 Task: Create an abstract digital painting that represents a feeling of serenity.
Action: Mouse moved to (180, 159)
Screenshot: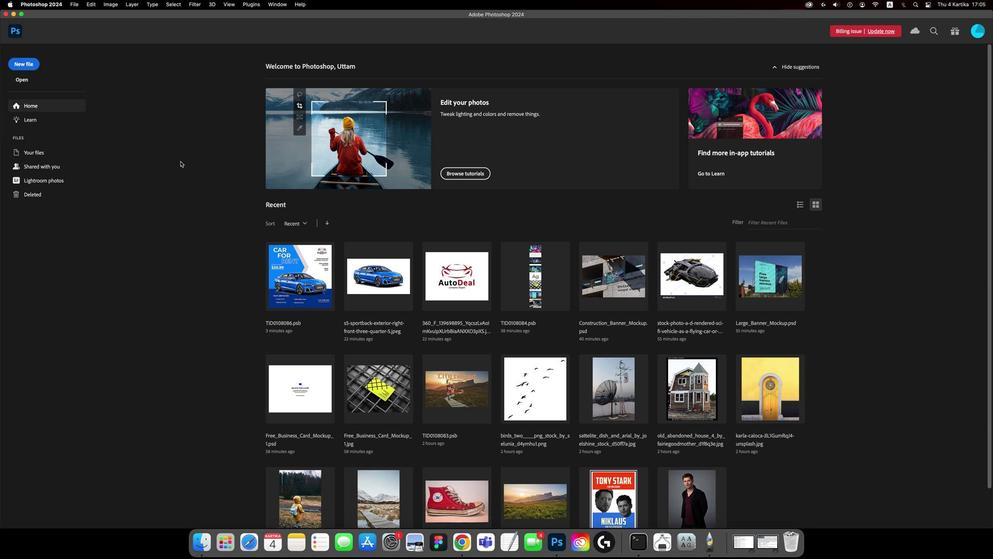 
Action: Mouse pressed left at (180, 159)
Screenshot: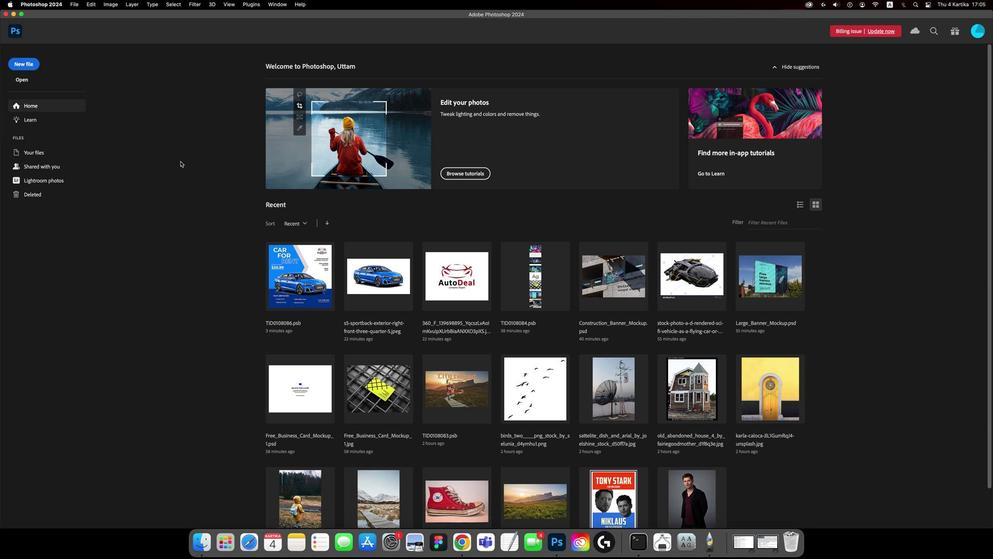 
Action: Mouse moved to (27, 61)
Screenshot: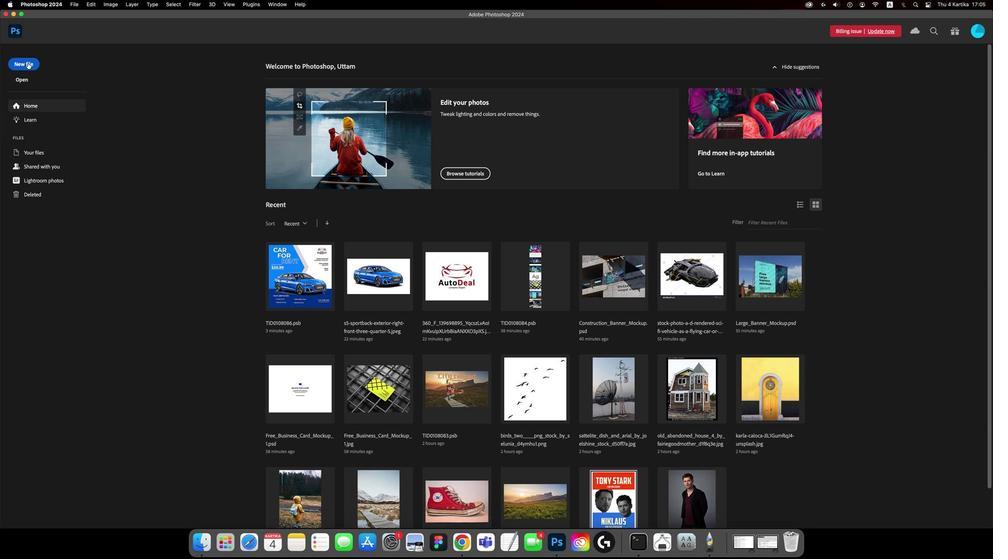 
Action: Mouse pressed left at (27, 61)
Screenshot: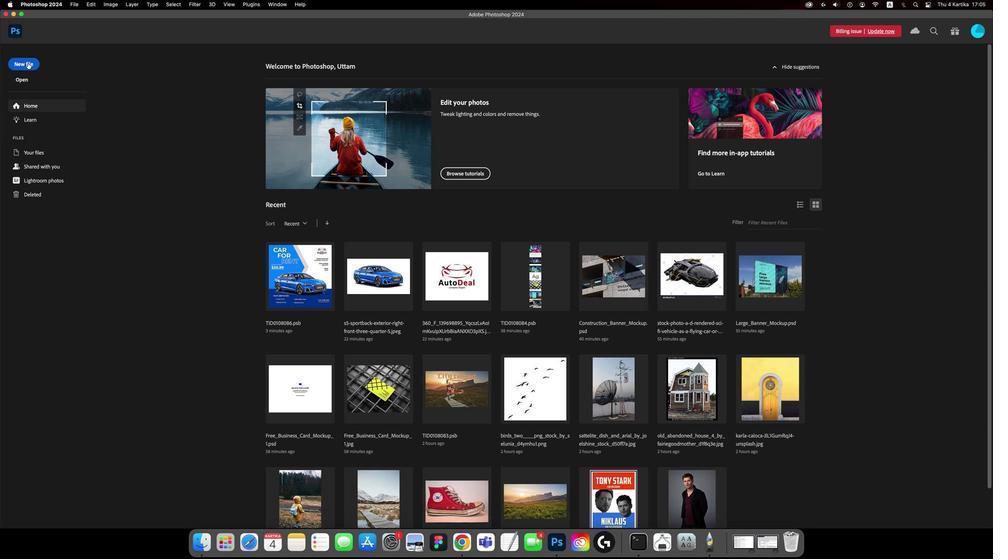 
Action: Mouse moved to (381, 141)
Screenshot: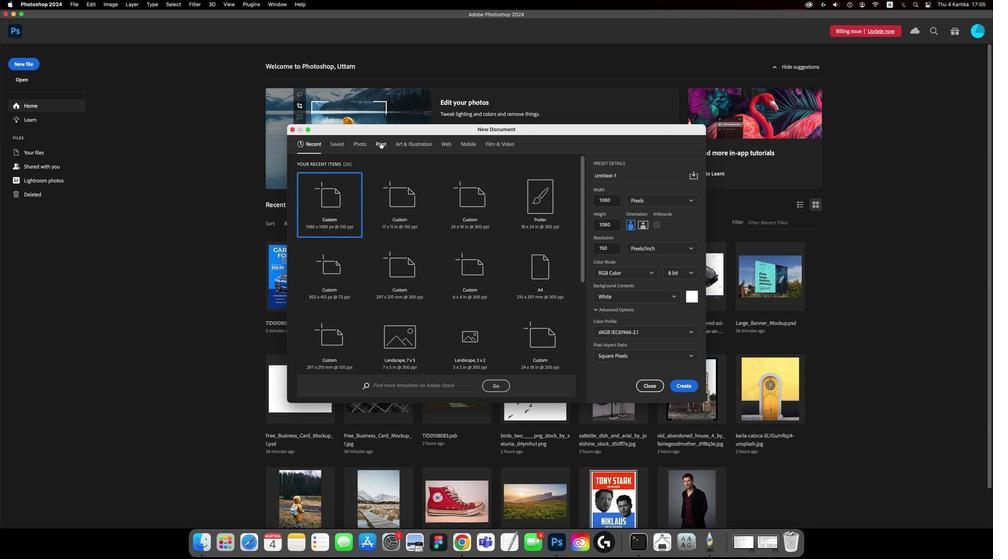 
Action: Mouse pressed left at (381, 141)
Screenshot: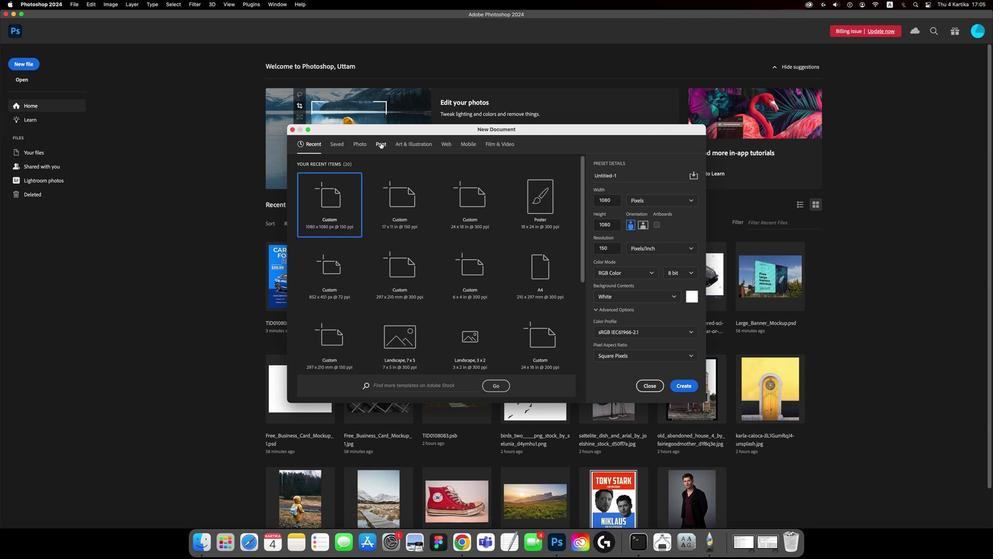 
Action: Mouse moved to (407, 144)
Screenshot: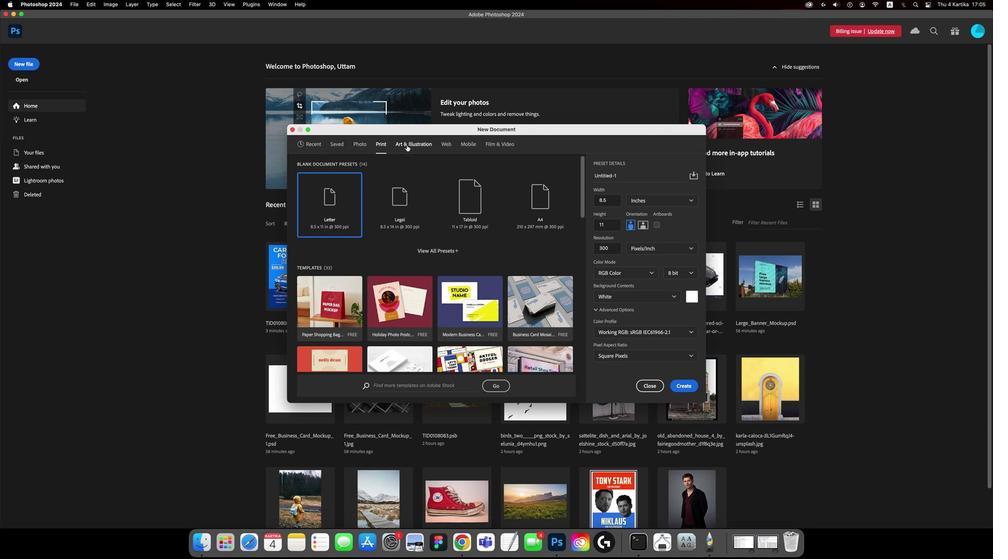 
Action: Mouse pressed left at (407, 144)
Screenshot: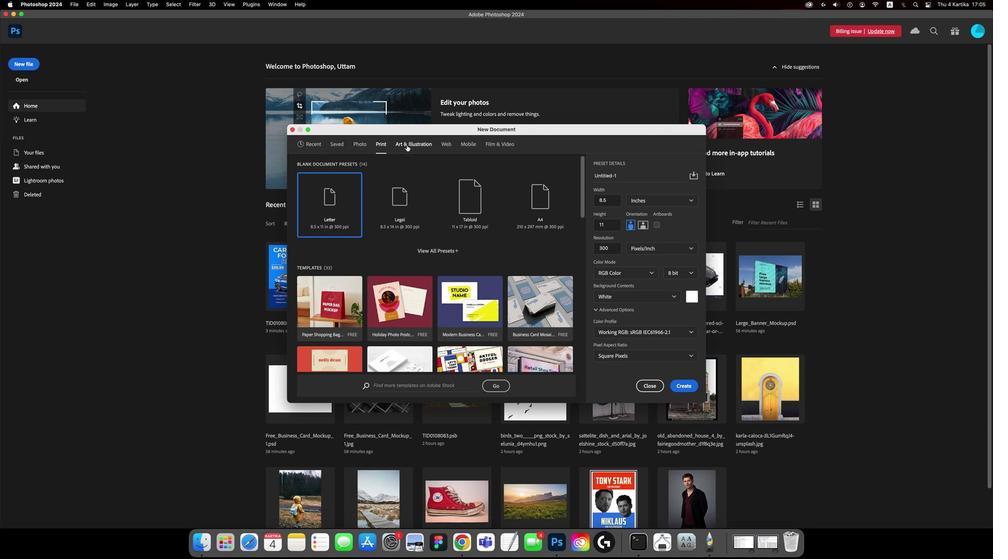 
Action: Mouse moved to (470, 192)
Screenshot: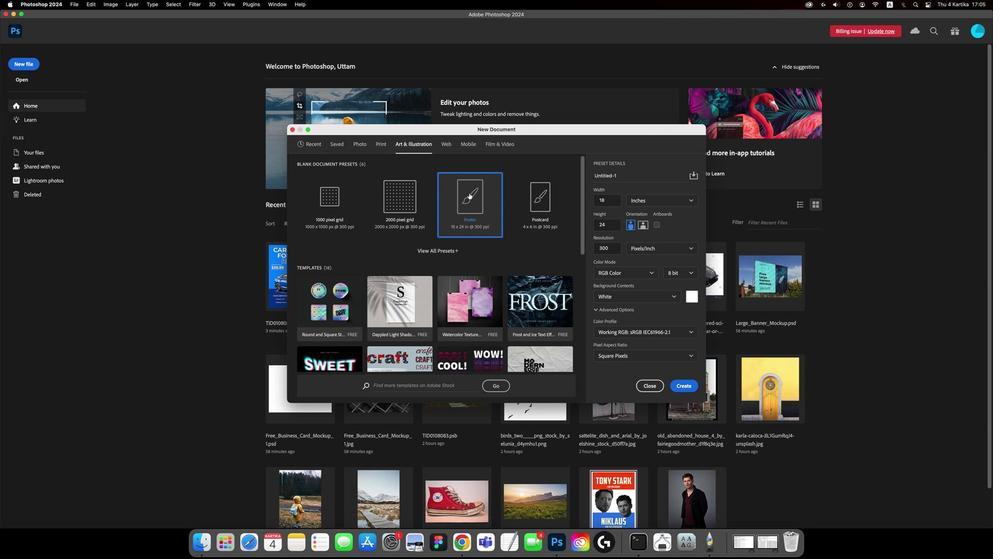 
Action: Mouse pressed left at (470, 192)
Screenshot: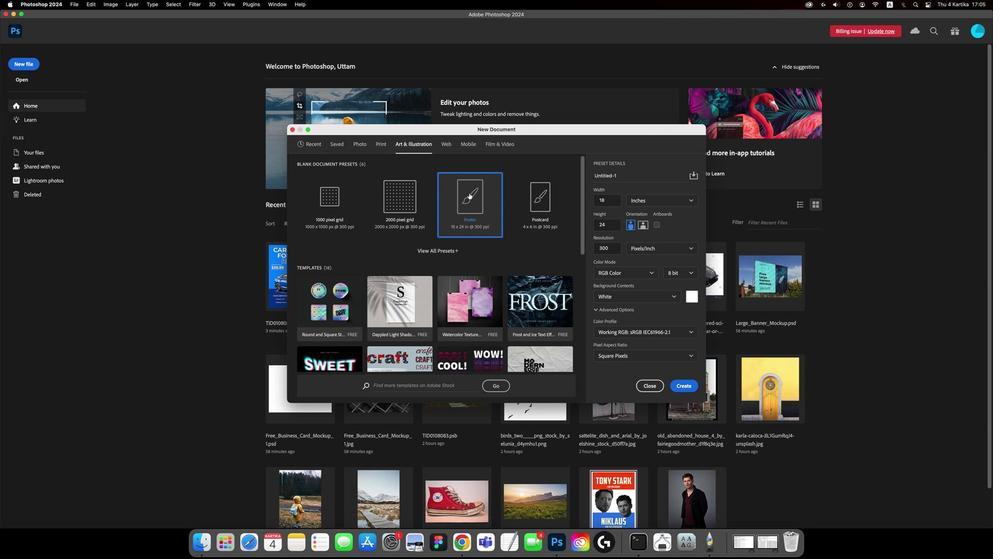 
Action: Mouse moved to (645, 225)
Screenshot: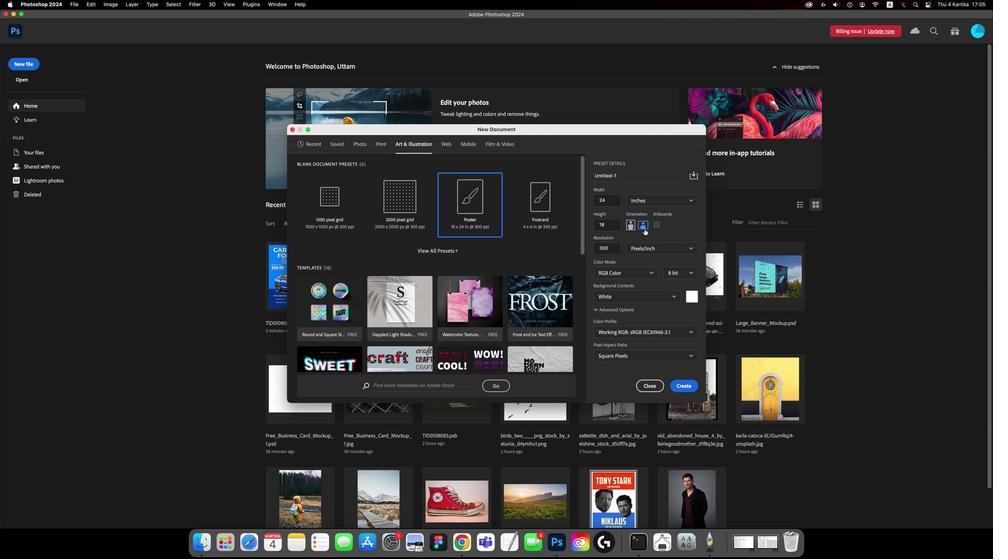 
Action: Mouse pressed left at (645, 225)
Screenshot: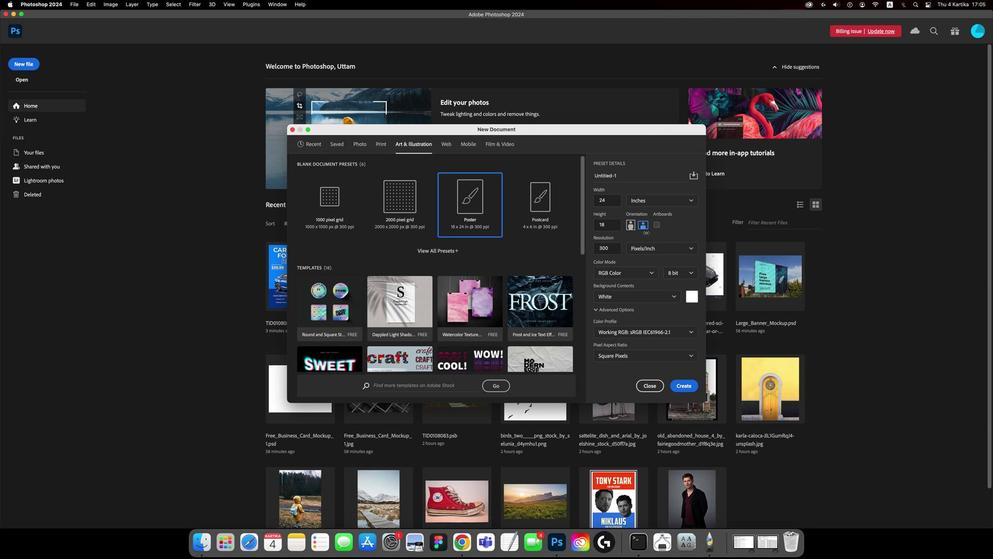 
Action: Mouse moved to (683, 382)
Screenshot: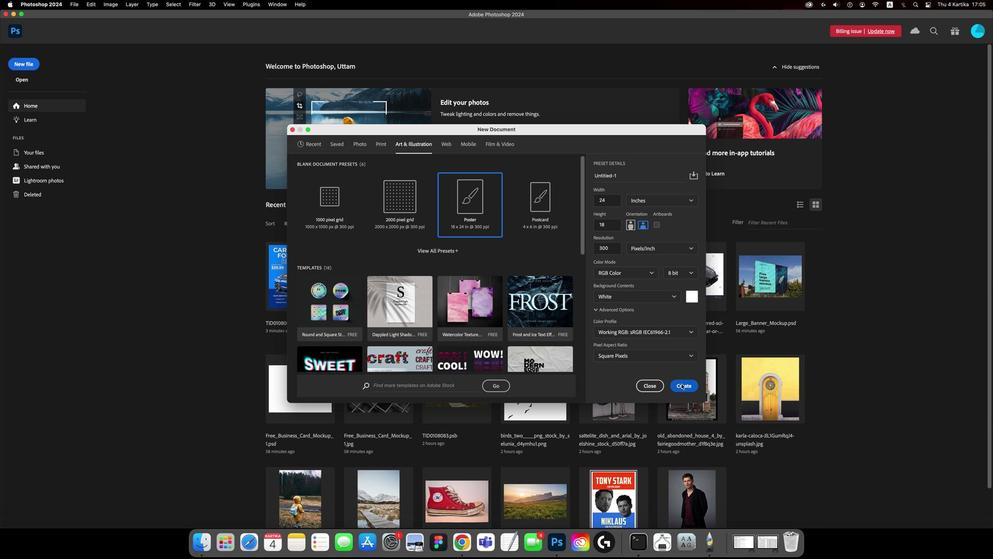 
Action: Mouse pressed left at (683, 382)
Screenshot: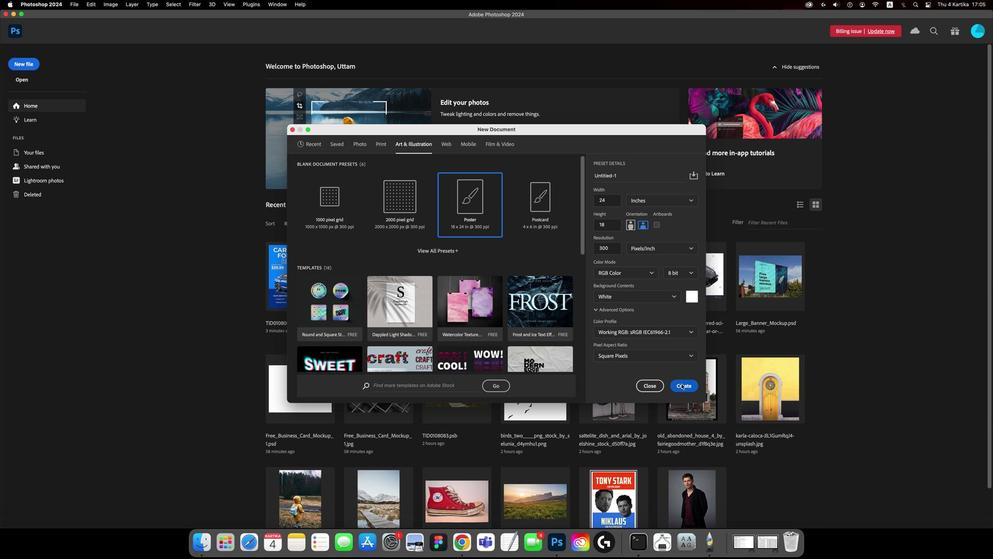 
Action: Mouse moved to (372, 331)
Screenshot: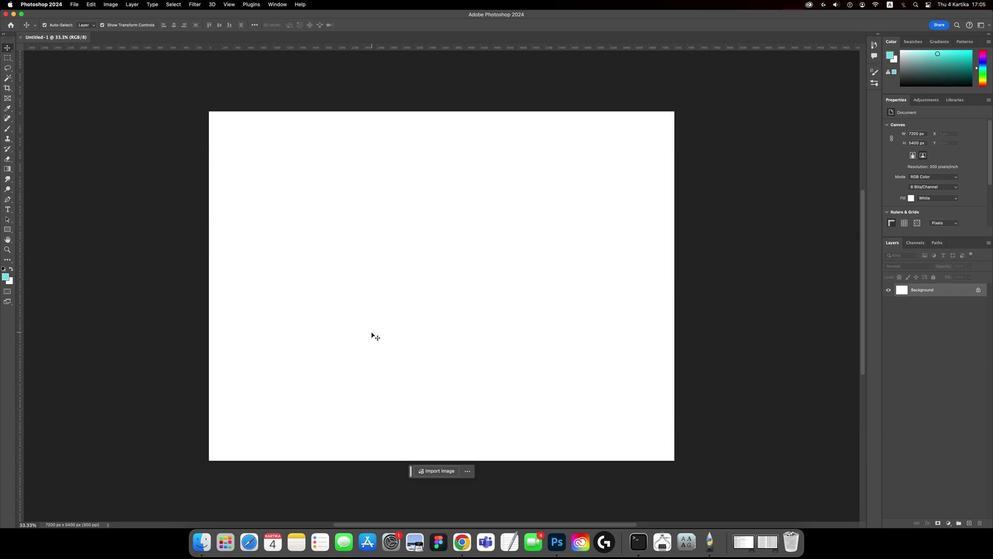 
Action: Mouse pressed left at (372, 331)
Screenshot: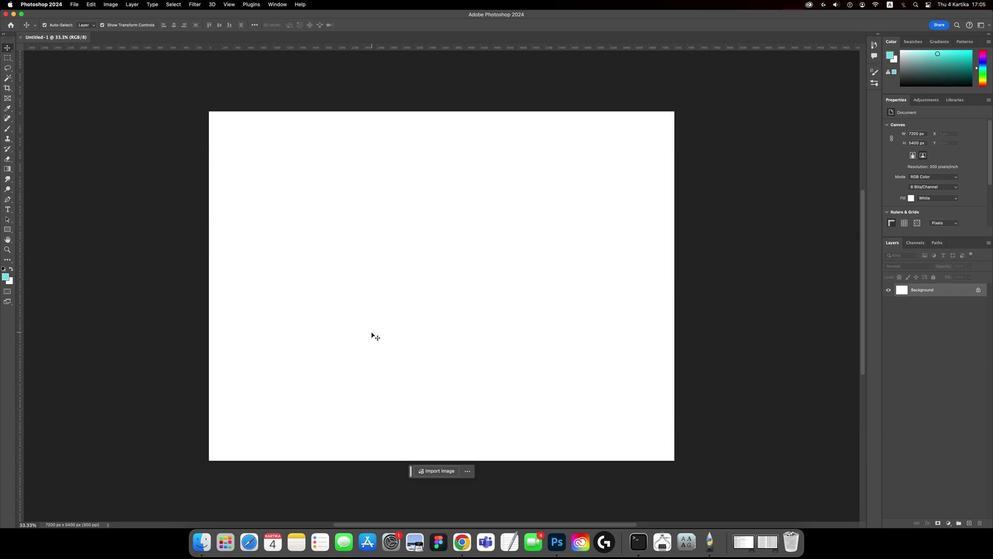 
Action: Mouse moved to (72, 3)
Screenshot: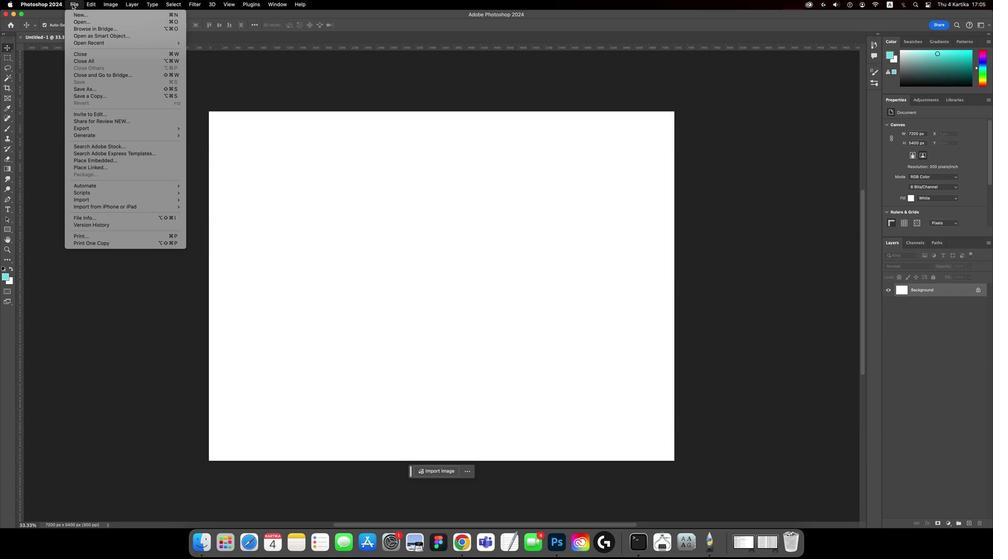 
Action: Mouse pressed left at (72, 3)
Screenshot: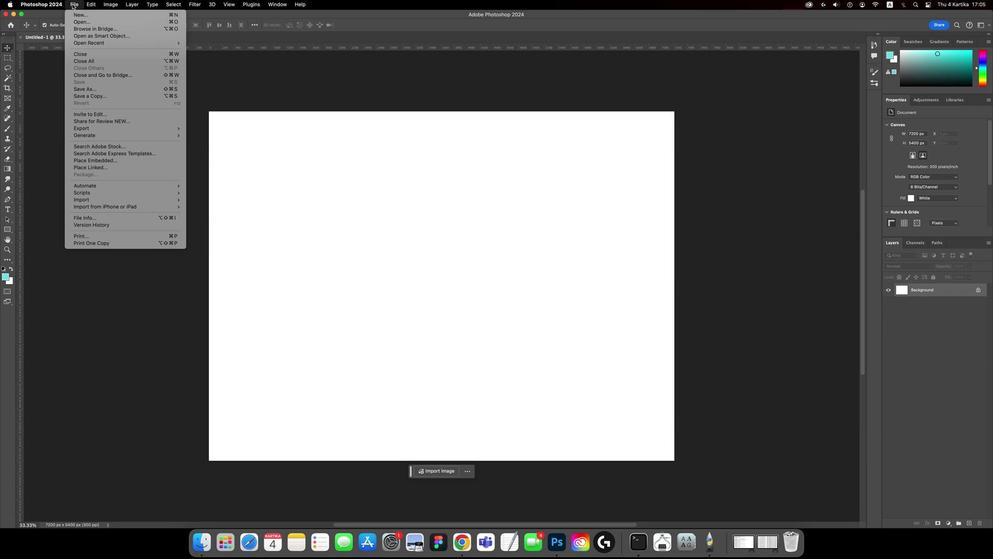 
Action: Mouse moved to (79, 165)
Screenshot: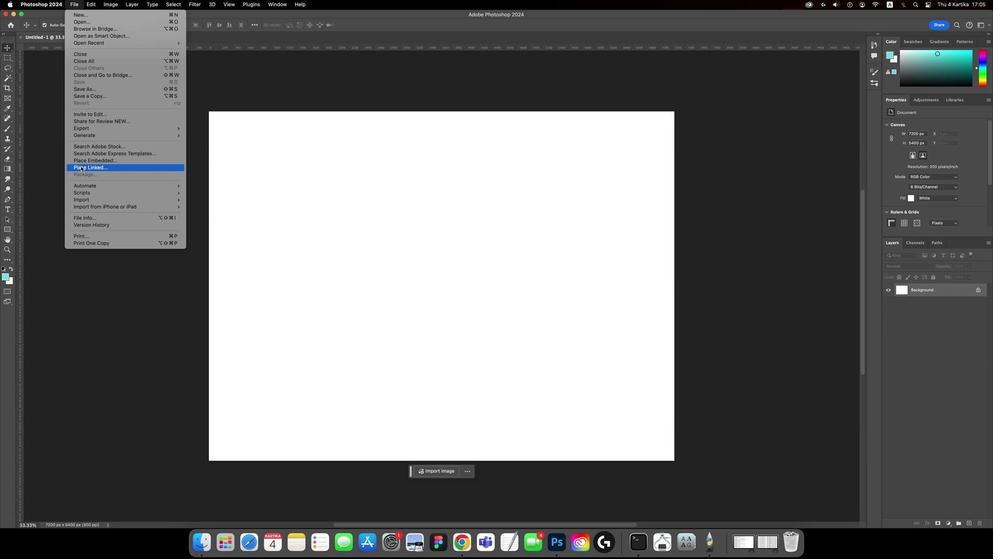 
Action: Mouse pressed left at (79, 165)
Screenshot: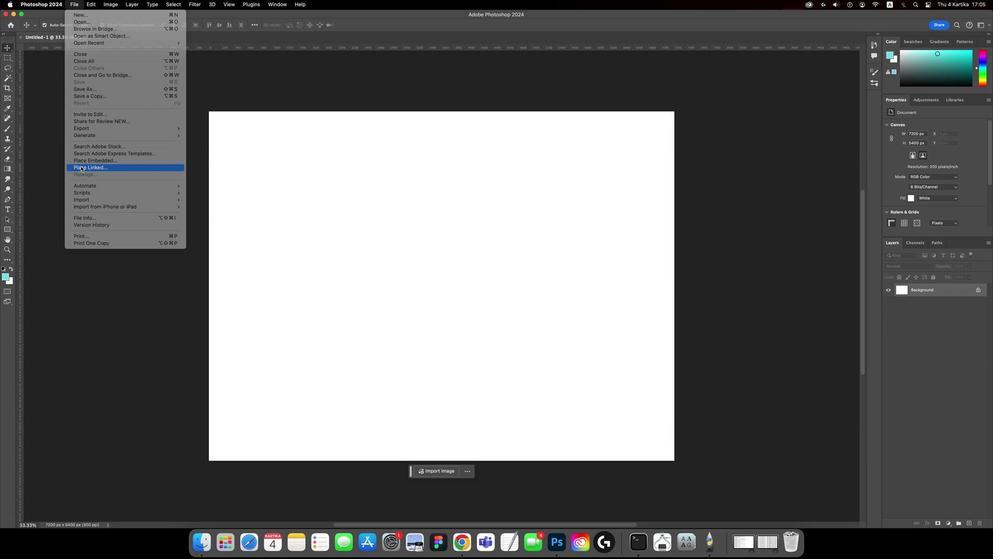 
Action: Mouse moved to (370, 157)
Screenshot: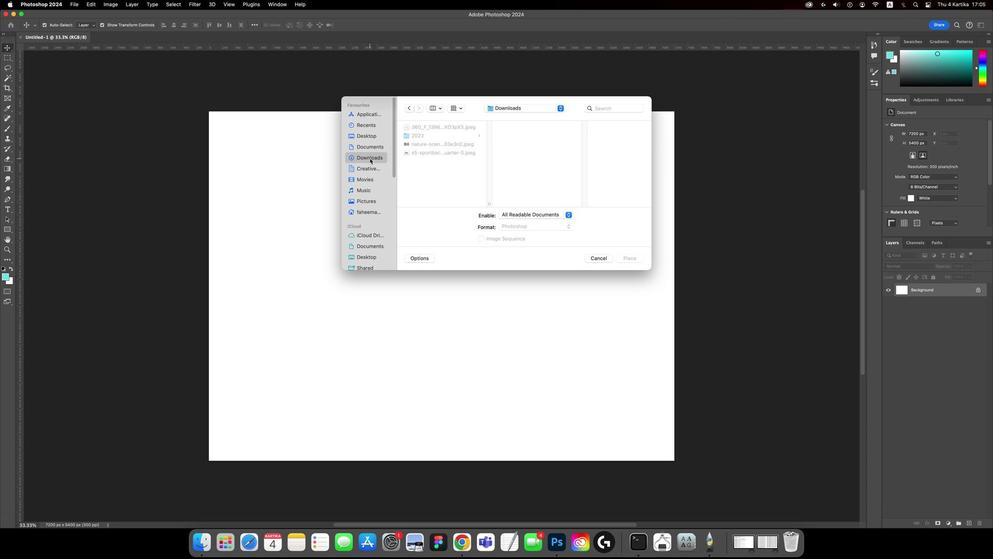 
Action: Mouse pressed left at (370, 157)
Screenshot: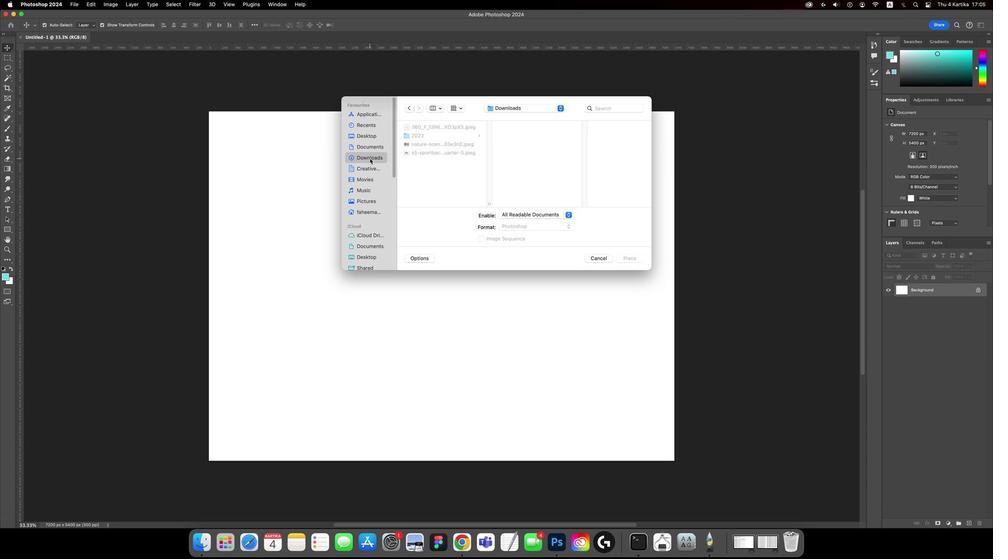 
Action: Mouse moved to (415, 140)
Screenshot: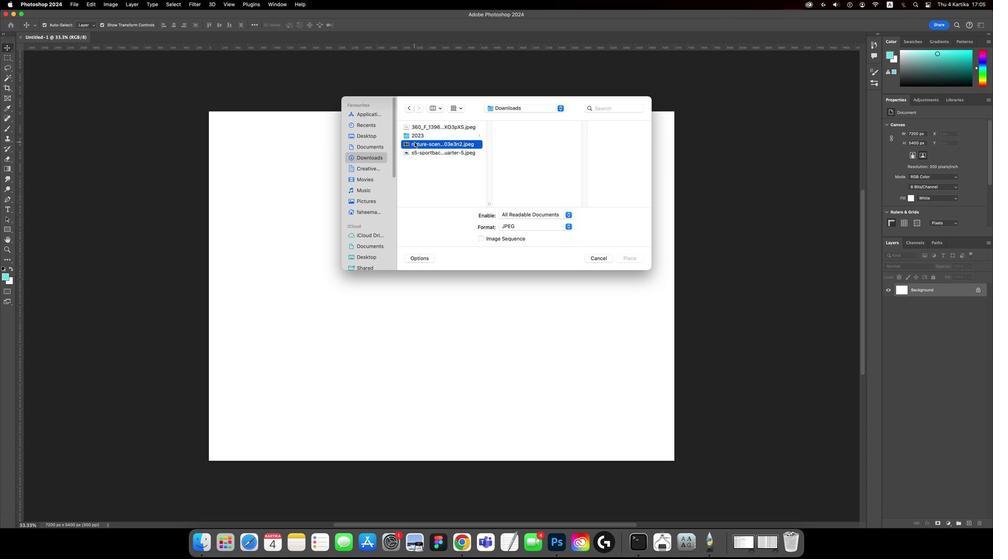 
Action: Mouse pressed left at (415, 140)
Screenshot: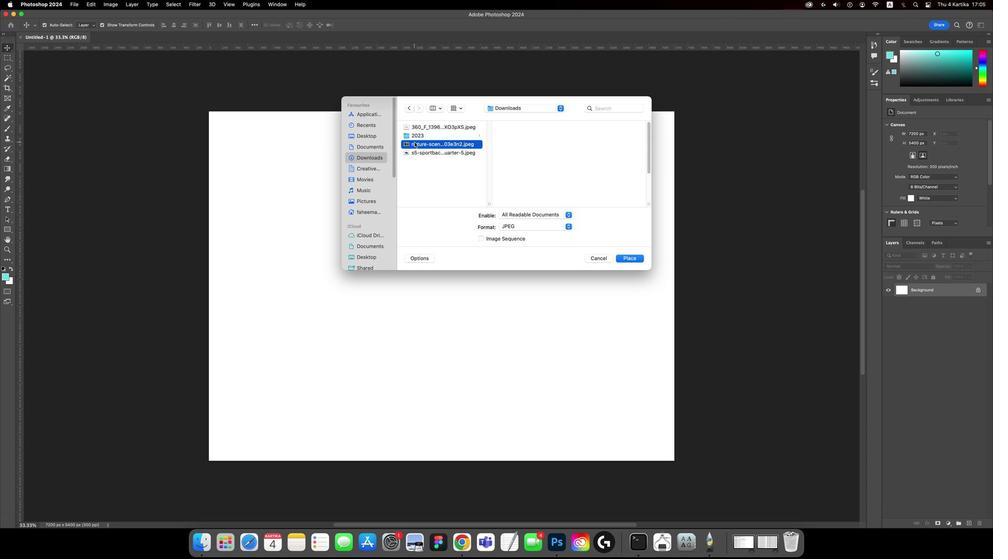 
Action: Key pressed Key.enter
Screenshot: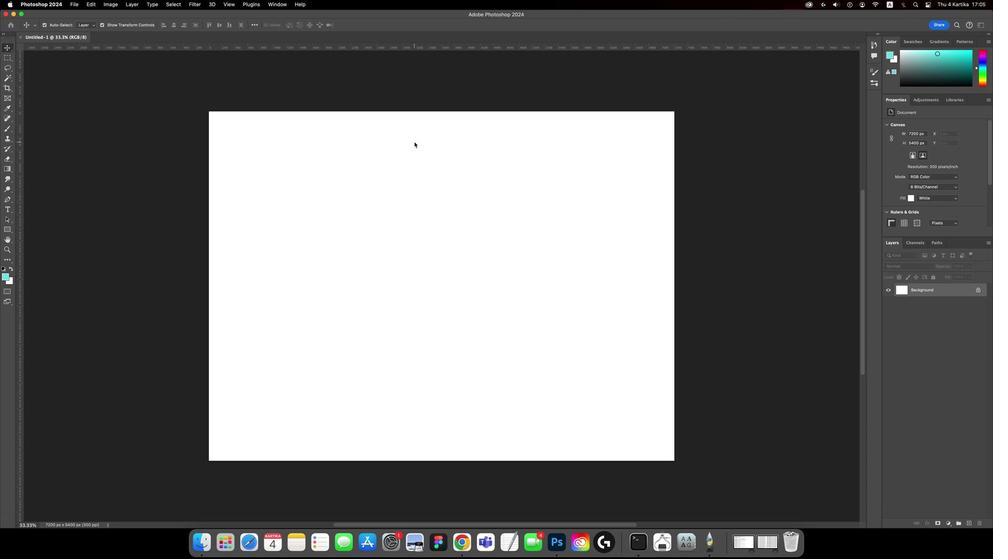 
Action: Mouse moved to (475, 438)
Screenshot: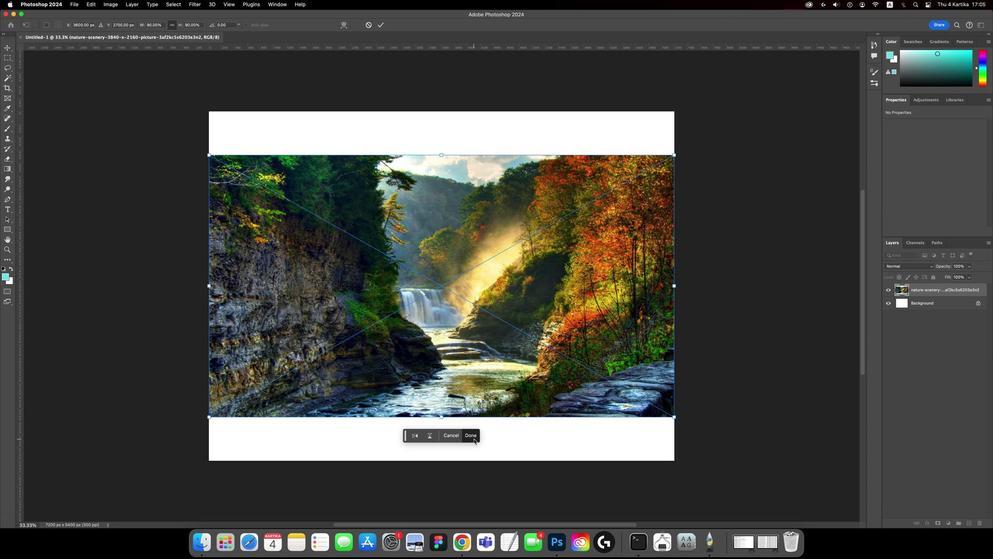 
Action: Mouse pressed left at (475, 438)
Screenshot: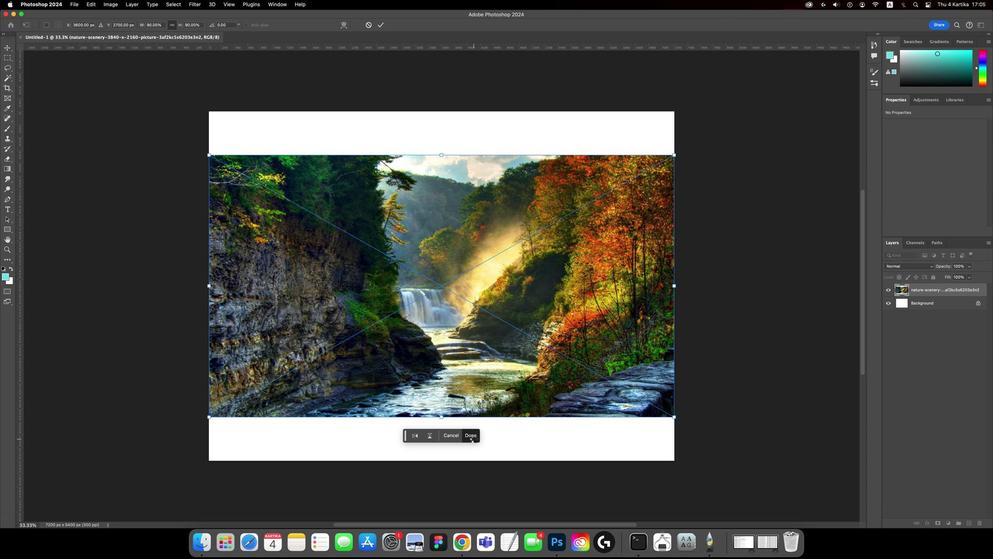 
Action: Mouse moved to (435, 335)
Screenshot: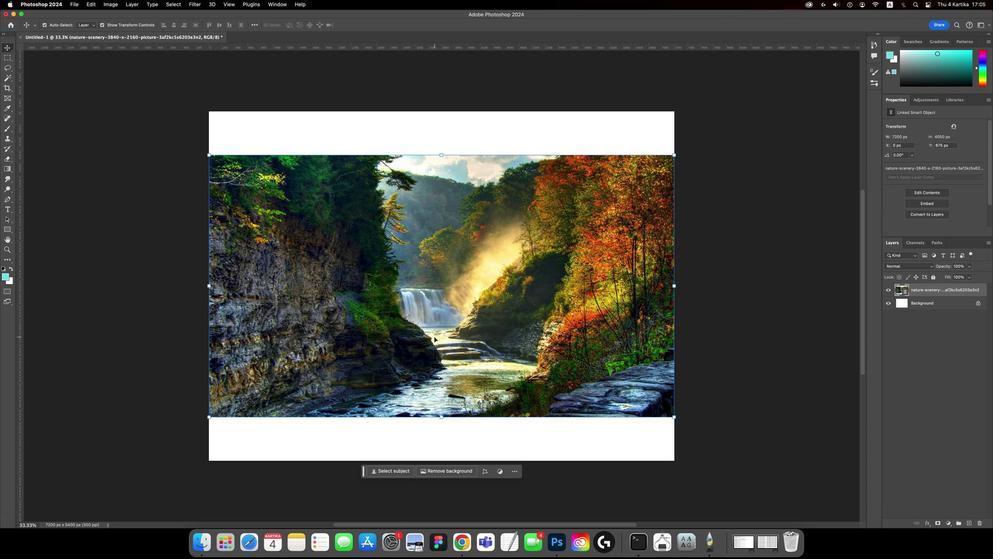 
Action: Key pressed 'C'
Screenshot: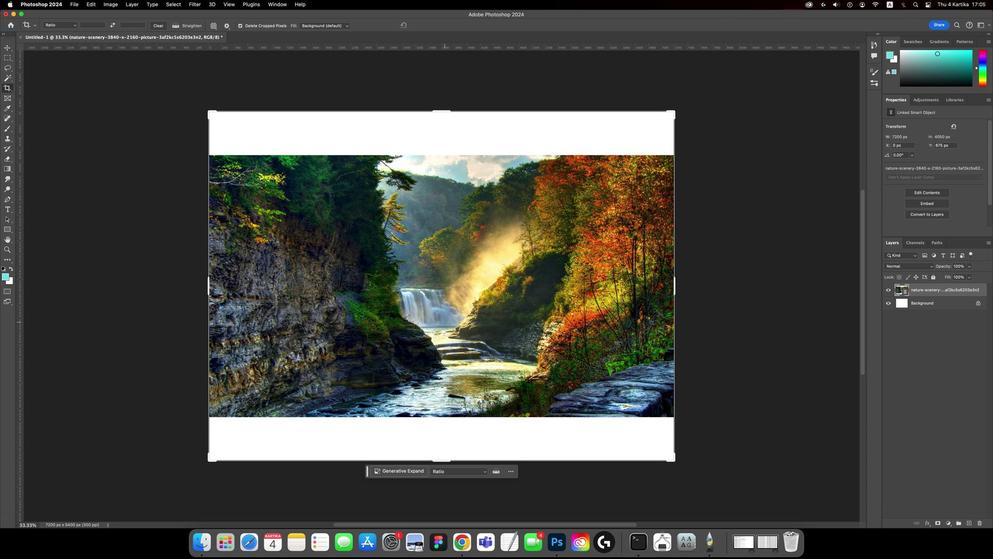 
Action: Mouse moved to (445, 109)
Screenshot: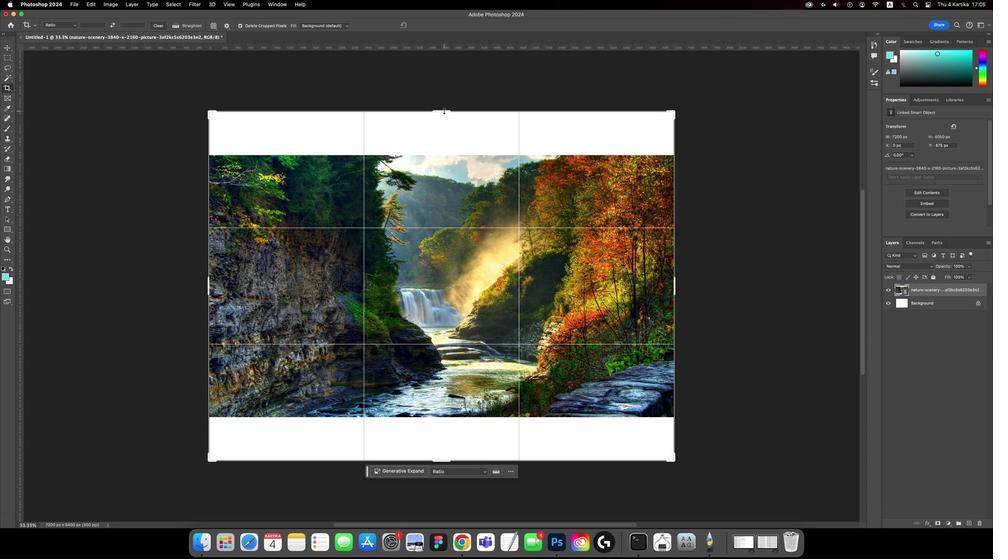 
Action: Mouse pressed left at (445, 109)
Screenshot: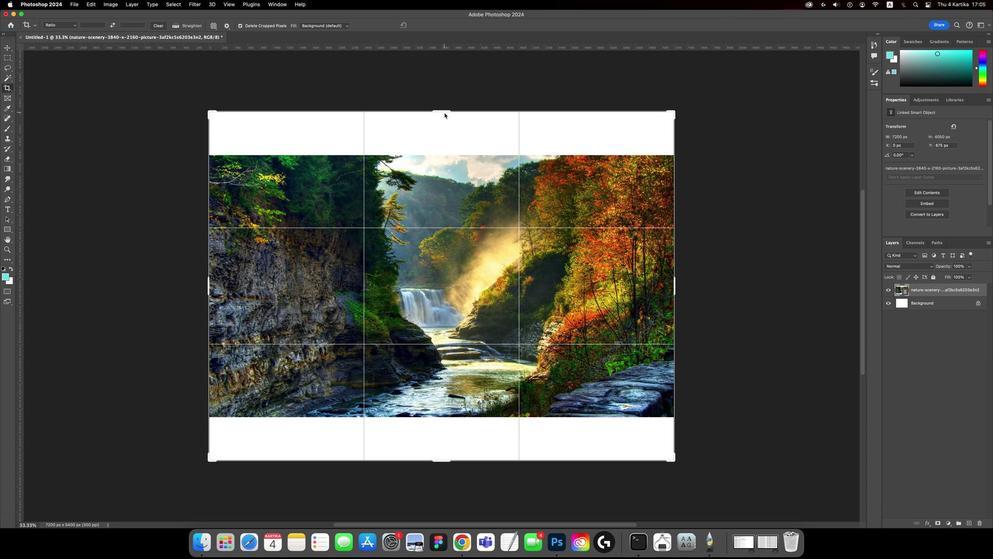 
Action: Mouse moved to (453, 147)
Screenshot: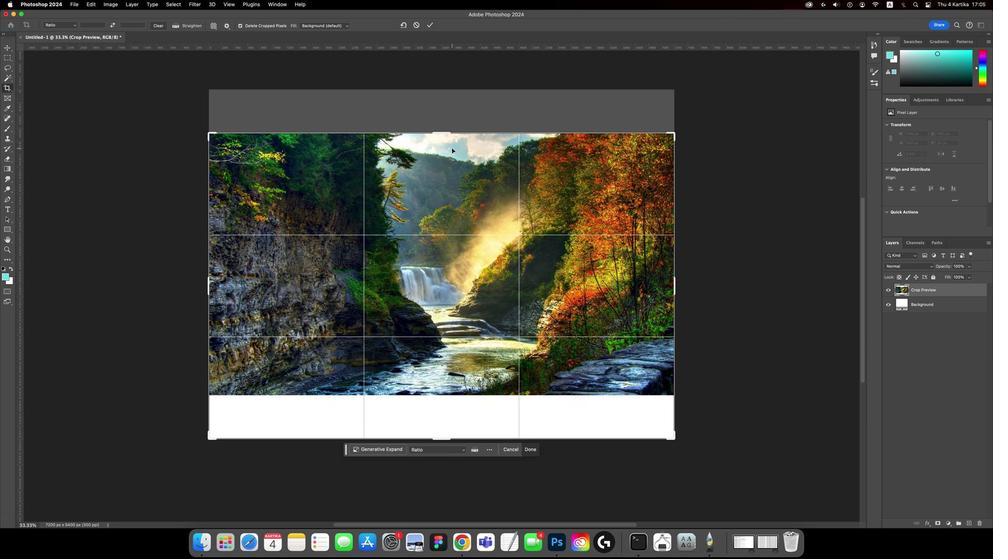
Action: Mouse scrolled (453, 147) with delta (0, -1)
Screenshot: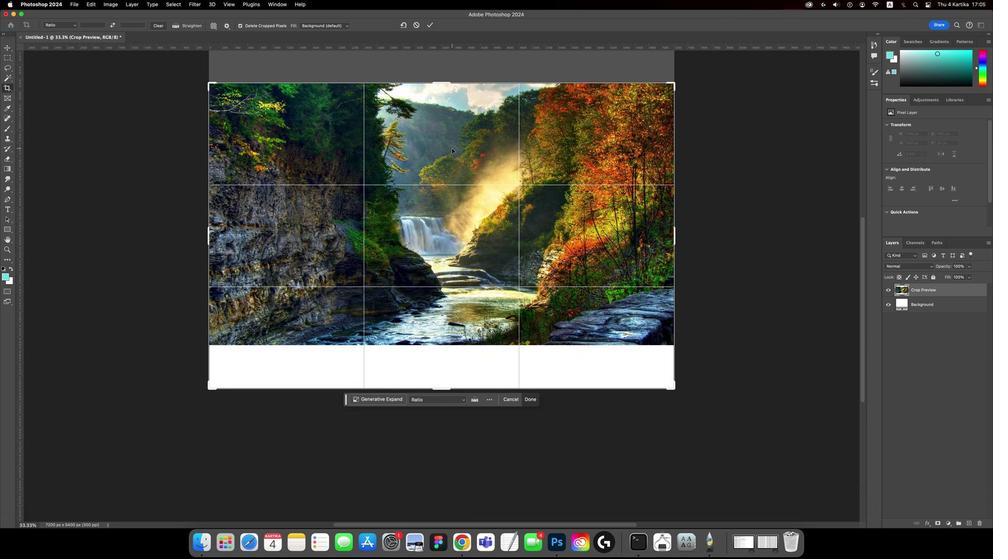 
Action: Mouse moved to (453, 147)
Screenshot: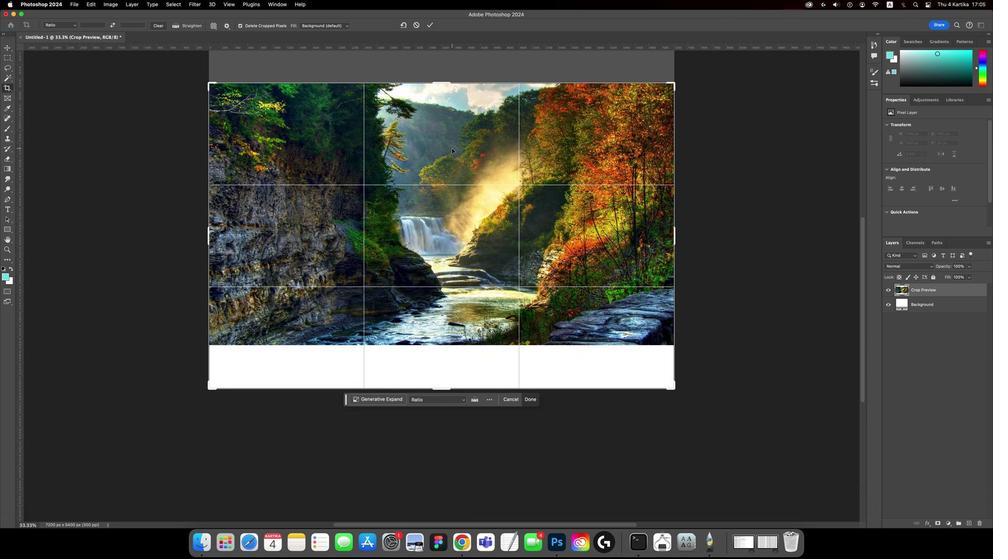 
Action: Mouse scrolled (453, 147) with delta (0, -1)
Screenshot: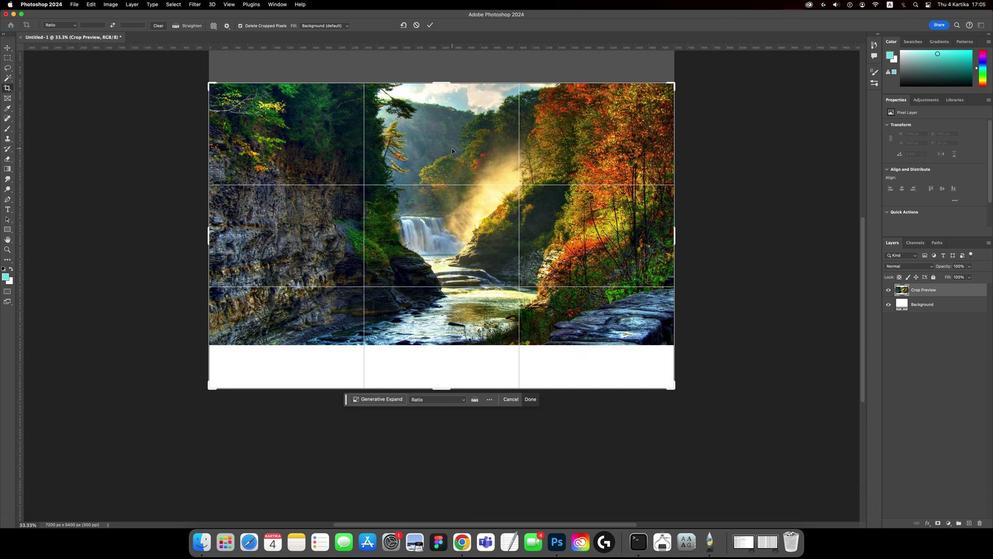 
Action: Mouse scrolled (453, 147) with delta (0, -2)
Screenshot: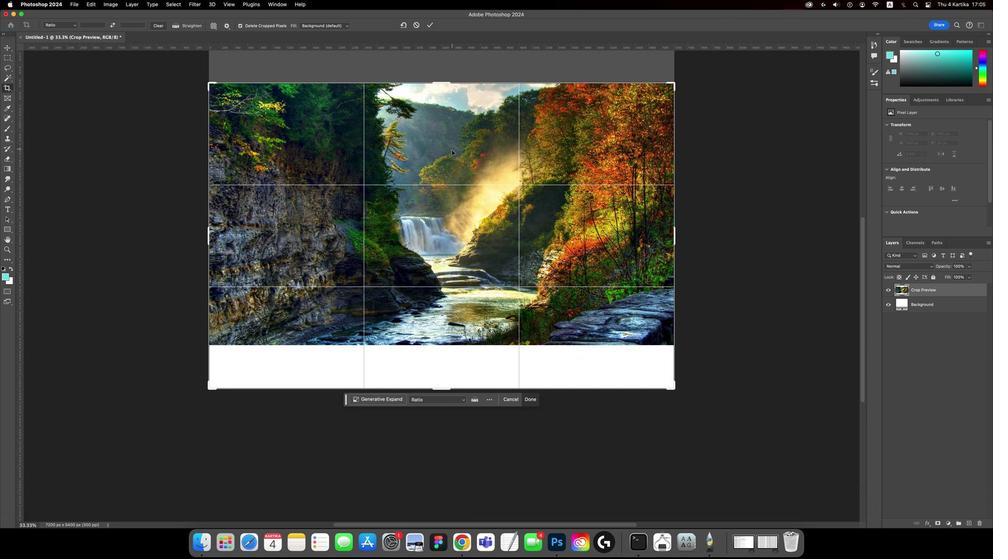 
Action: Mouse scrolled (453, 147) with delta (0, -3)
Screenshot: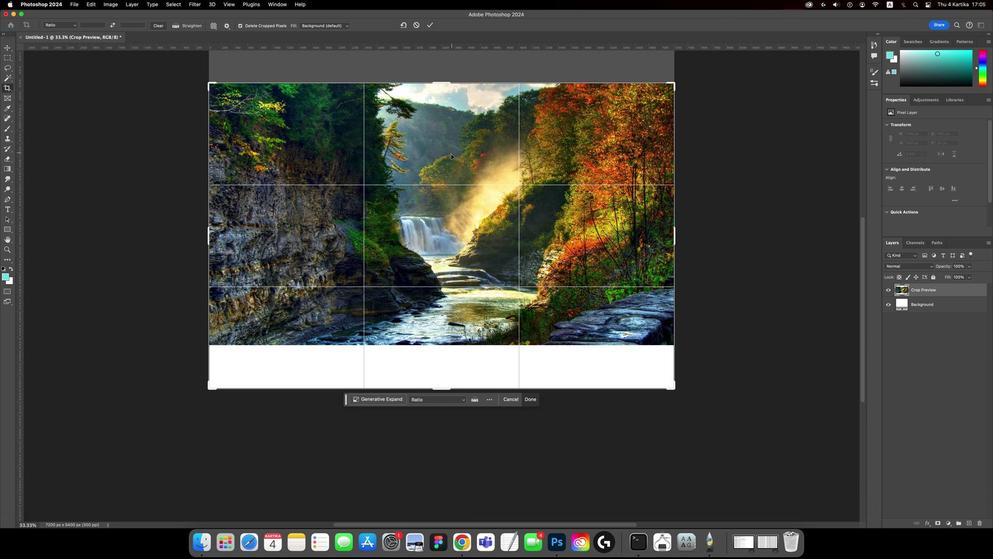
Action: Mouse moved to (443, 386)
Screenshot: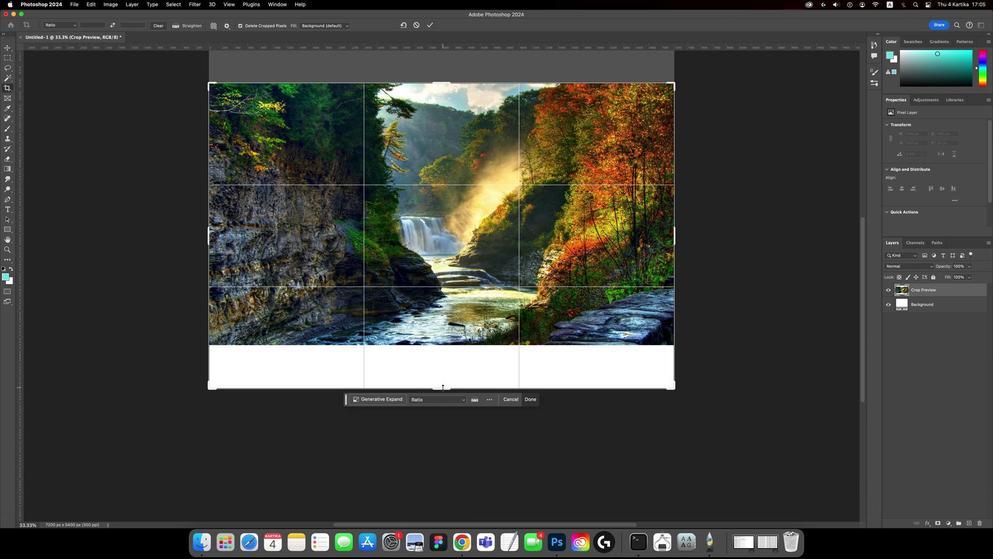 
Action: Mouse pressed left at (443, 386)
Screenshot: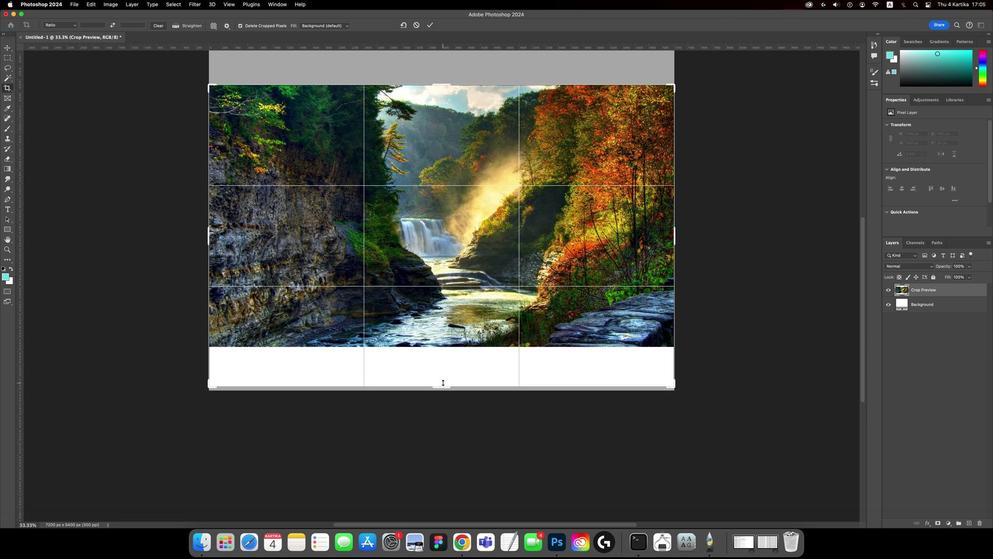 
Action: Mouse moved to (434, 24)
Screenshot: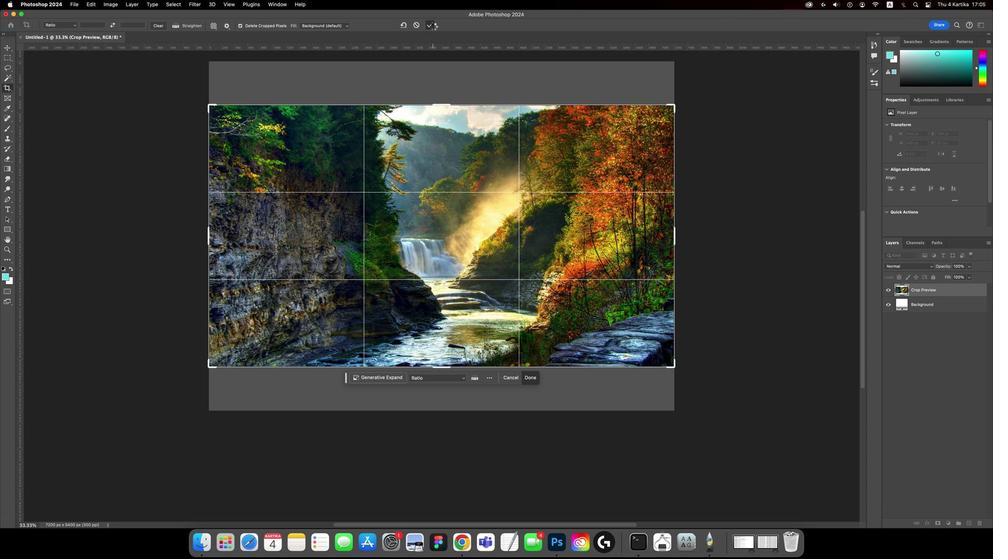 
Action: Mouse pressed left at (434, 24)
Screenshot: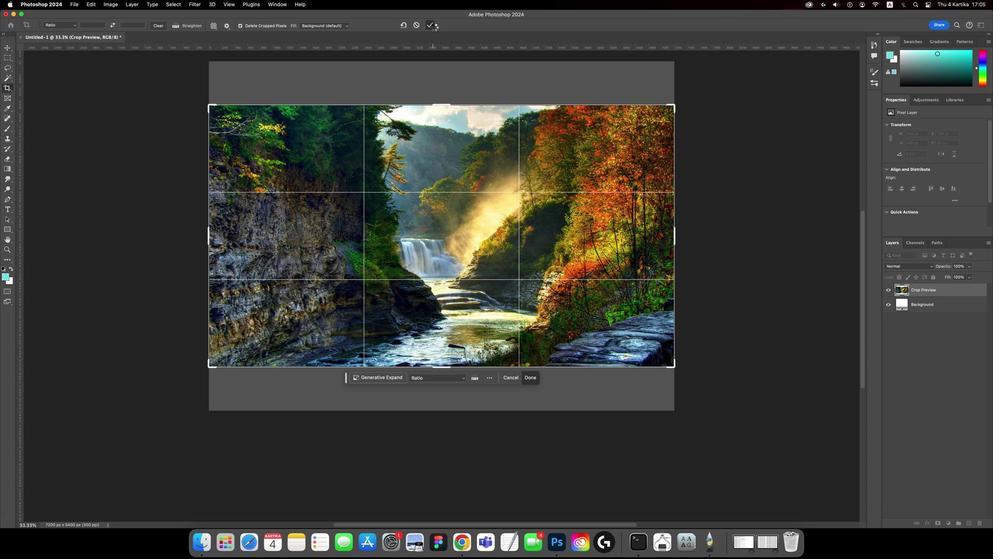 
Action: Mouse moved to (925, 288)
Screenshot: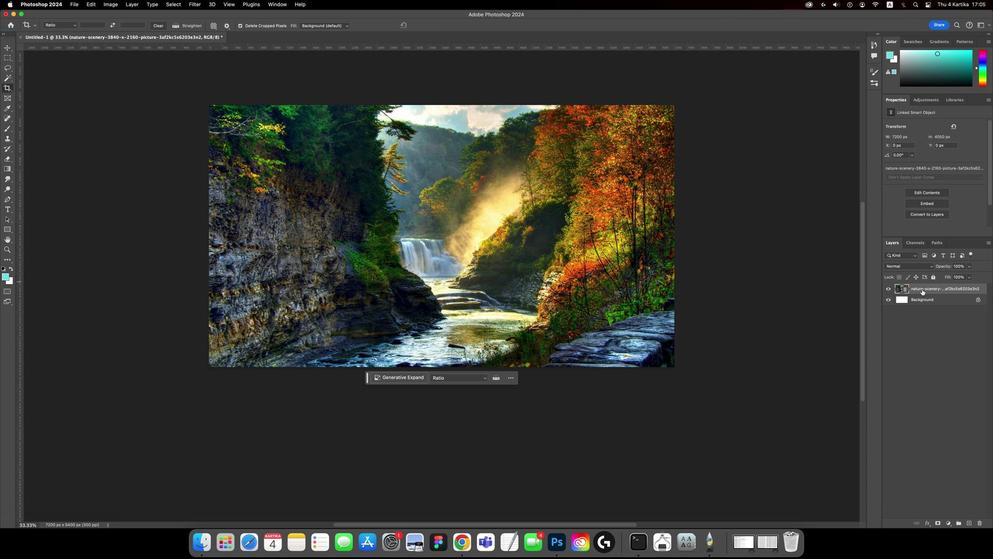 
Action: Mouse pressed right at (925, 288)
Screenshot: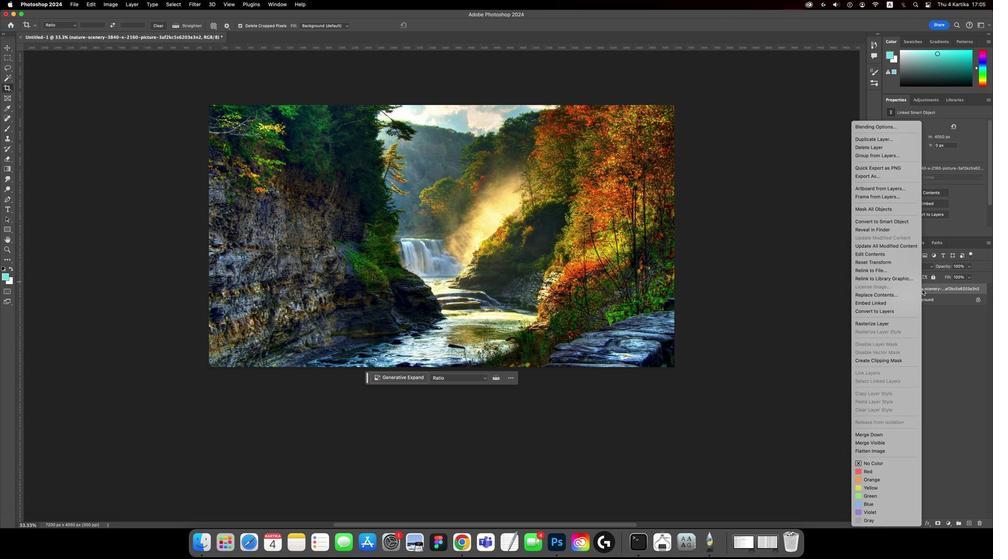 
Action: Mouse moved to (938, 287)
Screenshot: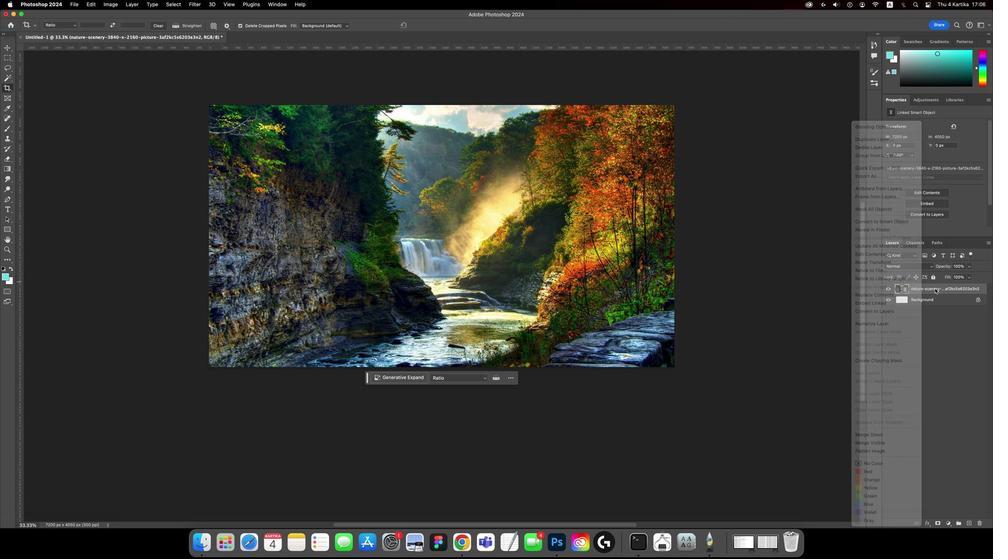 
Action: Mouse pressed left at (938, 287)
Screenshot: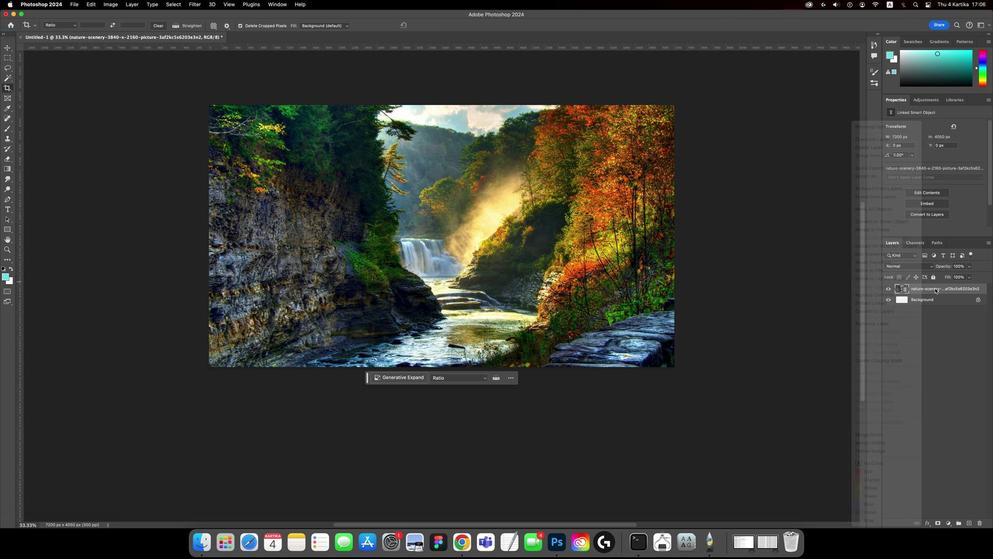 
Action: Key pressed Key.cmd
Screenshot: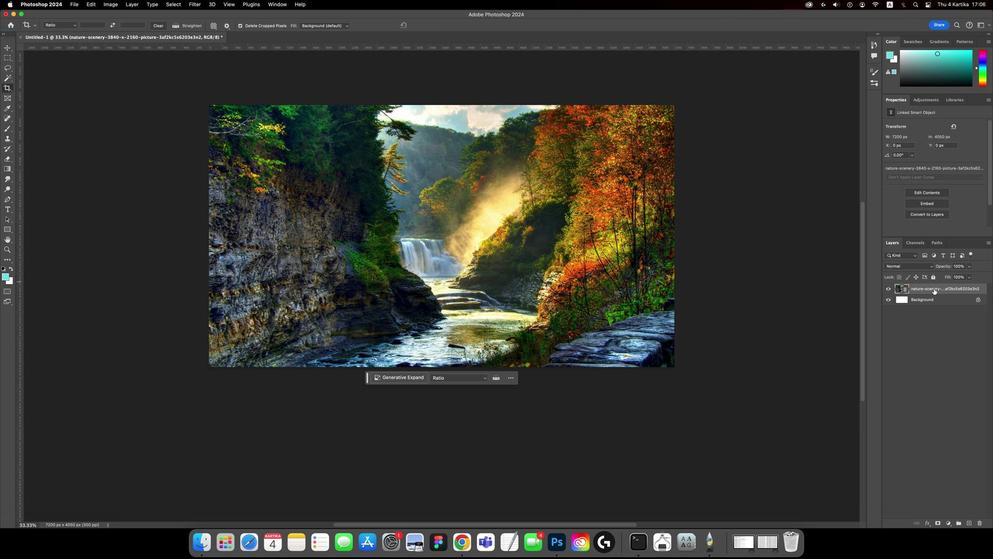 
Action: Mouse moved to (937, 287)
Screenshot: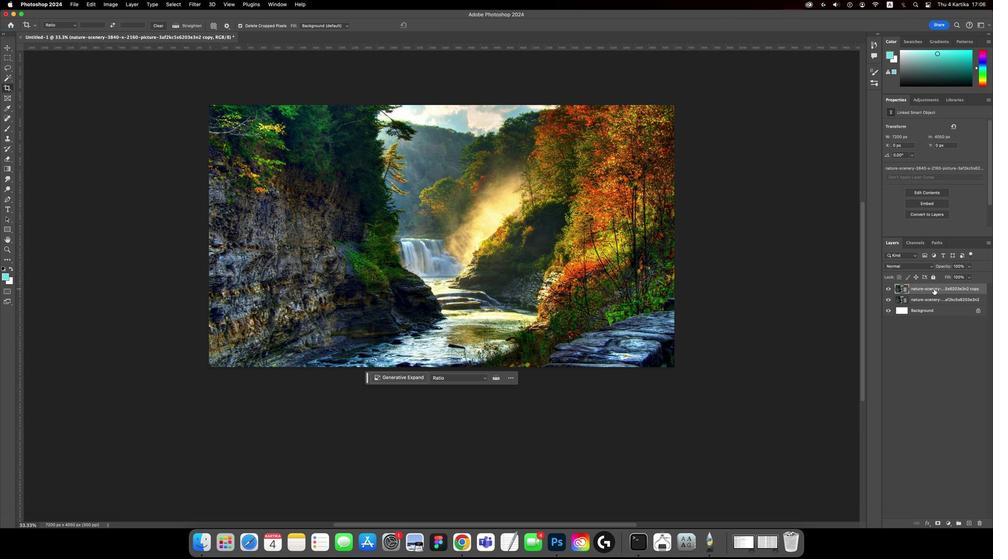 
Action: Key pressed 'j'
Screenshot: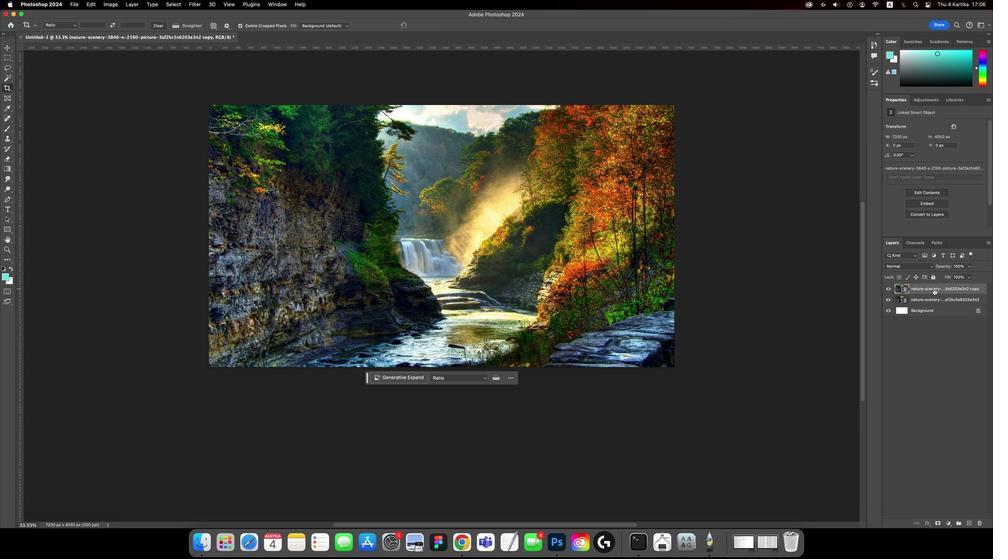 
Action: Mouse moved to (594, 221)
Screenshot: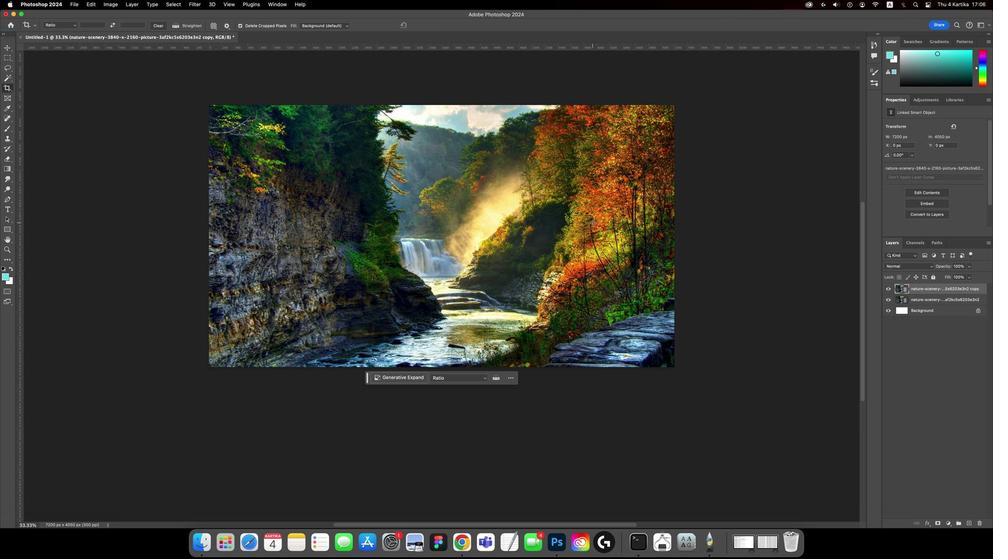 
Action: Key pressed 'v'
Screenshot: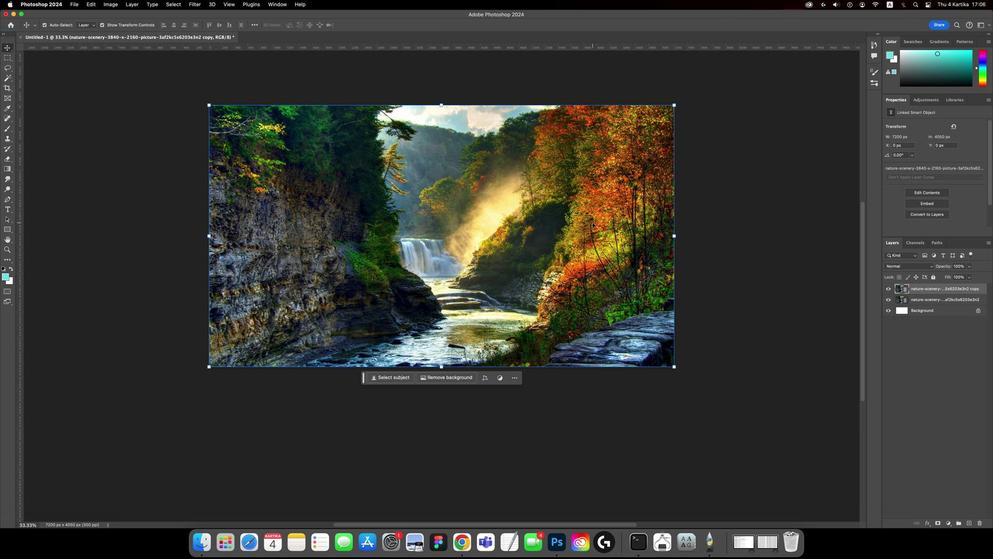 
Action: Mouse moved to (398, 183)
Screenshot: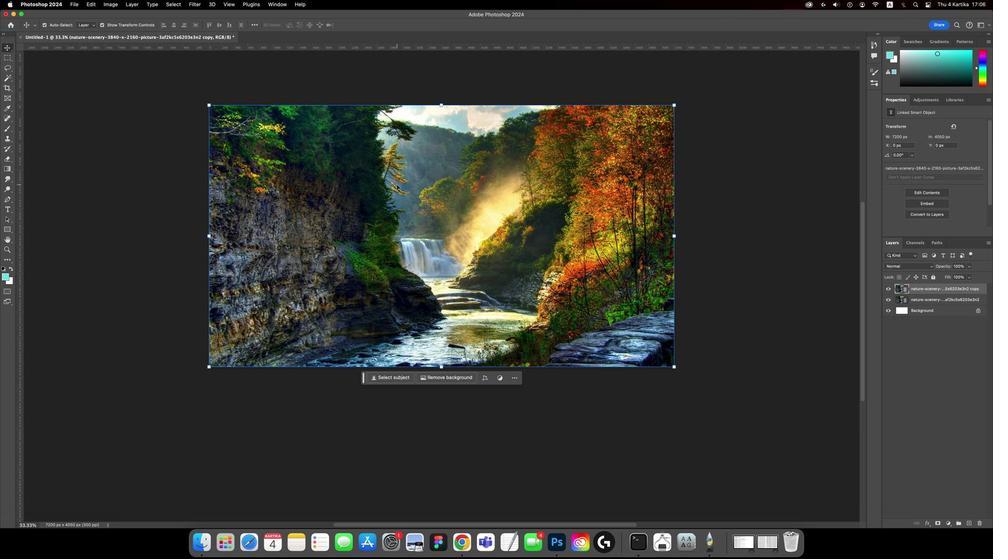 
Action: Mouse pressed left at (398, 183)
Screenshot: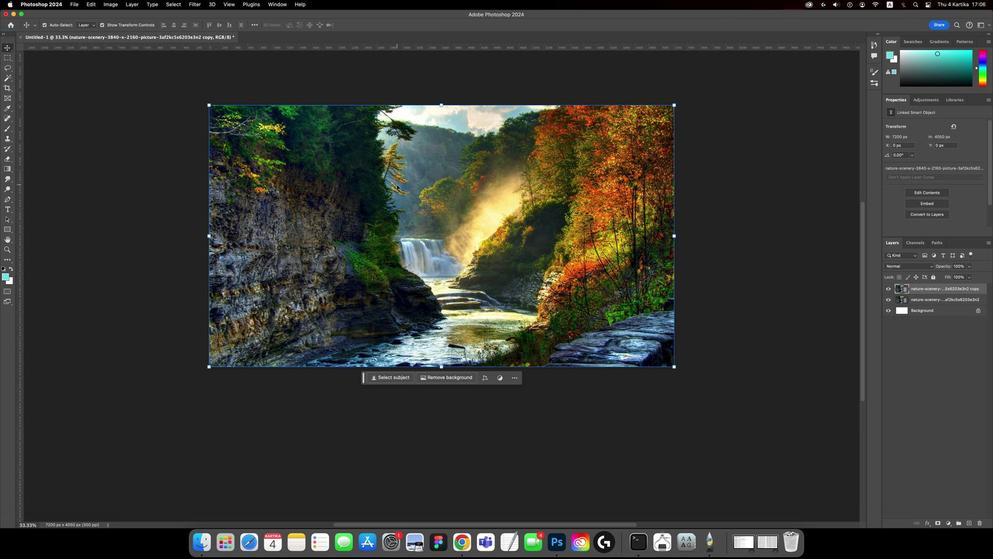 
Action: Mouse moved to (196, 2)
Screenshot: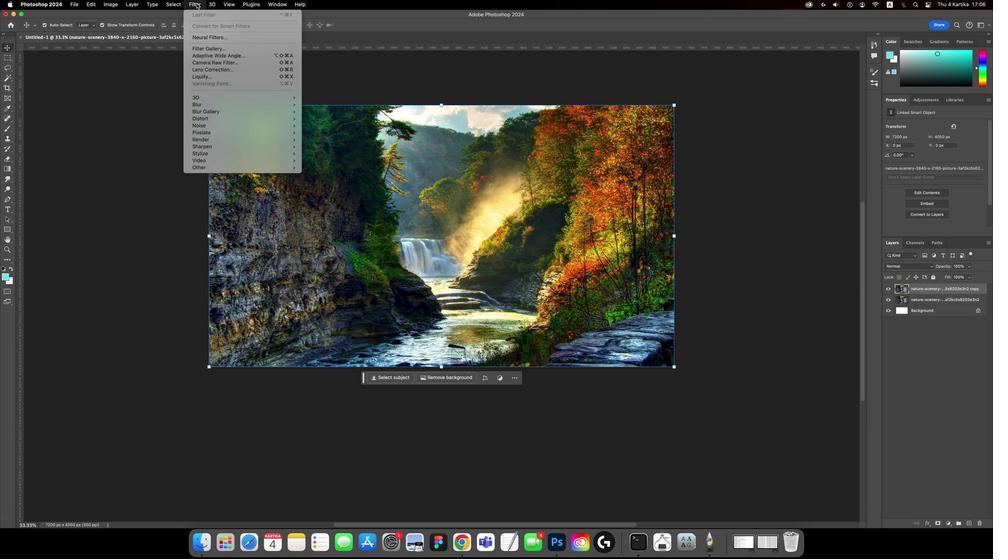 
Action: Mouse pressed left at (196, 2)
Screenshot: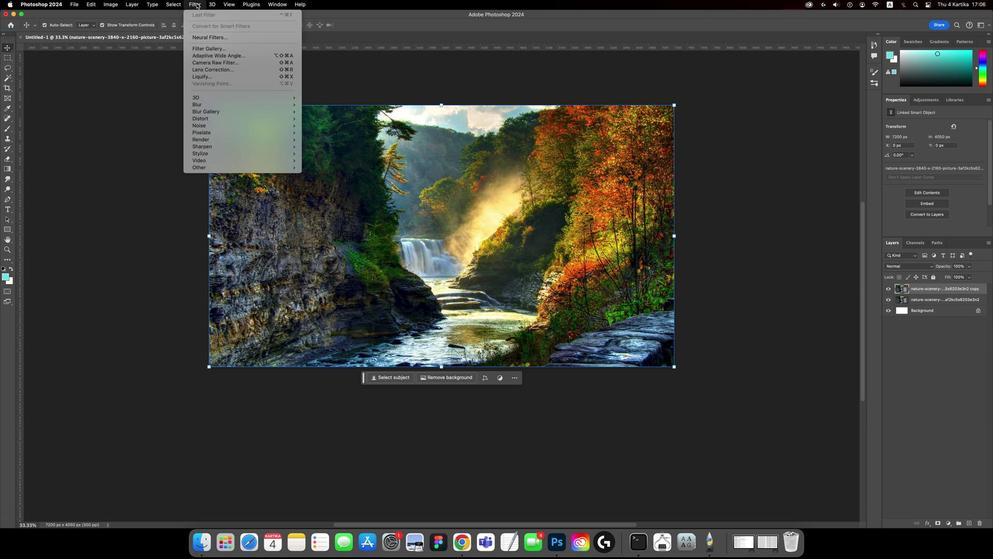 
Action: Mouse moved to (314, 177)
Screenshot: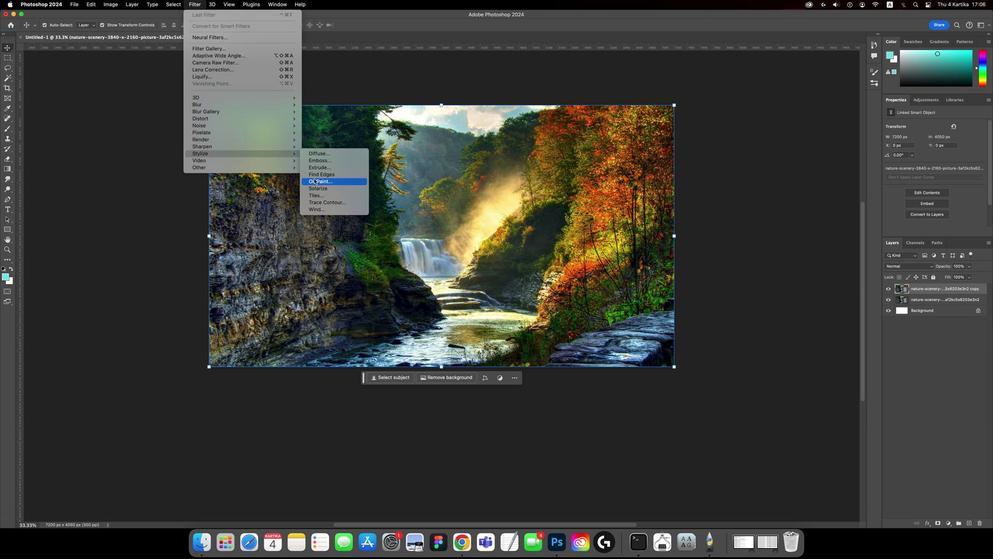 
Action: Mouse pressed left at (314, 177)
Screenshot: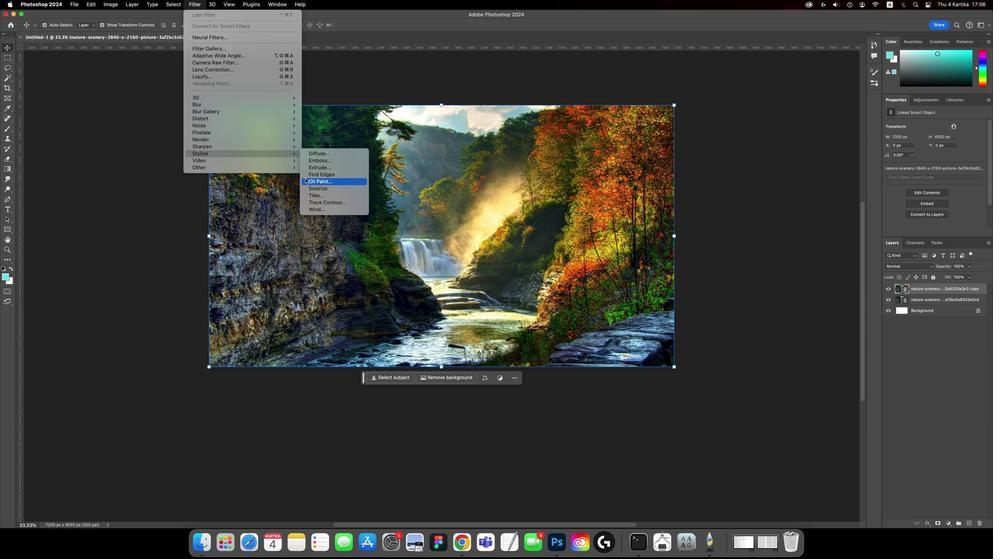 
Action: Mouse moved to (766, 257)
Screenshot: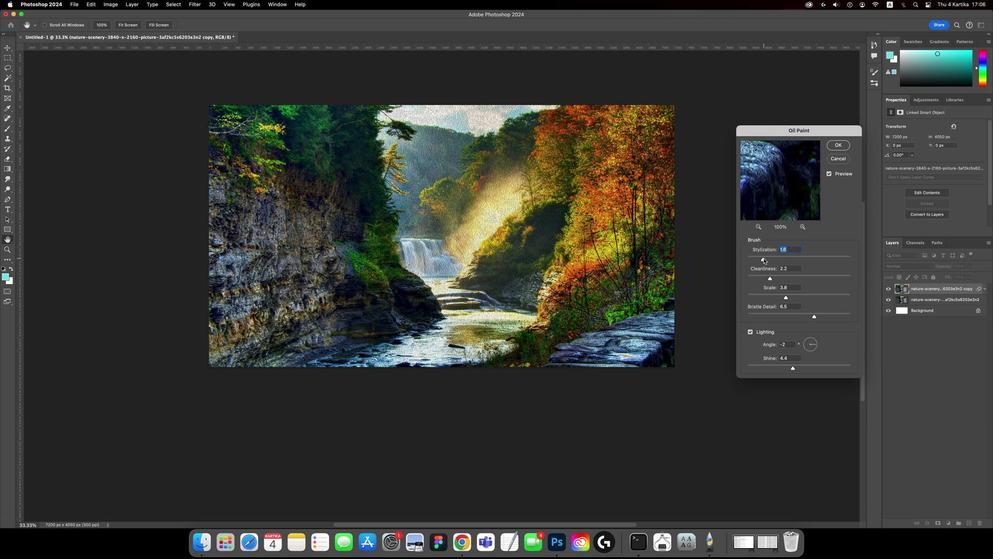 
Action: Mouse pressed left at (766, 257)
Screenshot: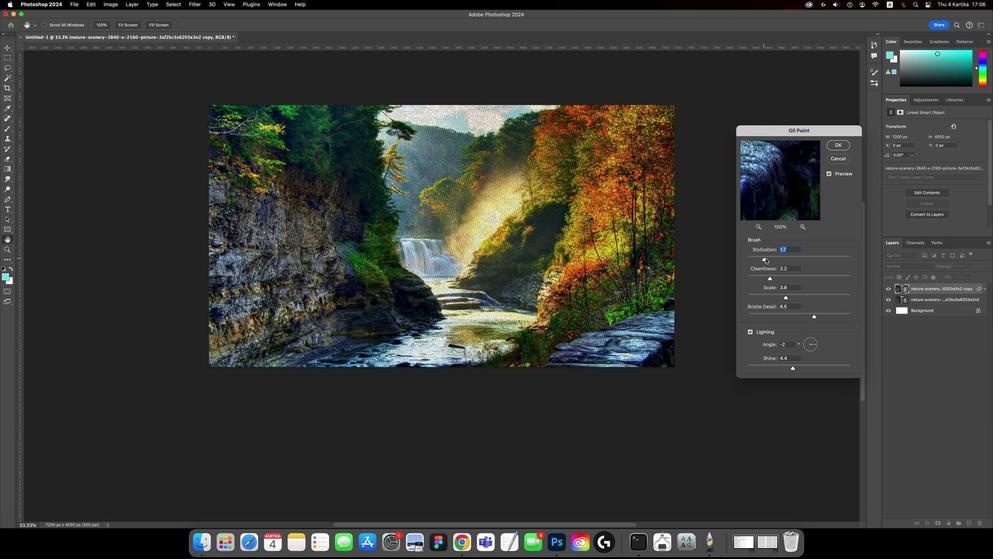 
Action: Mouse moved to (776, 256)
Screenshot: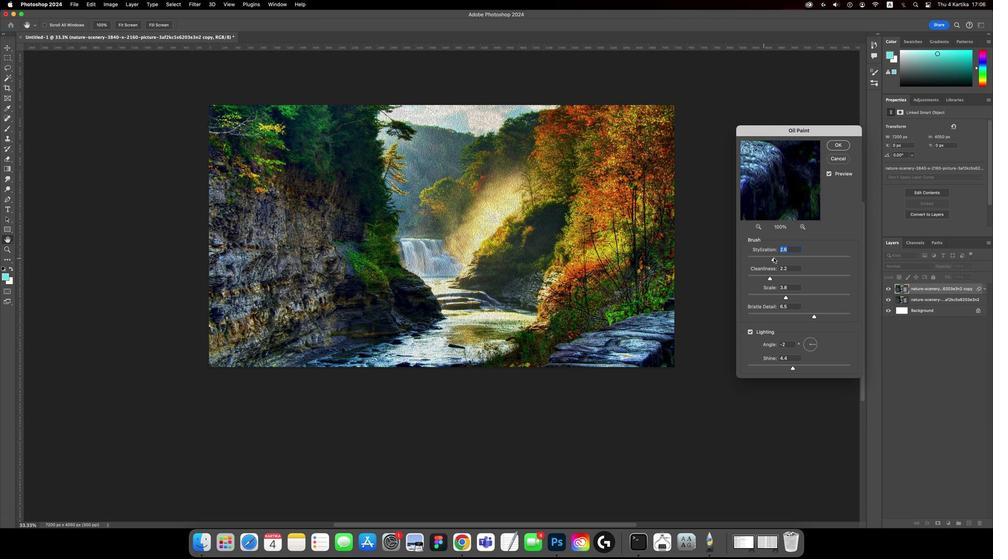 
Action: Mouse pressed left at (776, 256)
Screenshot: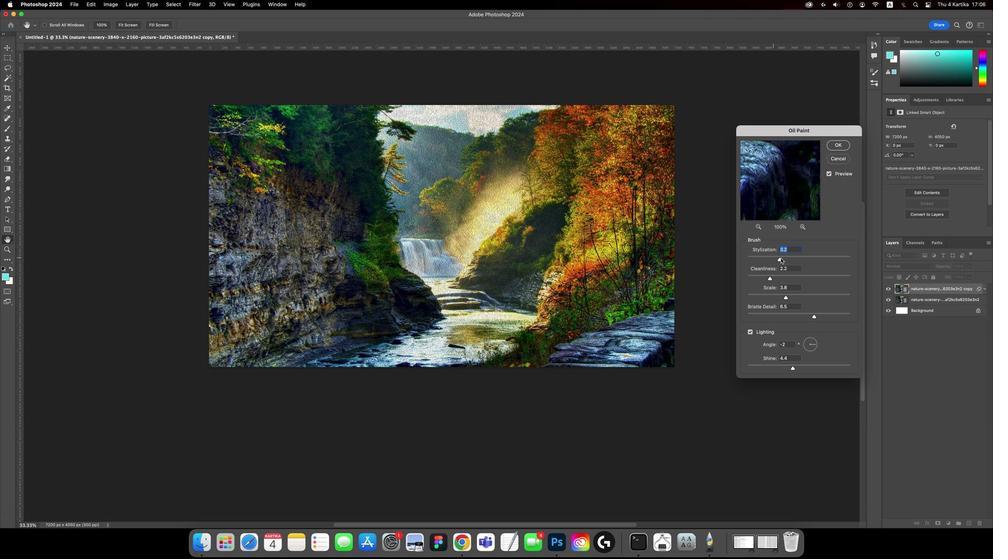 
Action: Mouse moved to (783, 257)
Screenshot: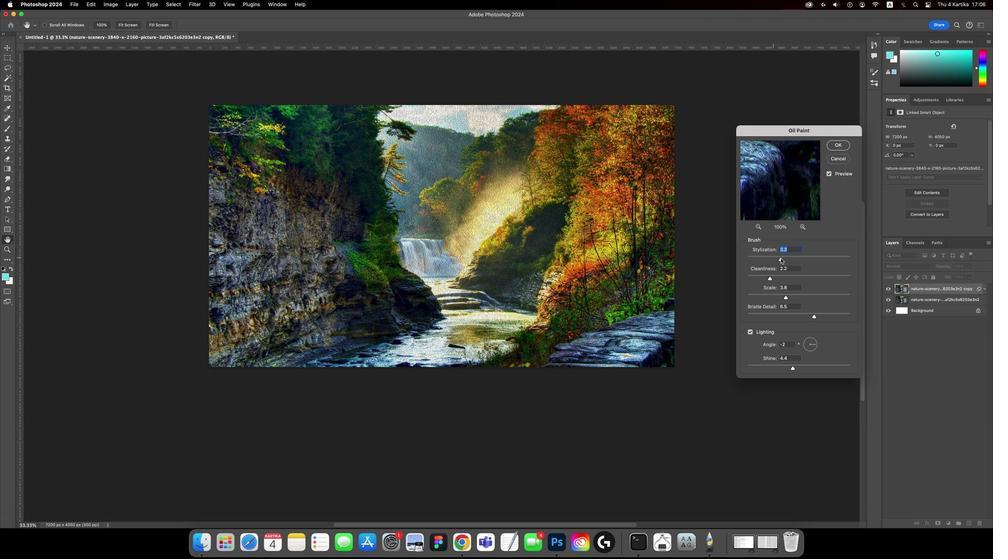 
Action: Mouse pressed left at (783, 257)
Screenshot: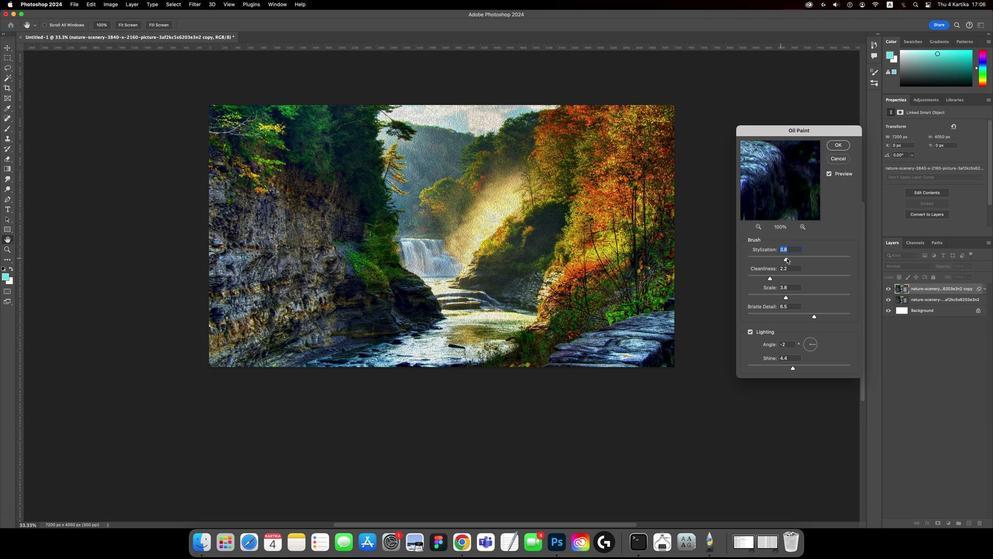 
Action: Mouse moved to (771, 278)
Screenshot: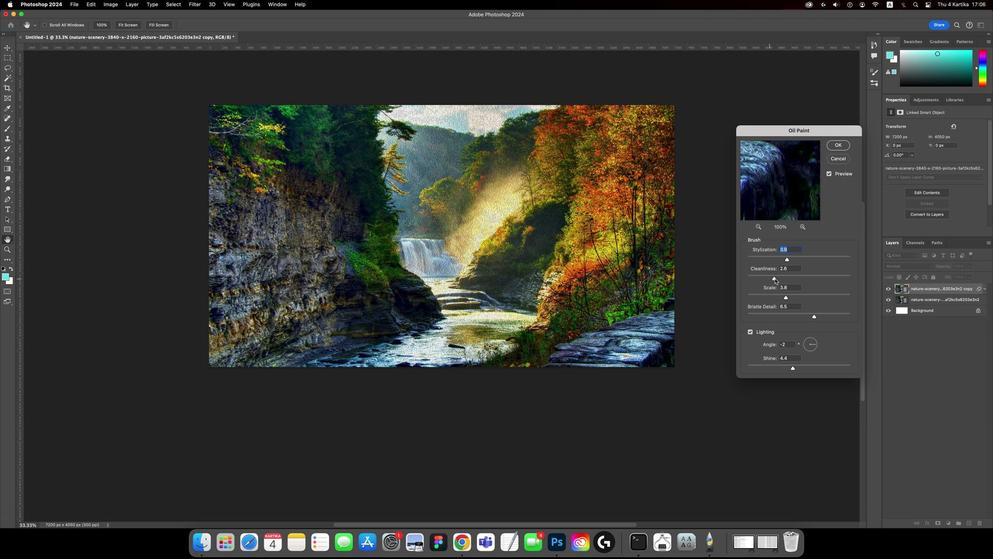 
Action: Mouse pressed left at (771, 278)
Screenshot: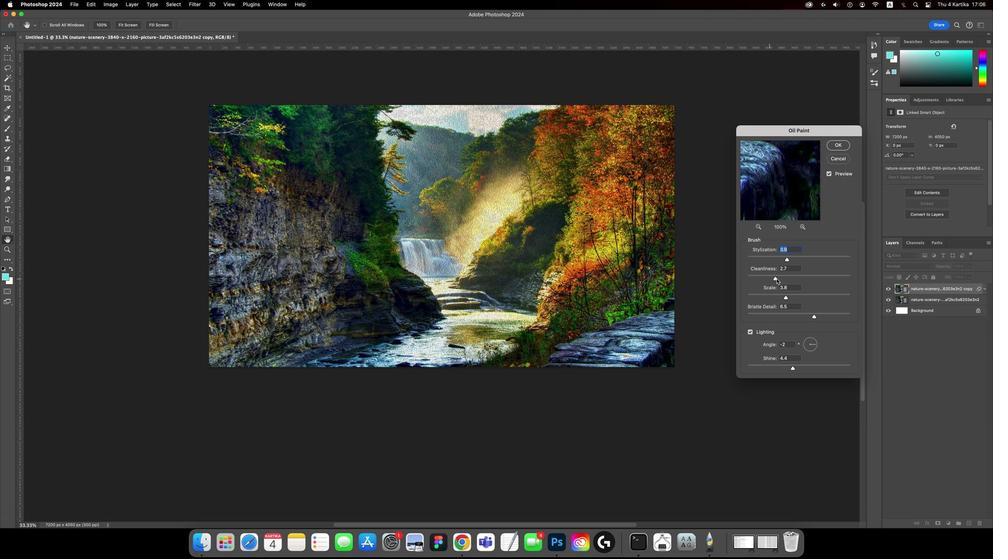
Action: Mouse moved to (781, 277)
Screenshot: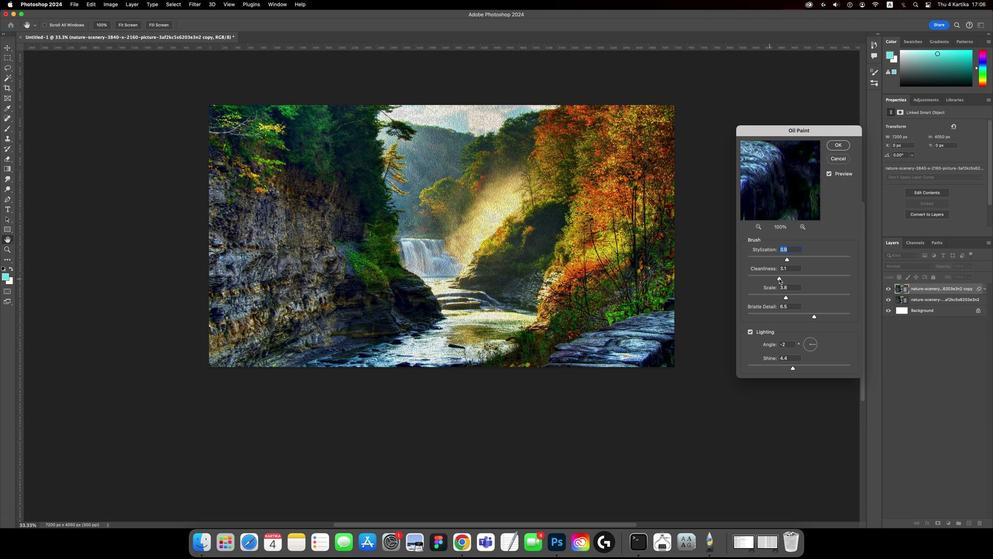 
Action: Mouse pressed left at (781, 277)
Screenshot: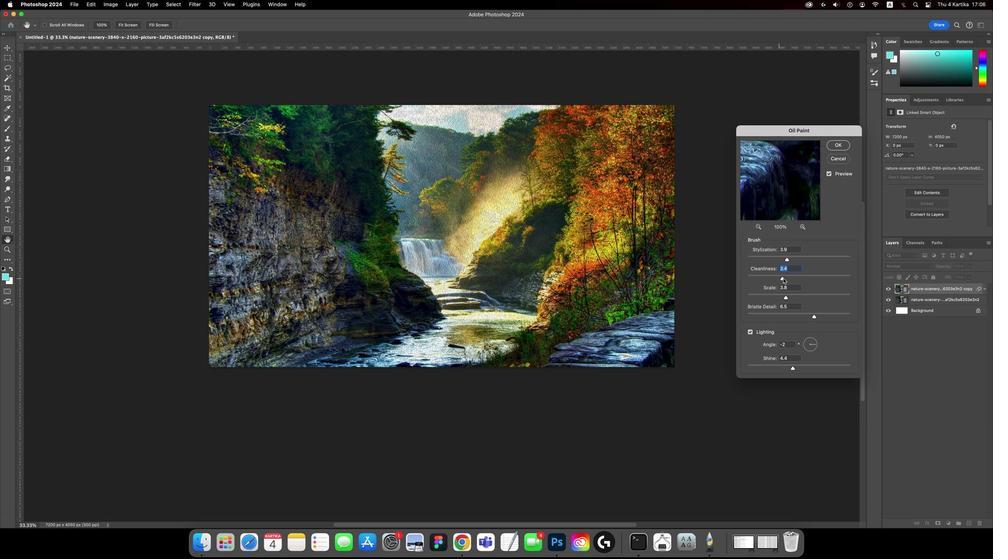 
Action: Mouse moved to (788, 295)
Screenshot: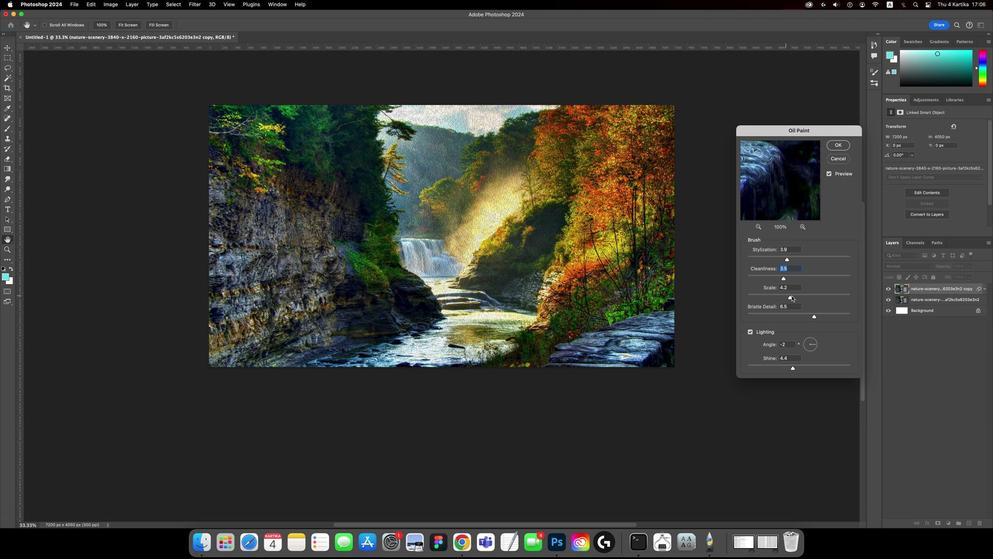 
Action: Mouse pressed left at (788, 295)
Screenshot: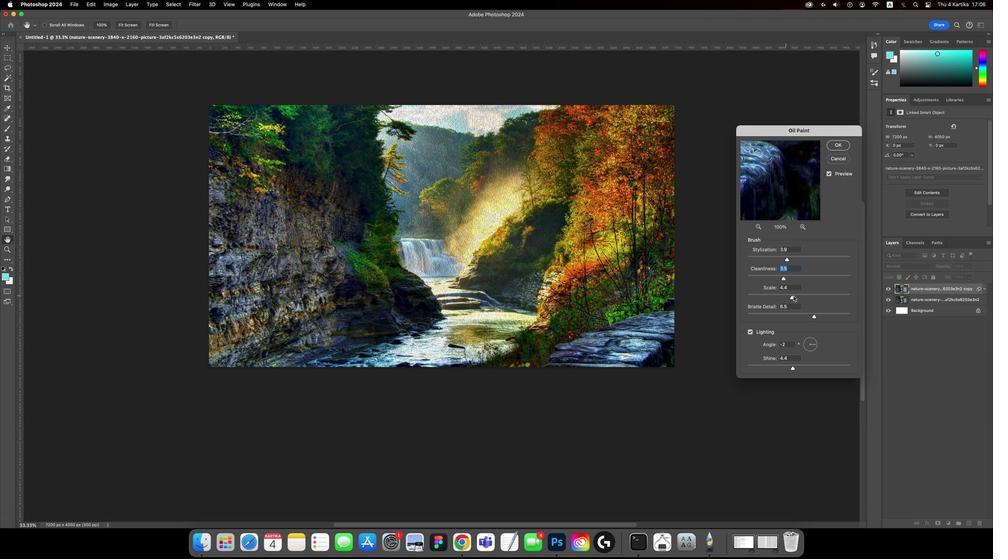 
Action: Mouse moved to (796, 295)
Screenshot: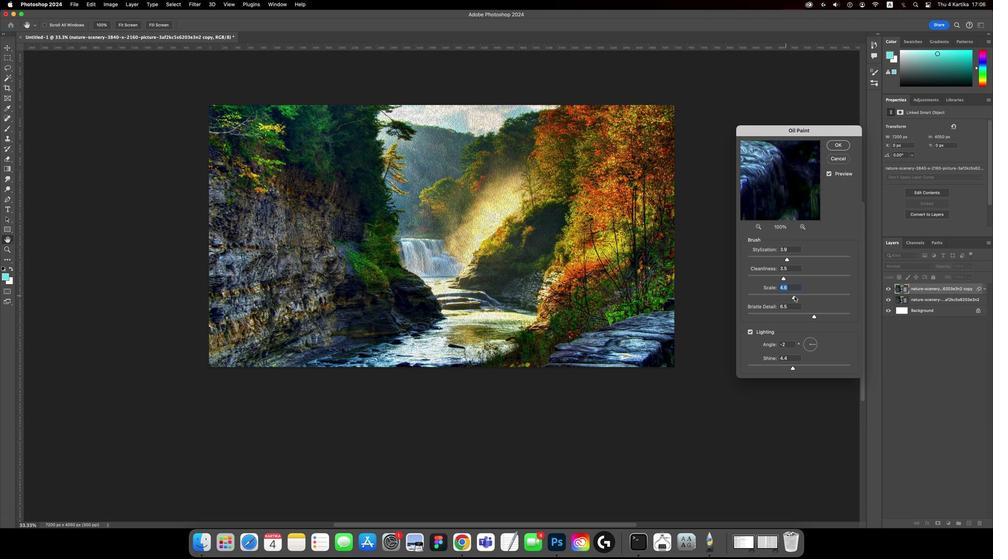 
Action: Mouse pressed left at (796, 295)
Screenshot: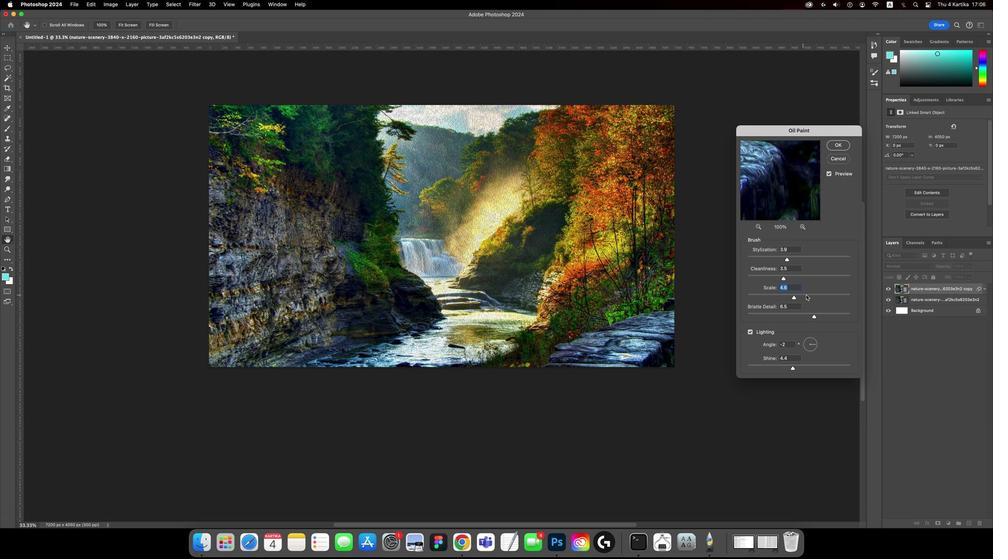 
Action: Mouse moved to (811, 293)
Screenshot: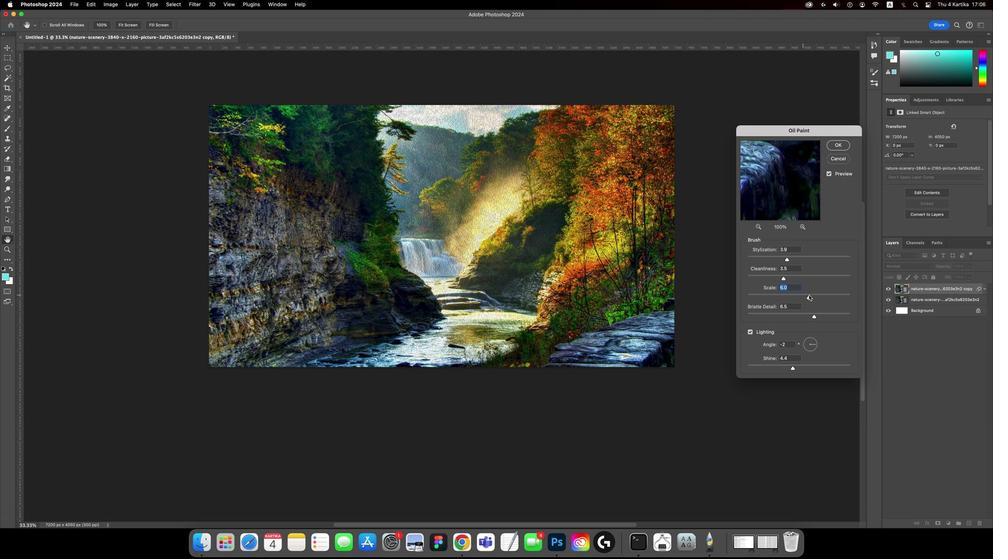 
Action: Mouse pressed left at (811, 293)
Screenshot: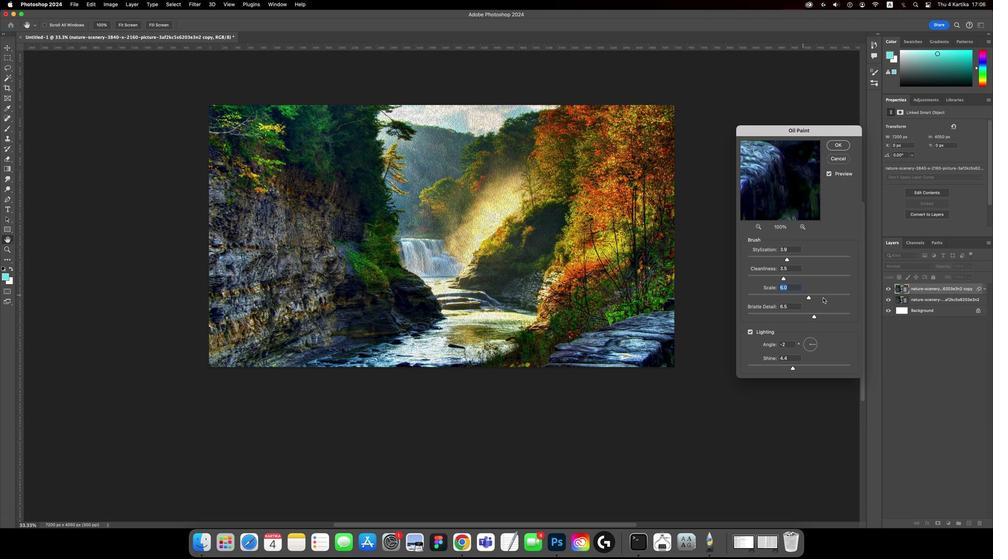 
Action: Mouse moved to (832, 296)
Screenshot: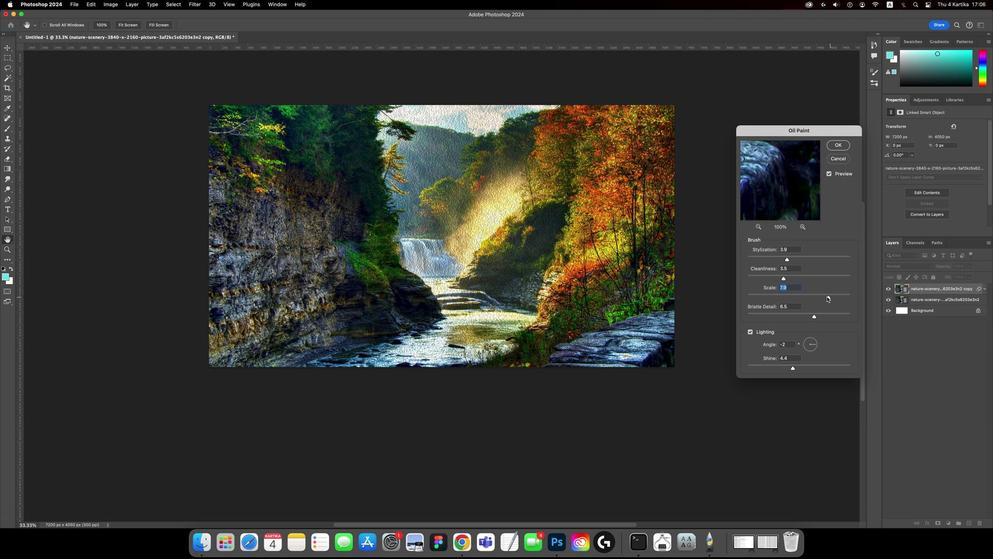 
Action: Mouse pressed left at (832, 296)
Screenshot: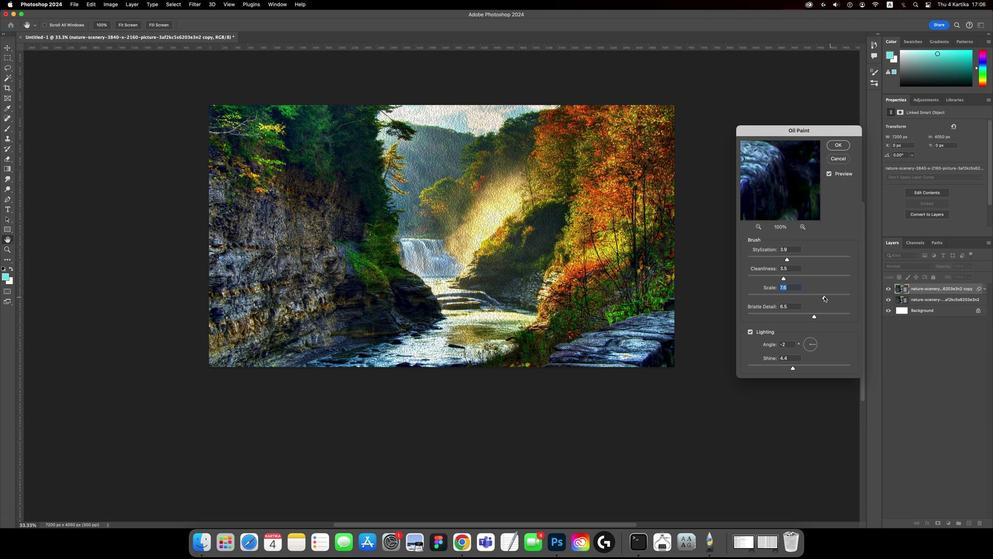 
Action: Mouse moved to (817, 316)
Screenshot: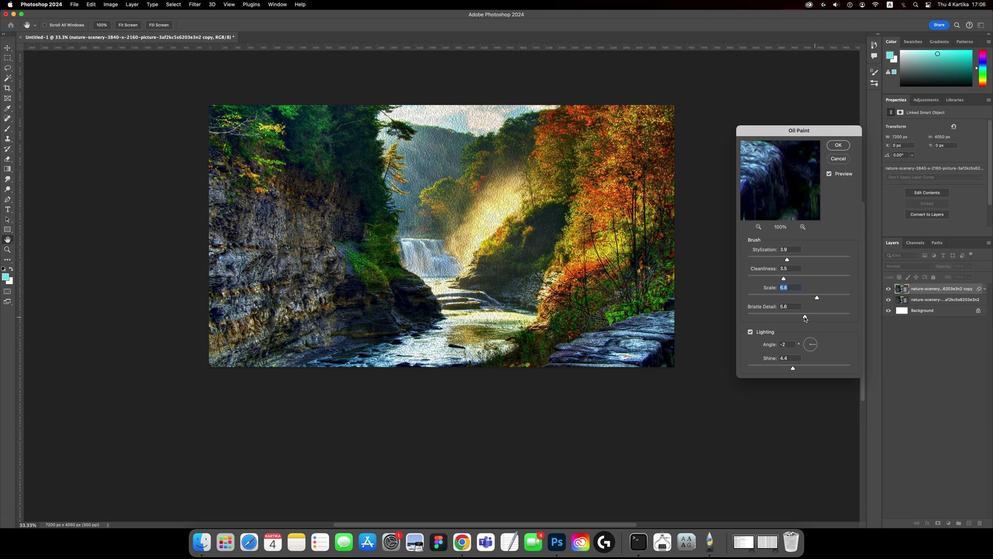 
Action: Mouse pressed left at (817, 316)
Screenshot: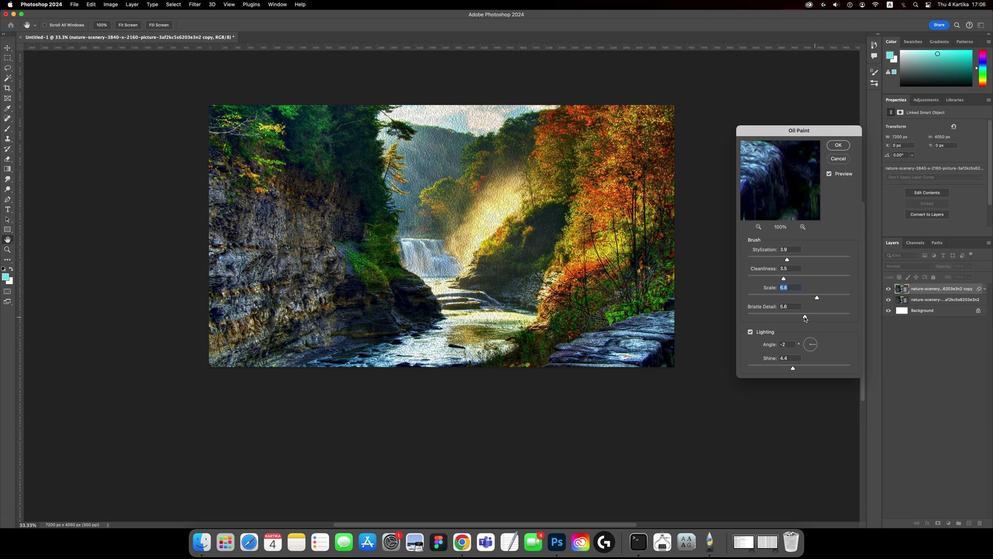 
Action: Mouse moved to (803, 315)
Screenshot: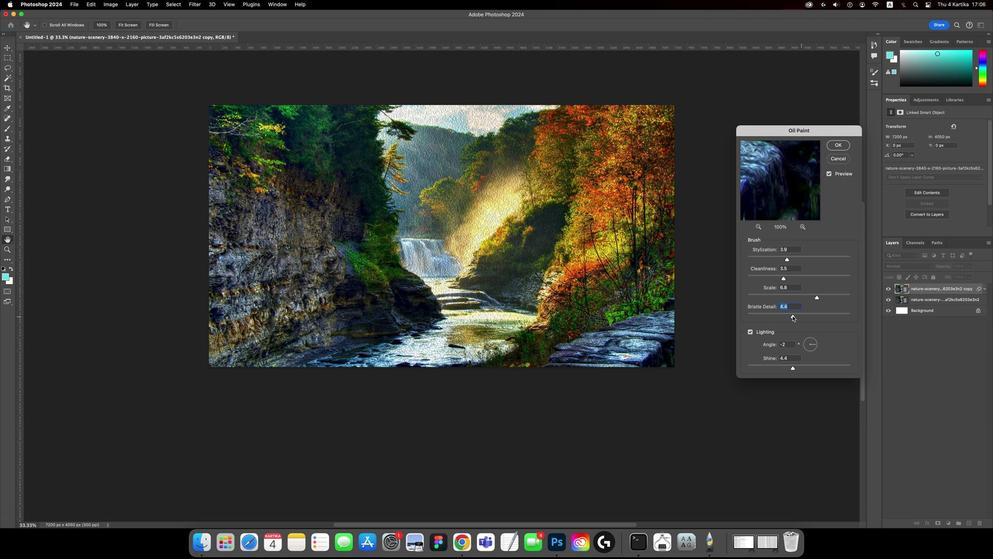 
Action: Mouse pressed left at (803, 315)
Screenshot: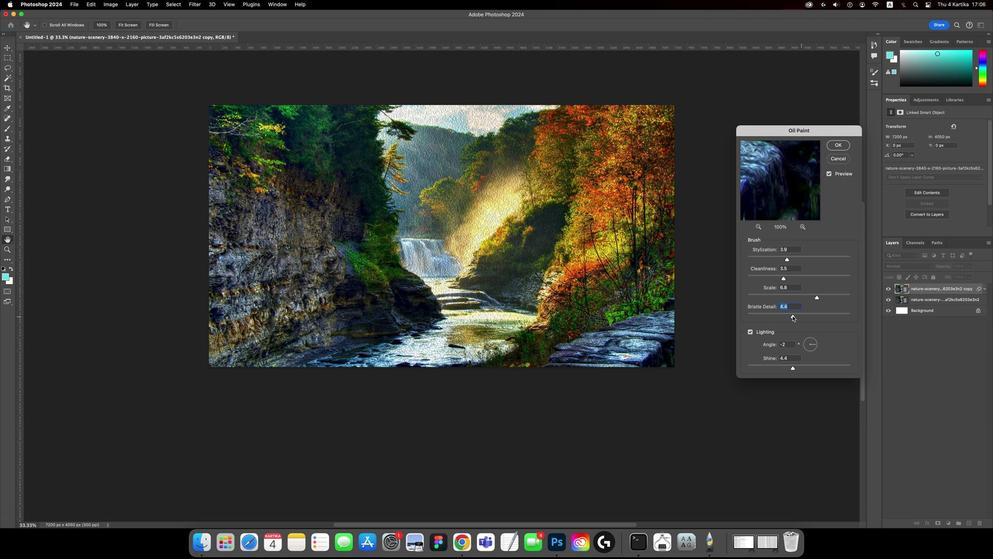 
Action: Mouse moved to (795, 314)
Screenshot: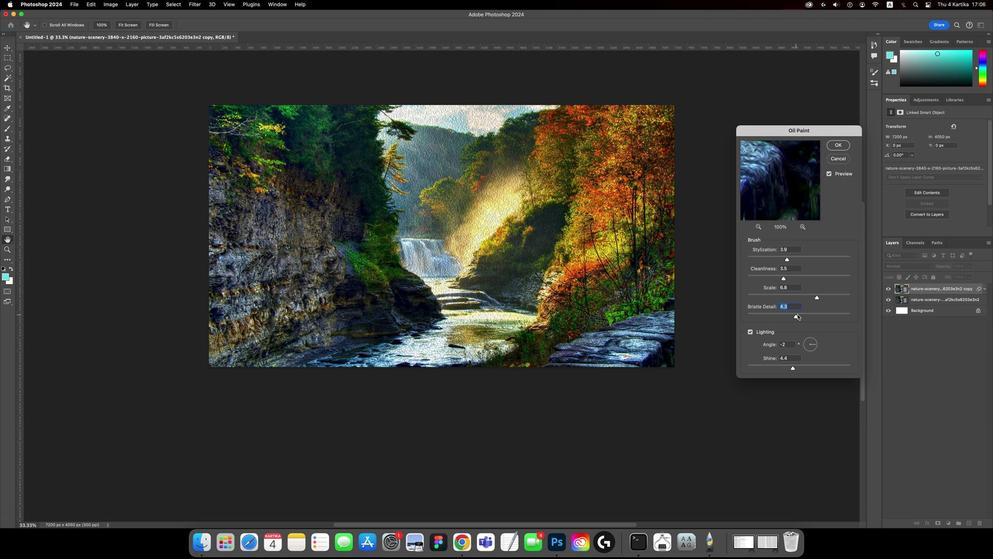 
Action: Mouse pressed left at (795, 314)
Screenshot: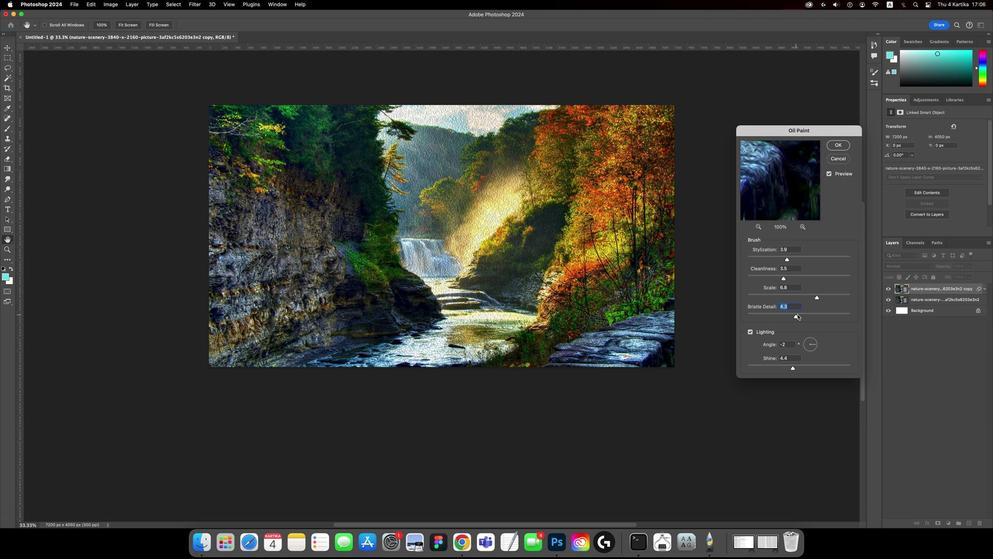 
Action: Mouse moved to (796, 367)
Screenshot: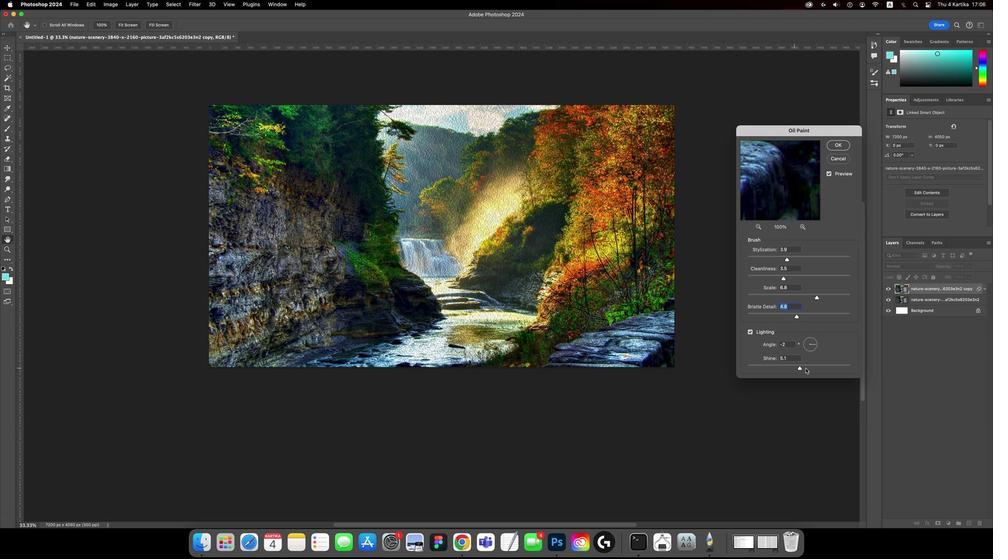 
Action: Mouse pressed left at (796, 367)
Screenshot: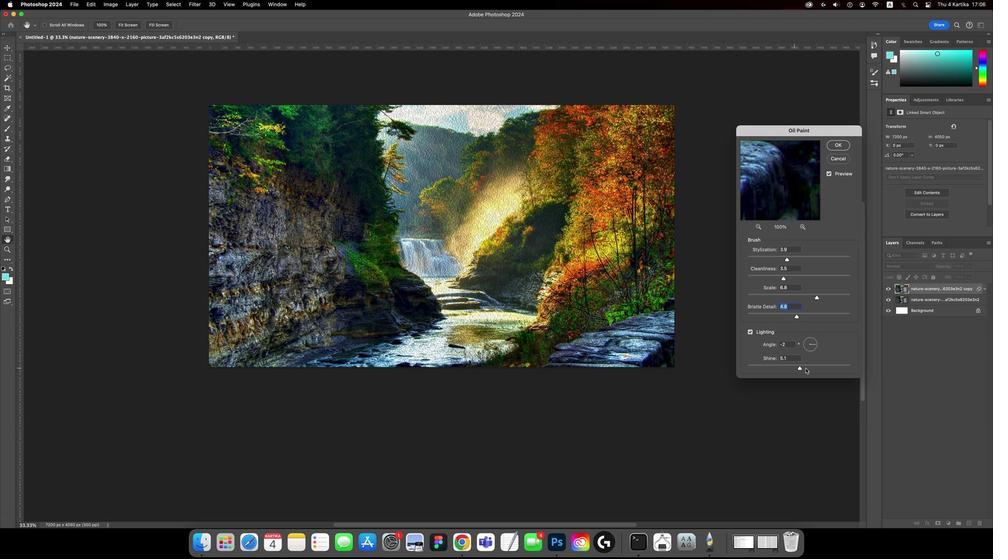 
Action: Mouse moved to (812, 366)
Screenshot: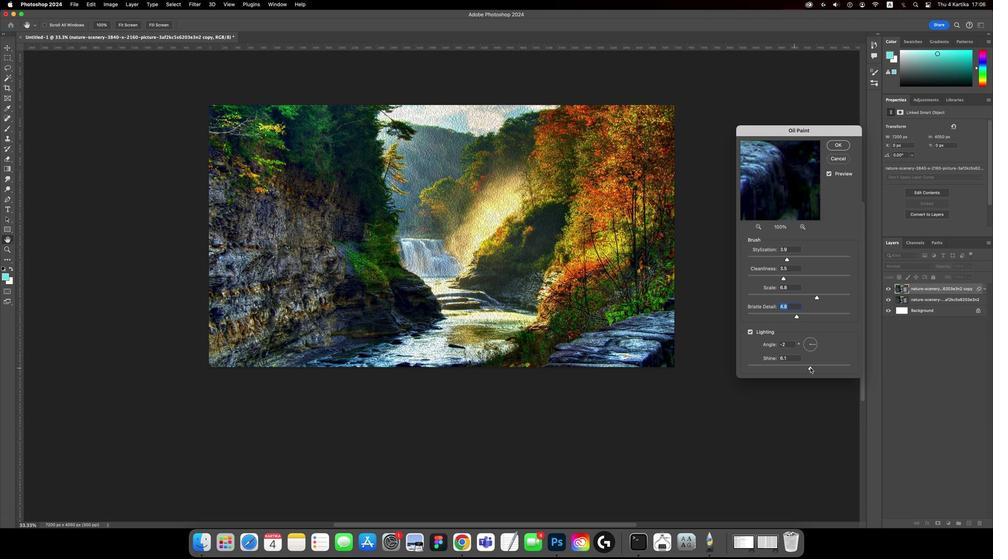 
Action: Mouse pressed left at (812, 366)
Screenshot: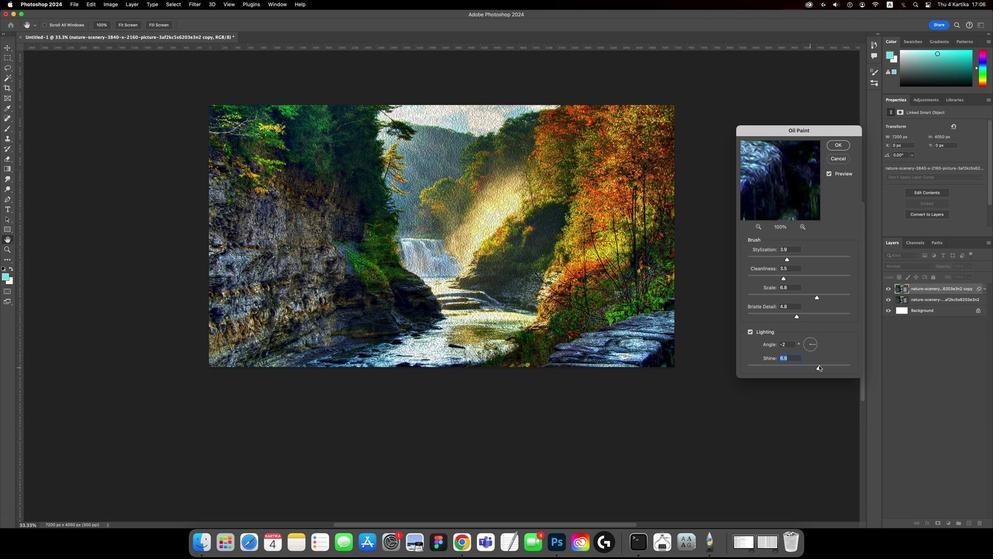 
Action: Mouse moved to (822, 368)
Screenshot: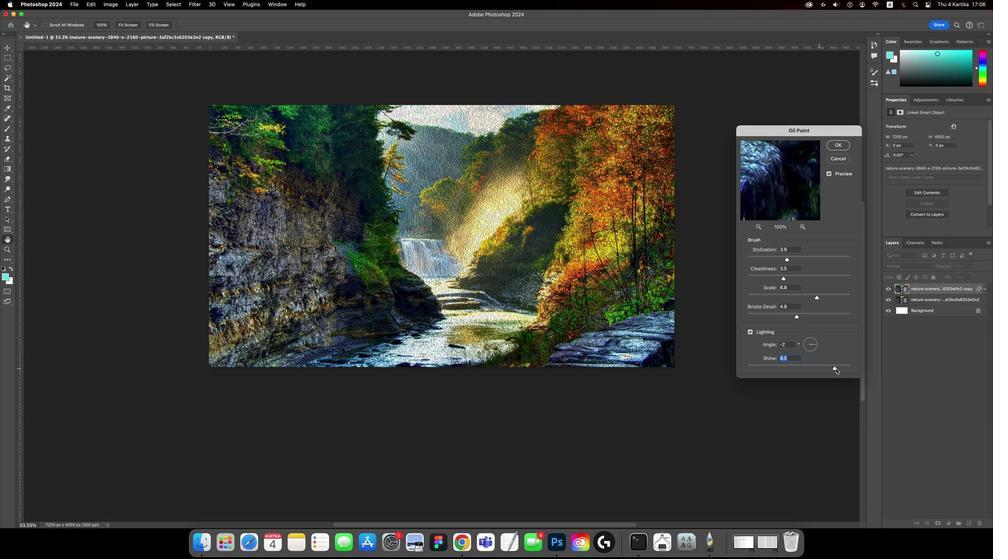 
Action: Mouse pressed left at (822, 368)
Screenshot: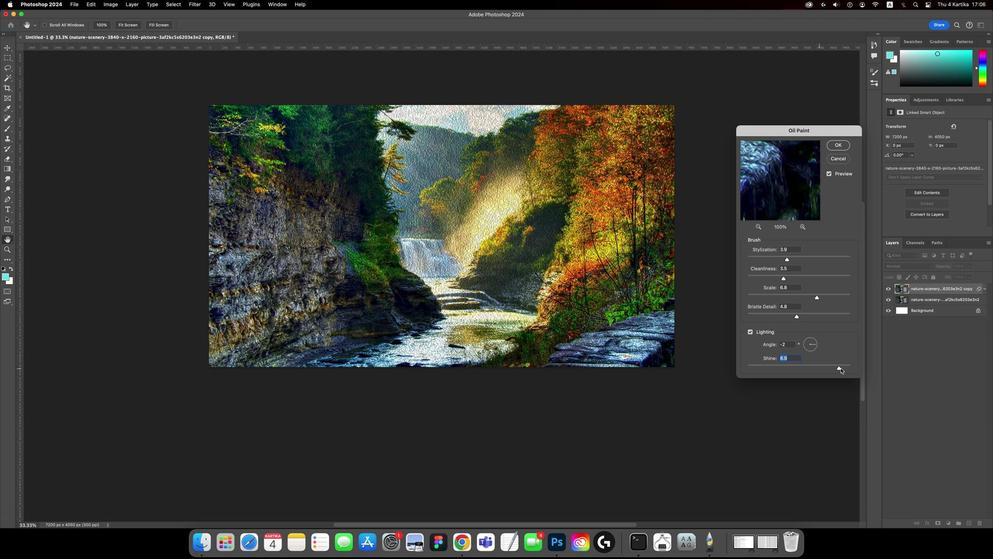 
Action: Mouse moved to (838, 147)
Screenshot: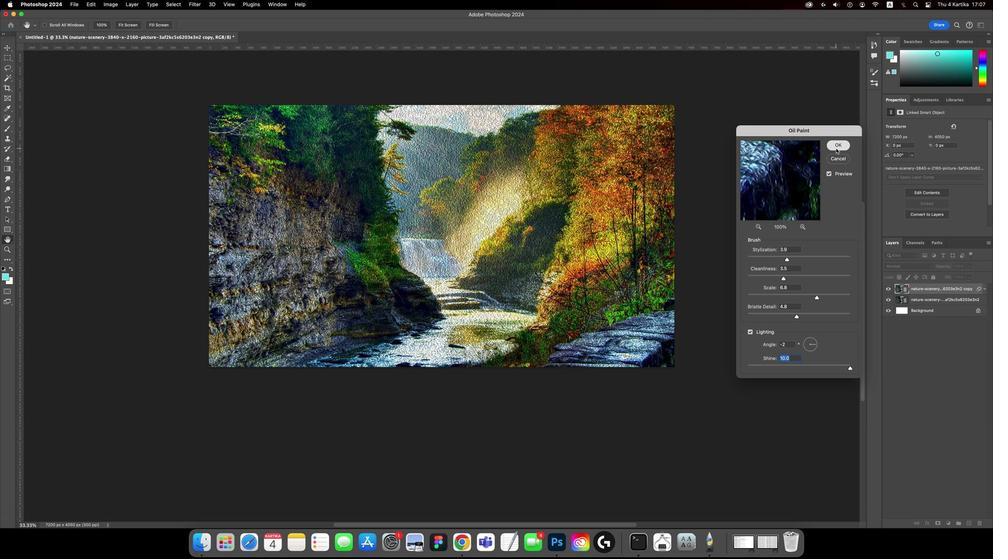 
Action: Mouse pressed left at (838, 147)
Screenshot: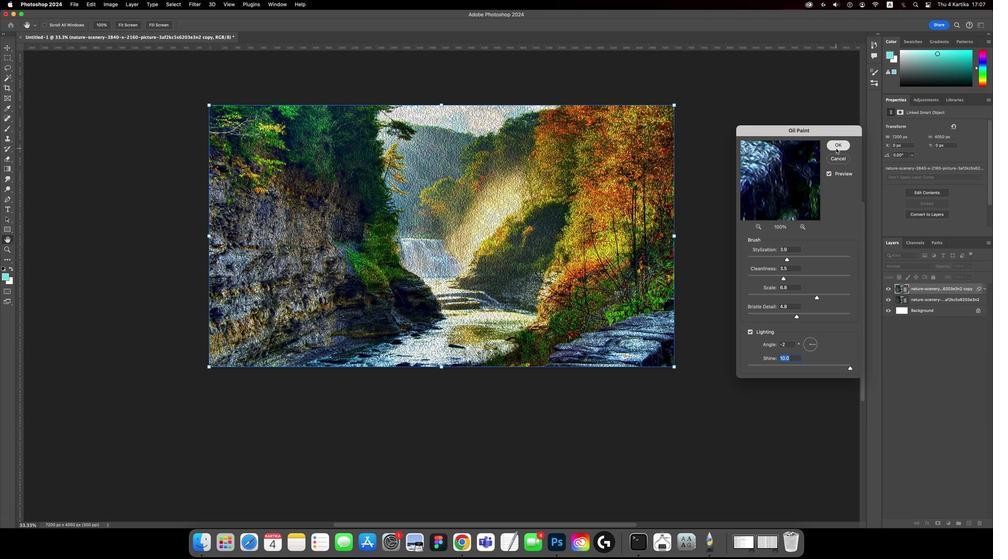 
Action: Mouse moved to (779, 229)
Screenshot: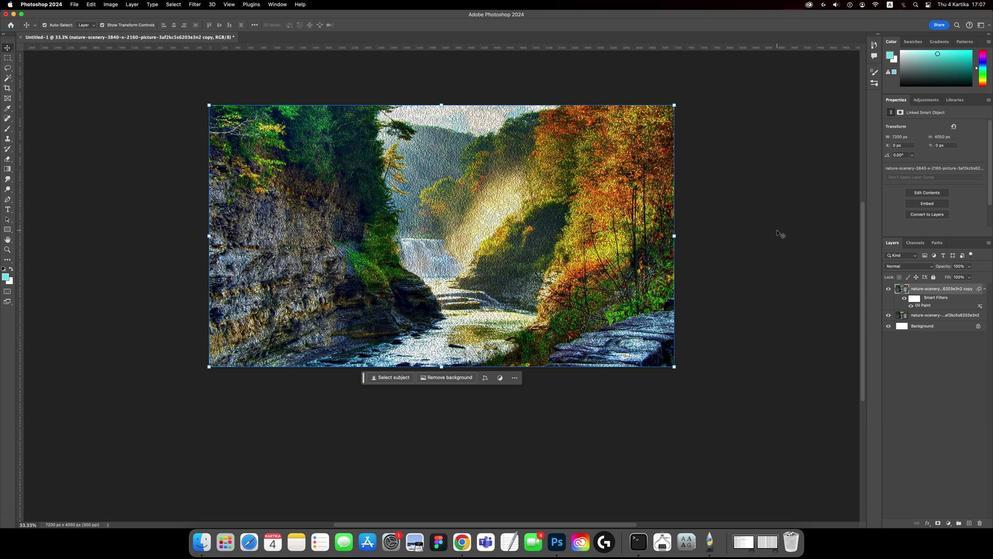 
Action: Mouse pressed left at (779, 229)
Screenshot: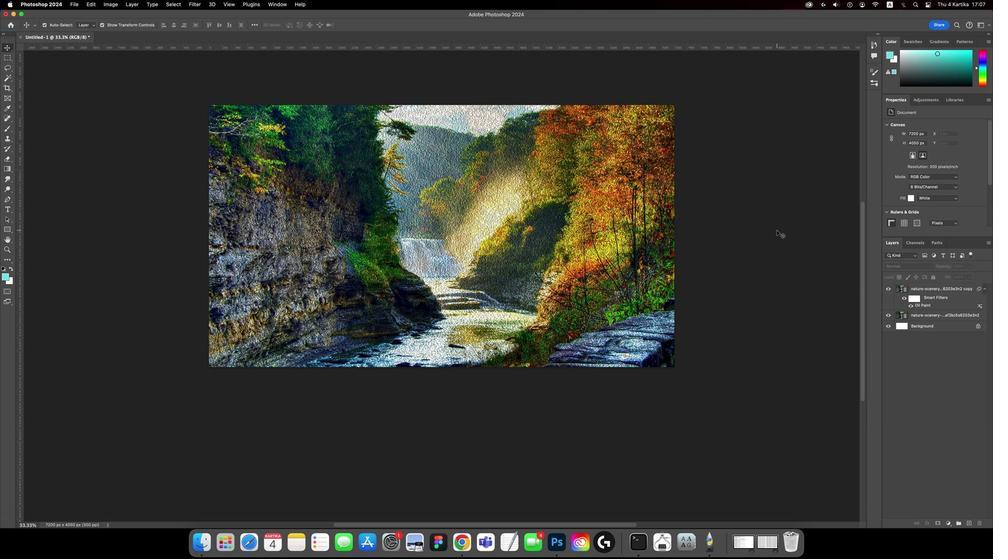 
Action: Mouse moved to (919, 313)
Screenshot: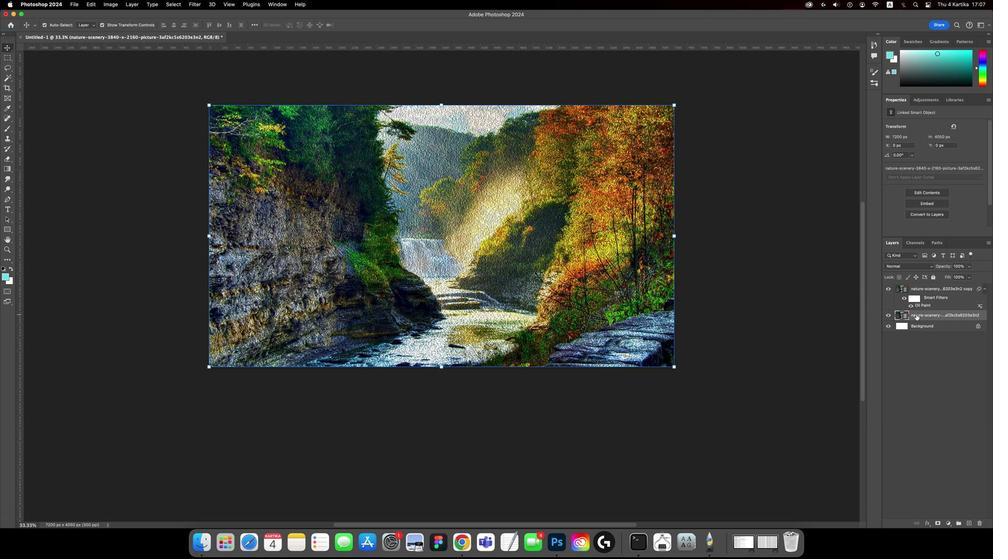 
Action: Mouse pressed left at (919, 313)
Screenshot: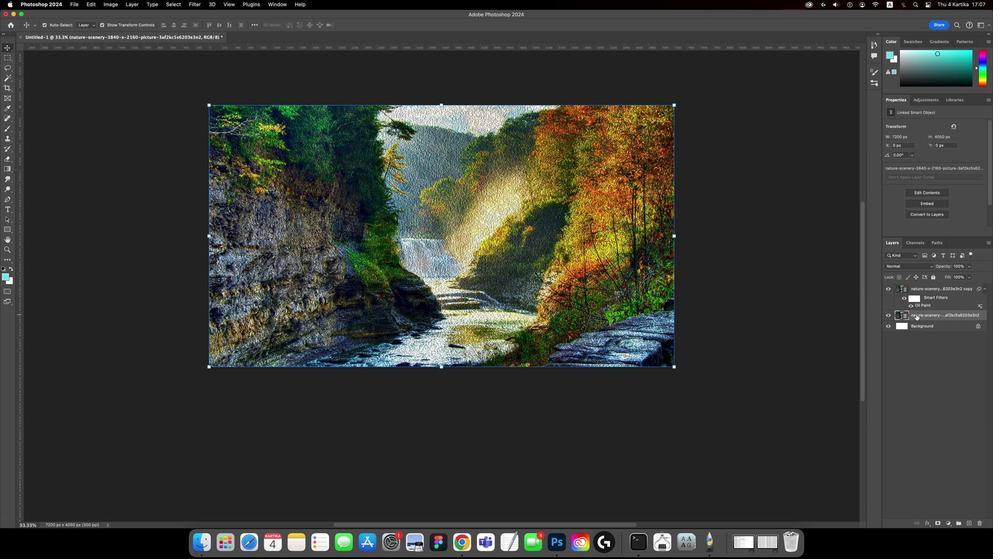 
Action: Mouse moved to (919, 313)
Screenshot: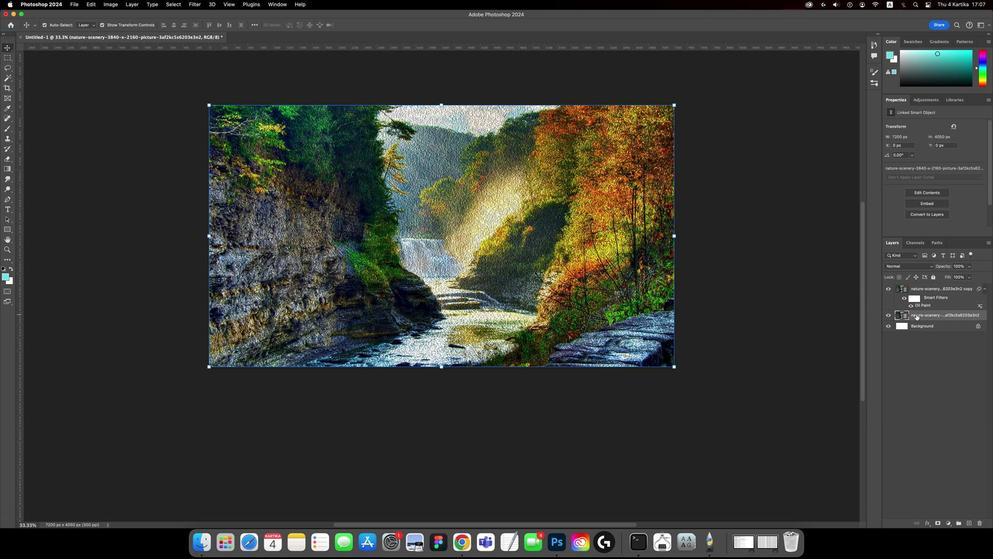 
Action: Key pressed Key.cmd'j'
Screenshot: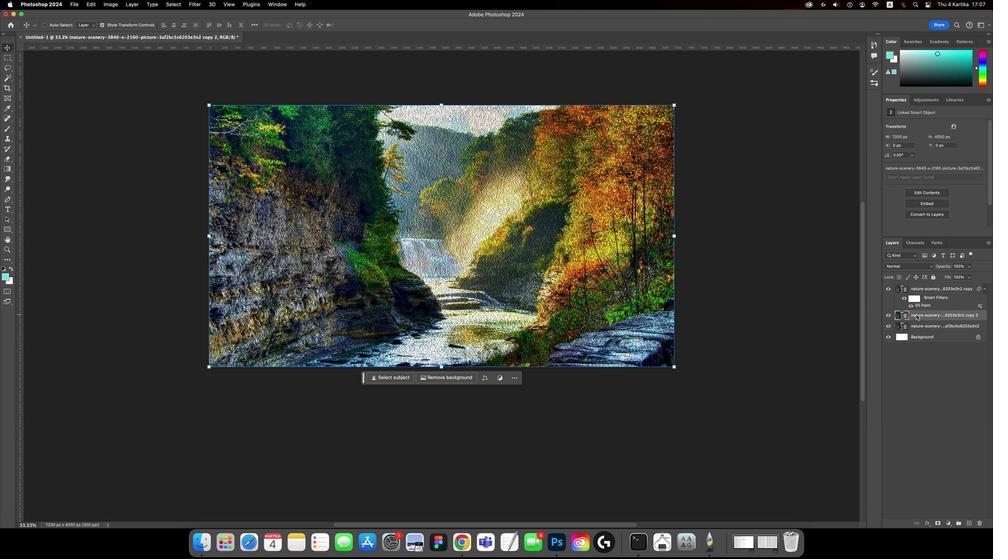 
Action: Mouse moved to (794, 271)
Screenshot: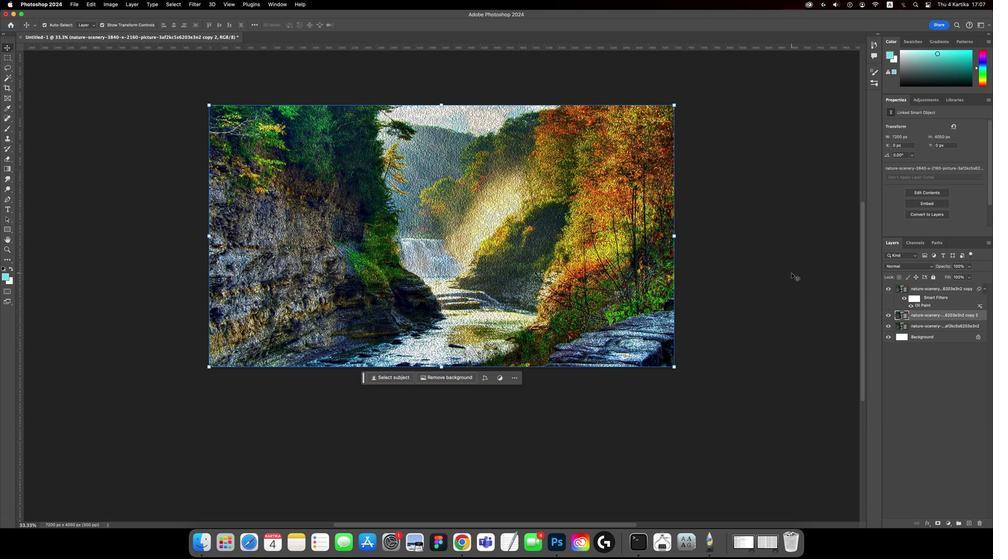 
Action: Mouse pressed left at (794, 271)
Screenshot: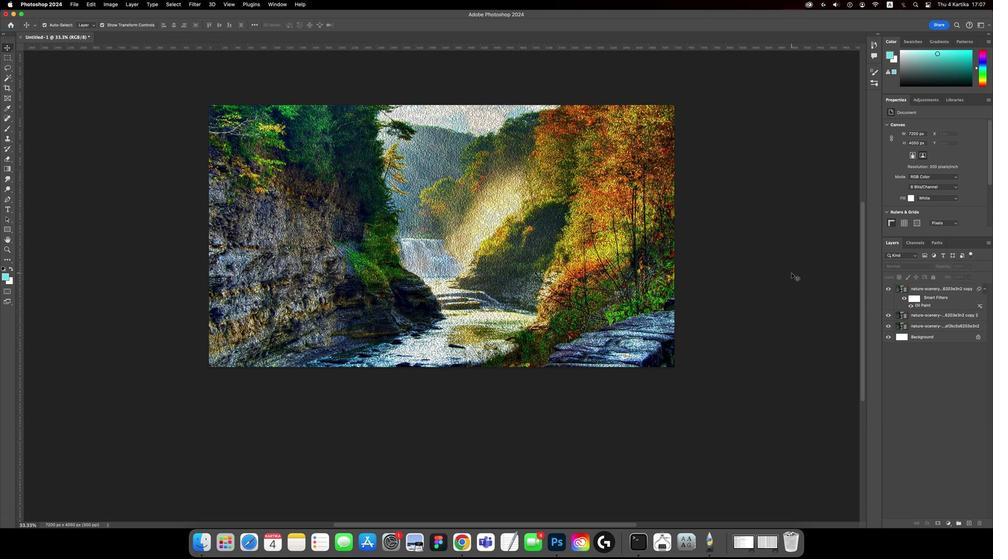 
Action: Mouse moved to (193, 3)
Screenshot: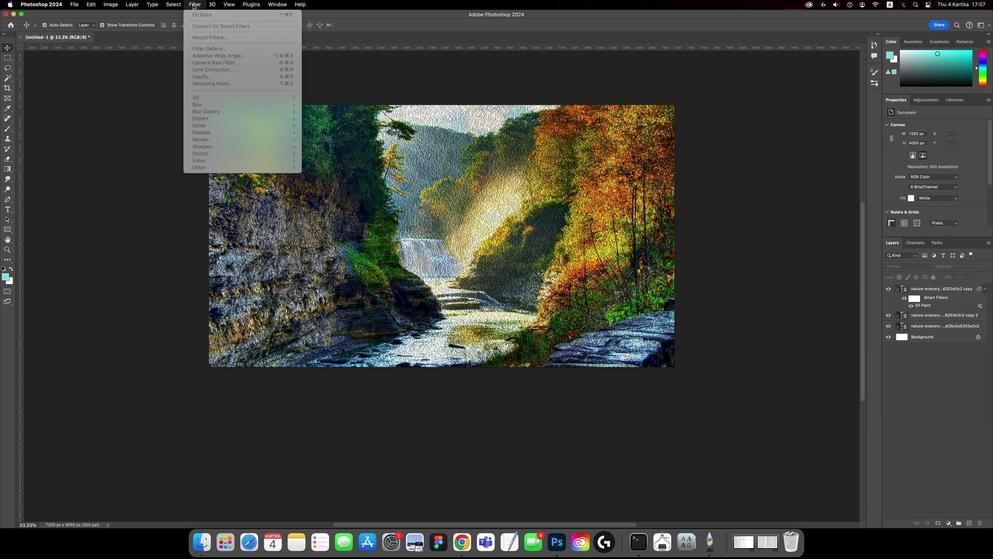 
Action: Mouse pressed left at (193, 3)
Screenshot: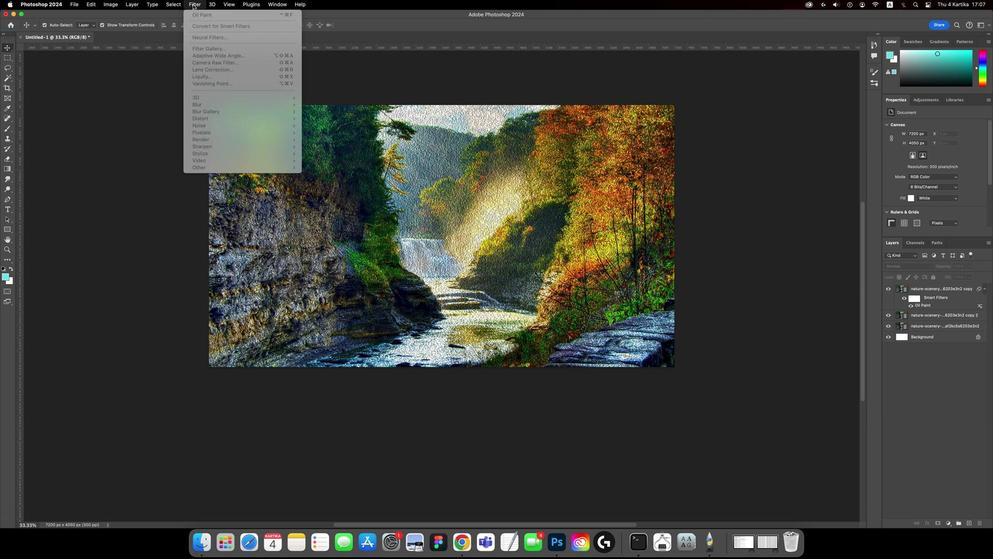 
Action: Mouse moved to (922, 313)
Screenshot: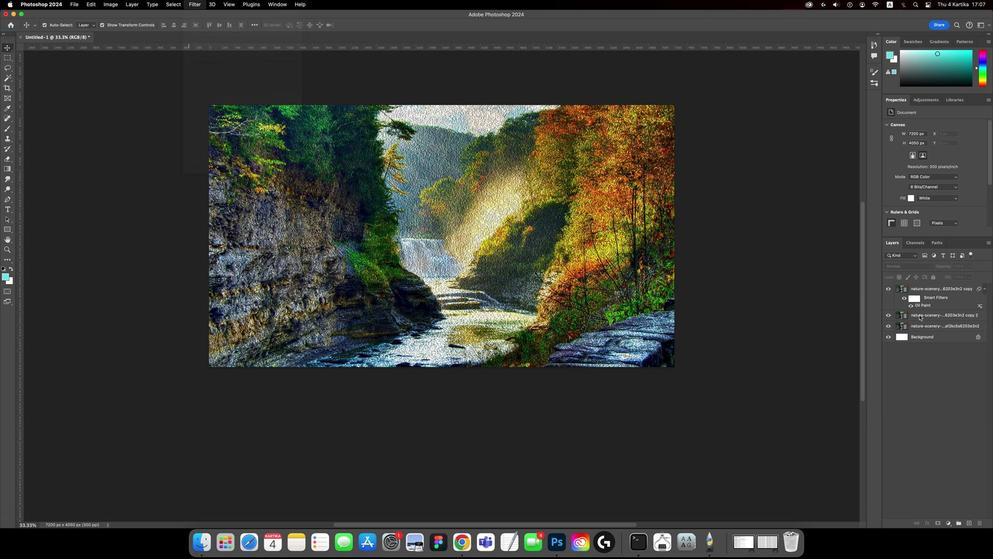 
Action: Mouse pressed left at (922, 313)
Screenshot: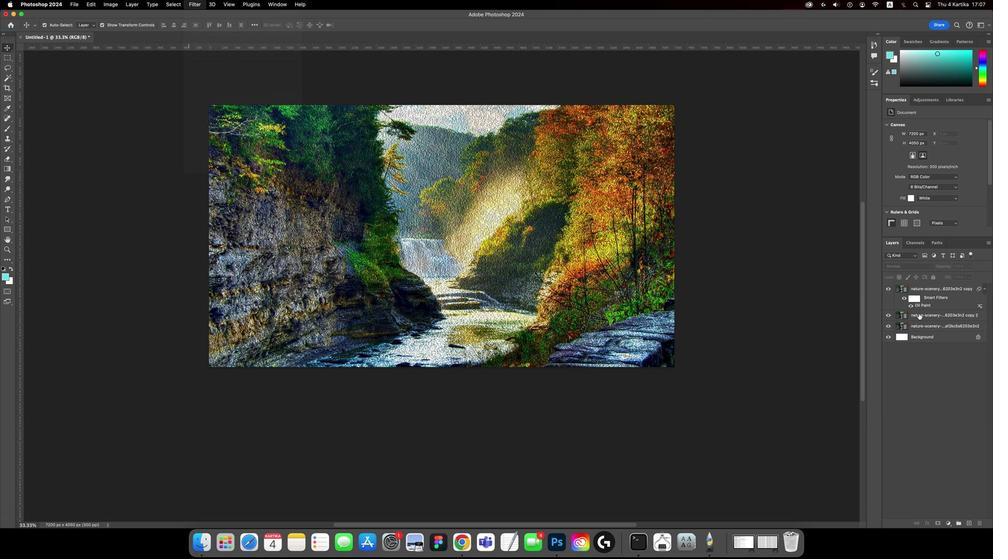 
Action: Mouse moved to (891, 291)
Screenshot: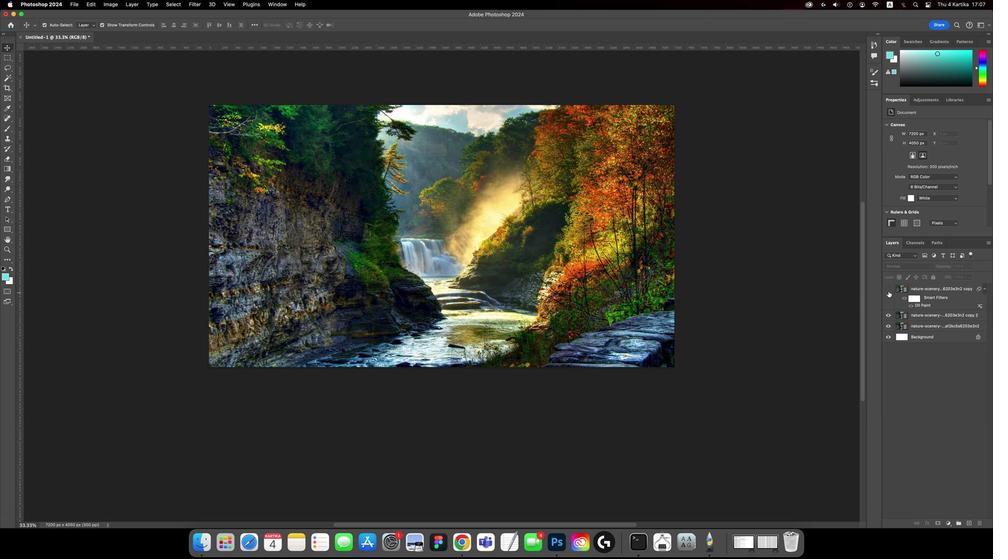 
Action: Mouse pressed left at (891, 291)
Screenshot: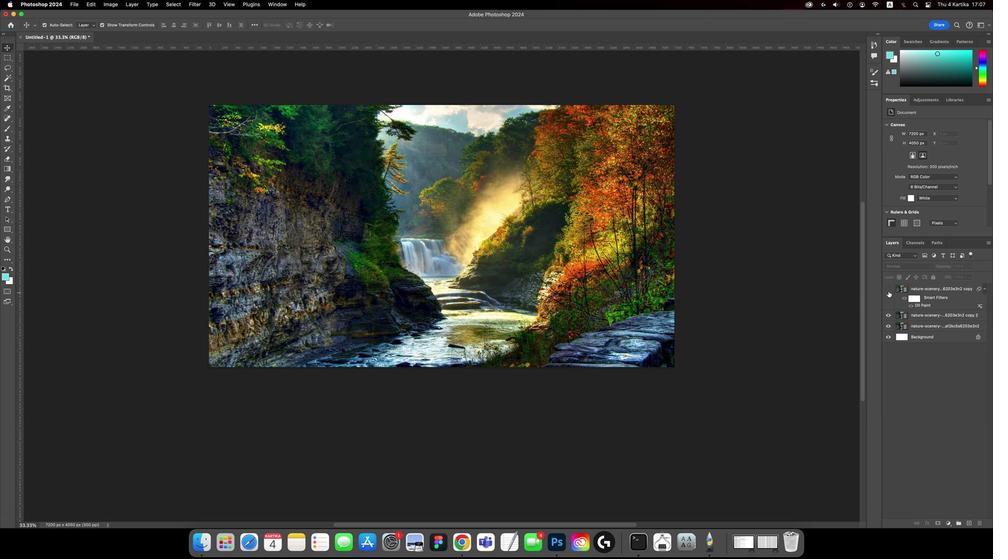 
Action: Mouse moved to (921, 315)
Screenshot: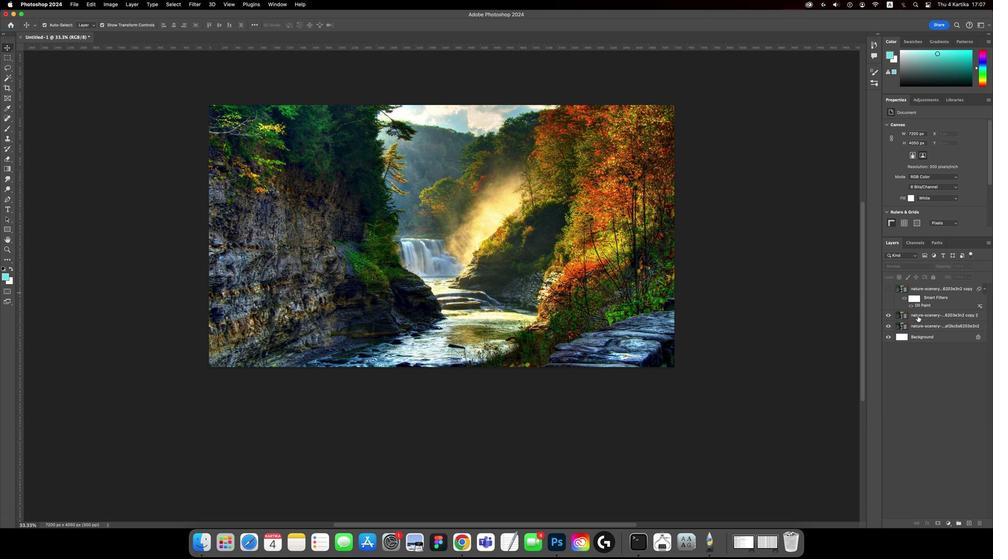 
Action: Mouse pressed left at (921, 315)
Screenshot: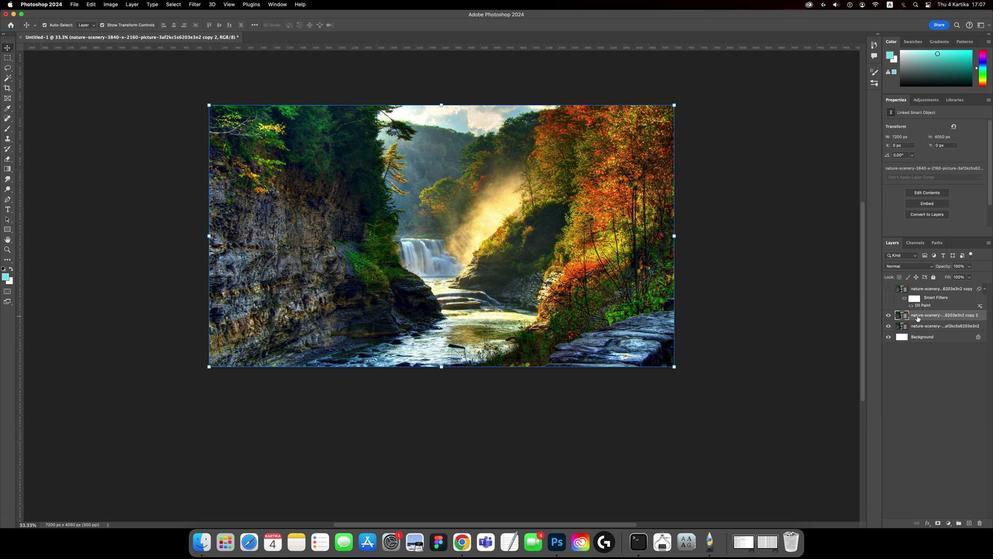 
Action: Mouse moved to (193, 0)
Screenshot: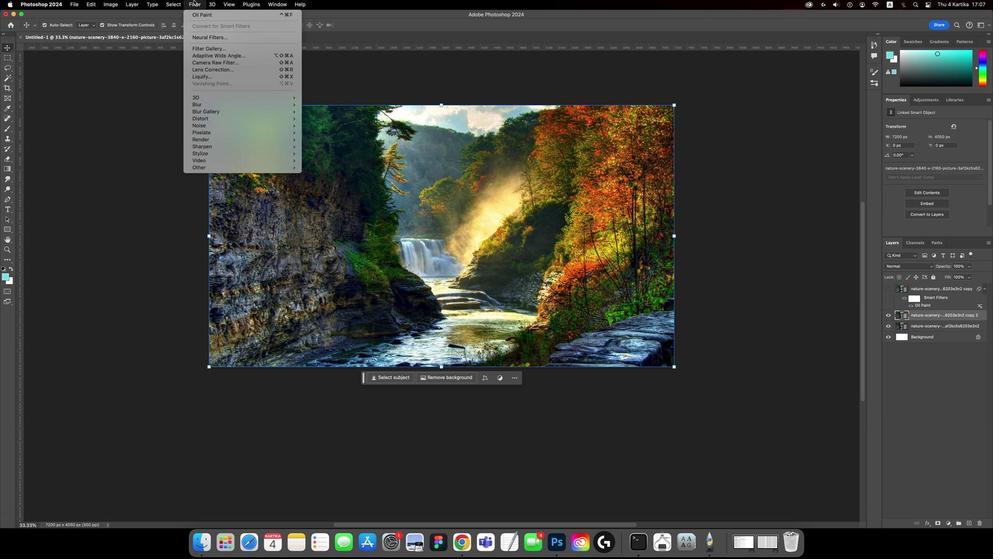 
Action: Mouse pressed left at (193, 0)
Screenshot: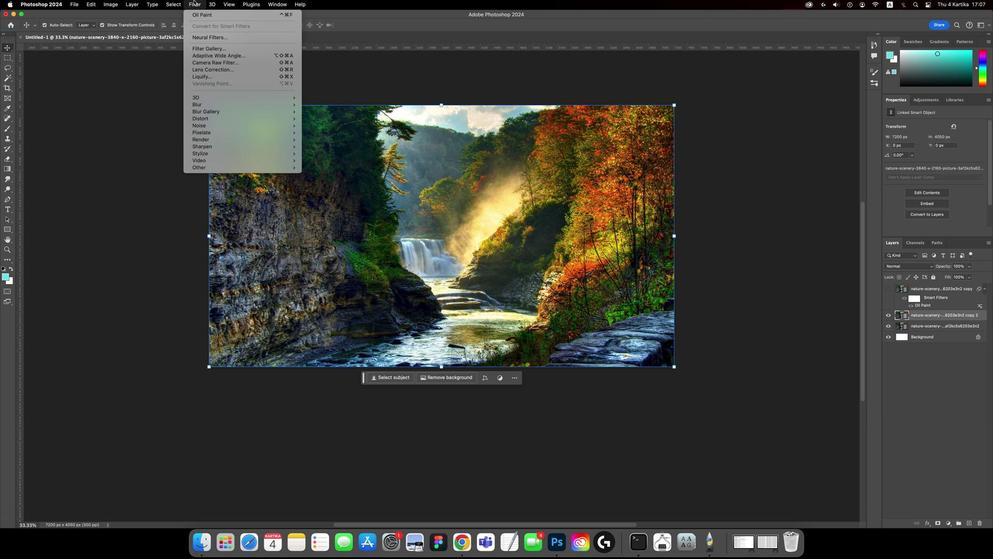 
Action: Mouse moved to (198, 47)
Screenshot: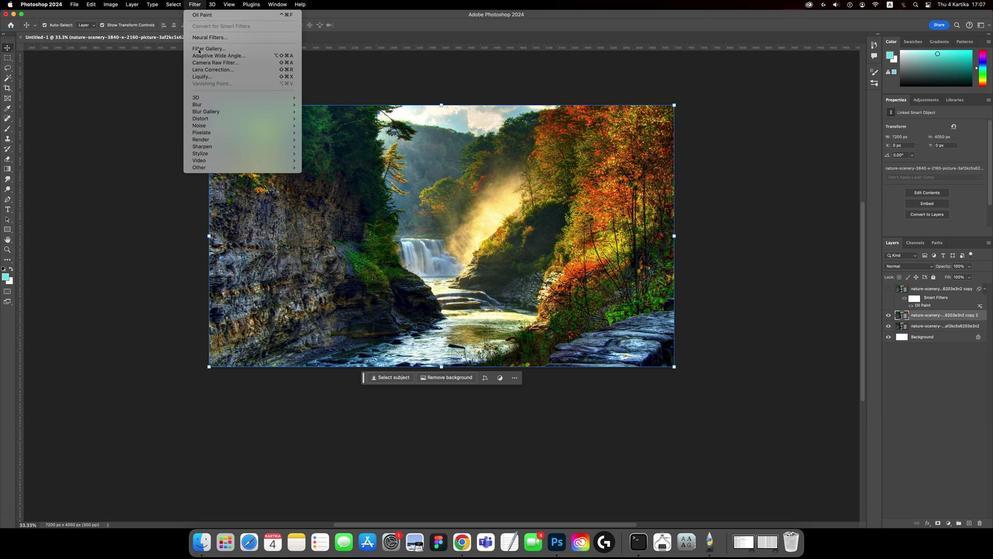 
Action: Mouse pressed left at (198, 47)
Screenshot: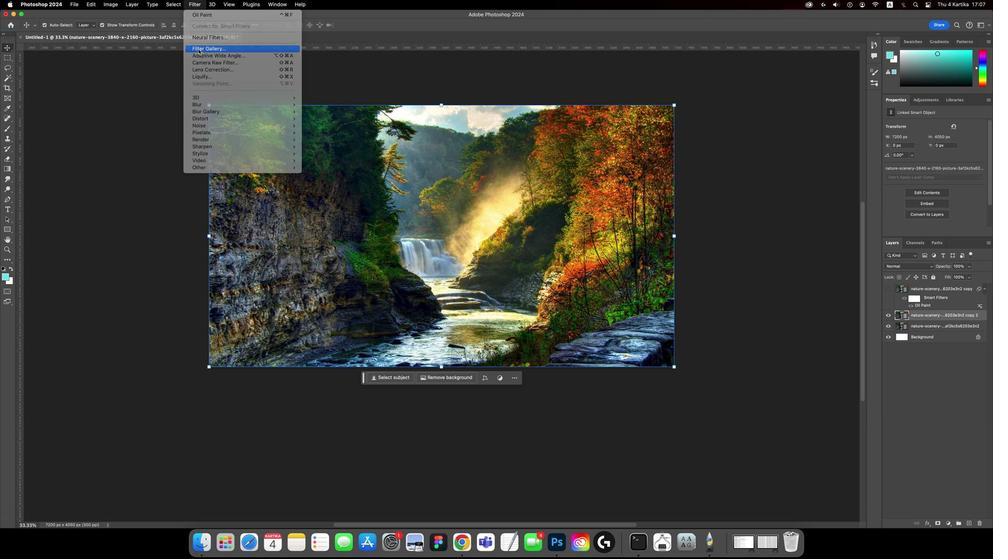 
Action: Mouse moved to (715, 157)
Screenshot: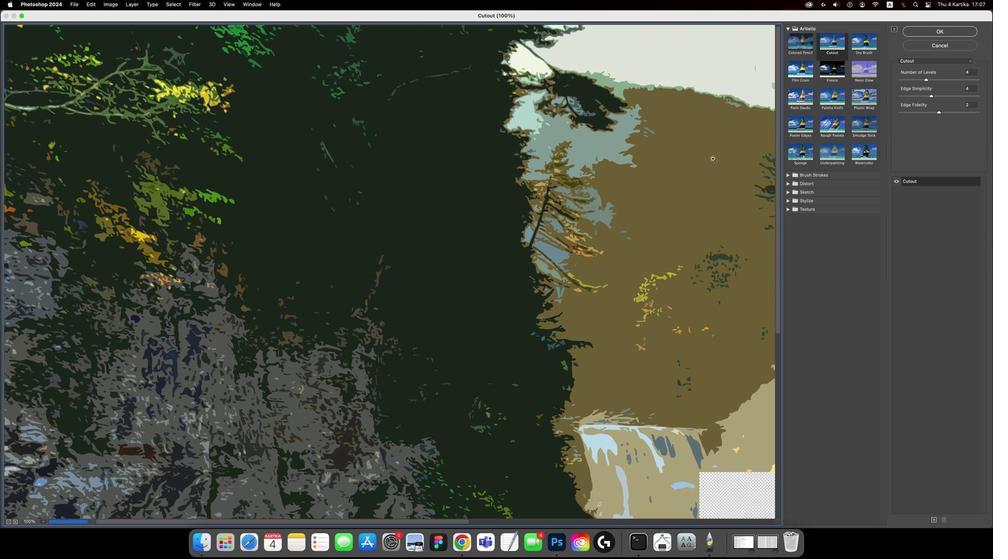 
Action: Key pressed Key.cmd'-'
Screenshot: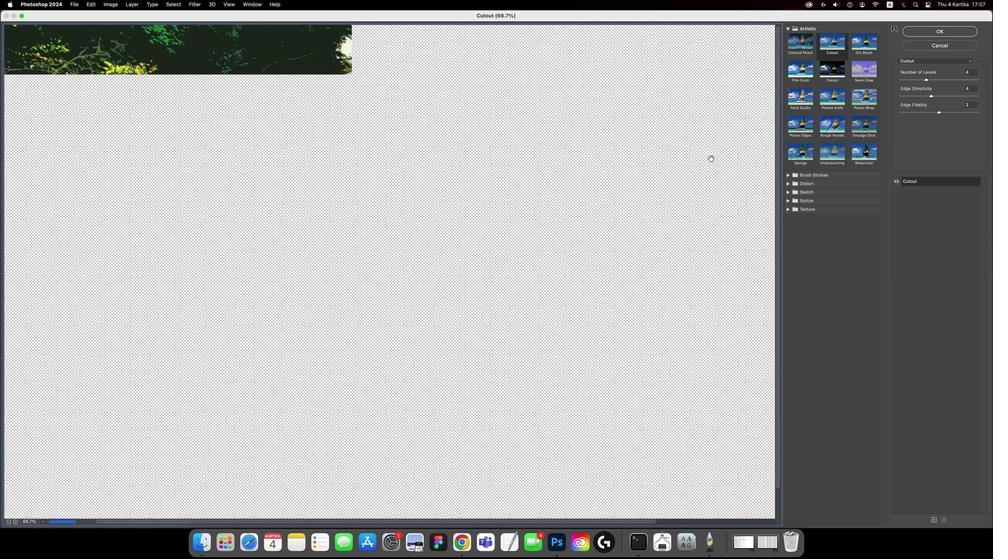 
Action: Mouse moved to (686, 158)
Screenshot: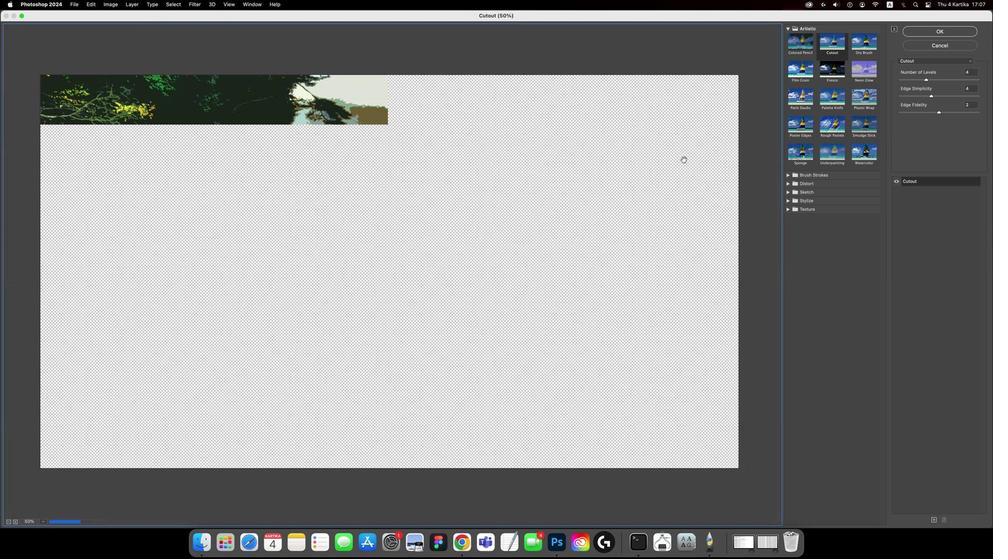 
Action: Key pressed Key.cmd'-'
Screenshot: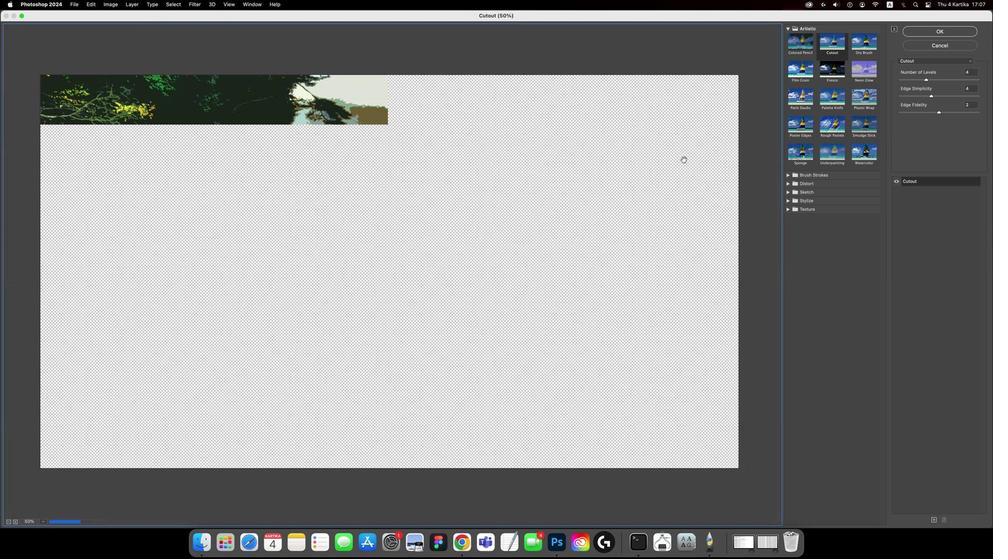 
Action: Mouse moved to (836, 38)
Screenshot: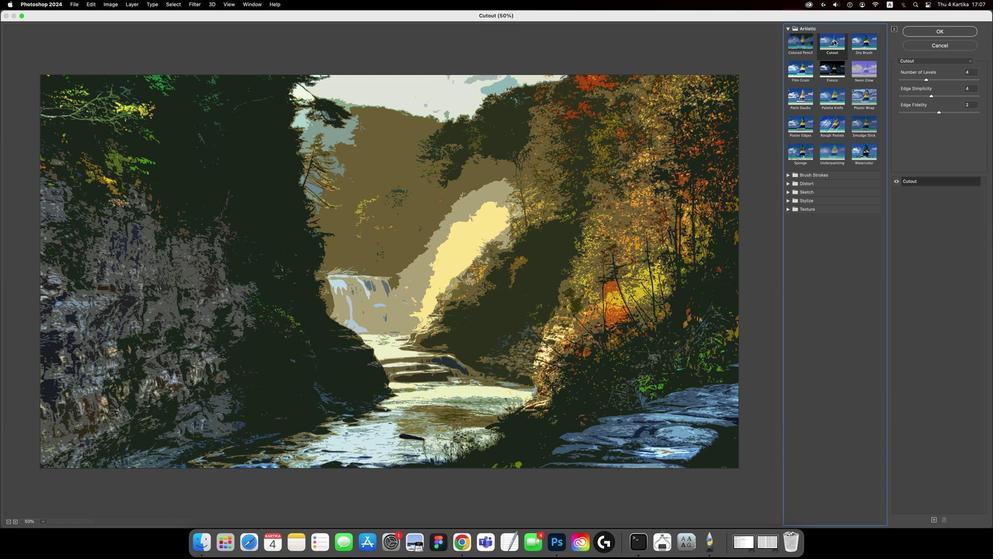 
Action: Mouse pressed left at (836, 38)
Screenshot: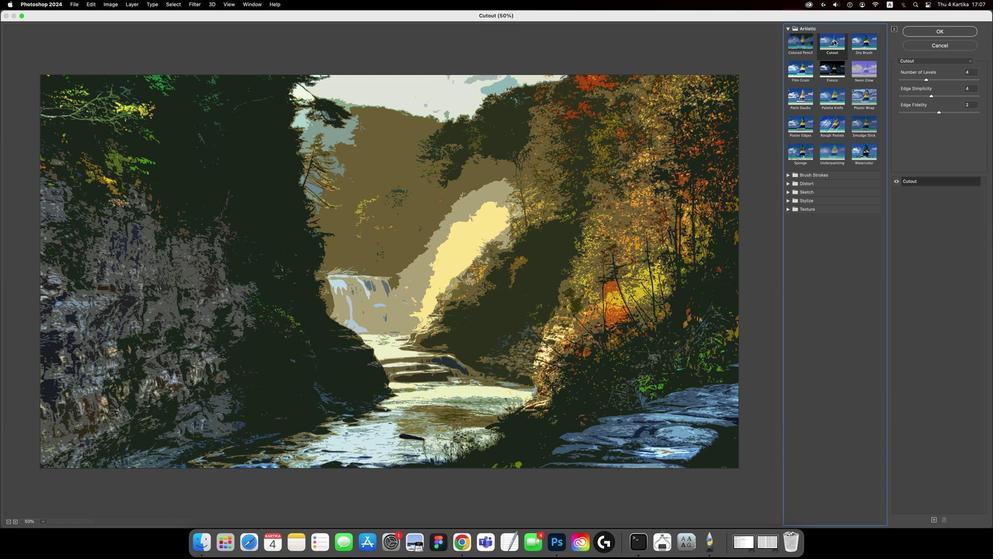 
Action: Mouse moved to (863, 39)
Screenshot: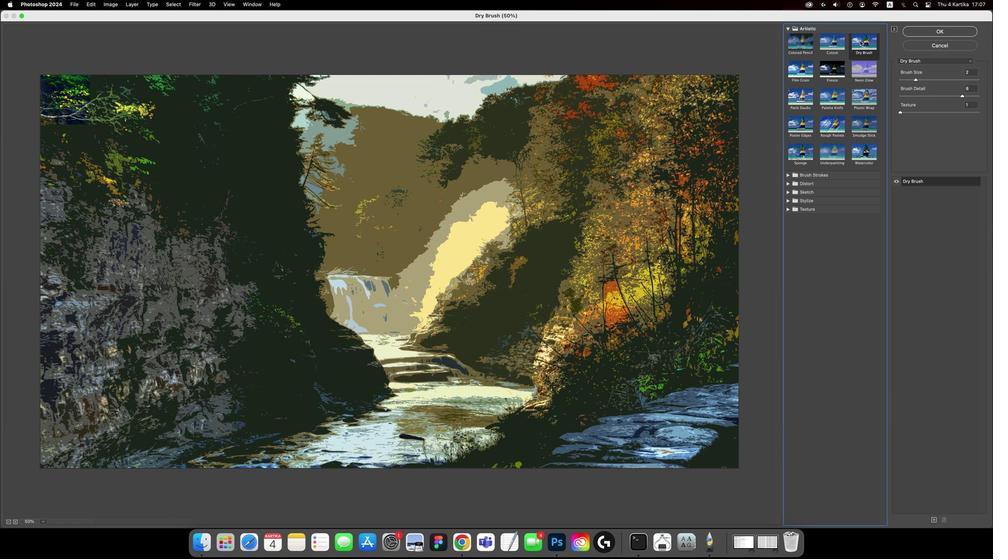 
Action: Mouse pressed left at (863, 39)
Screenshot: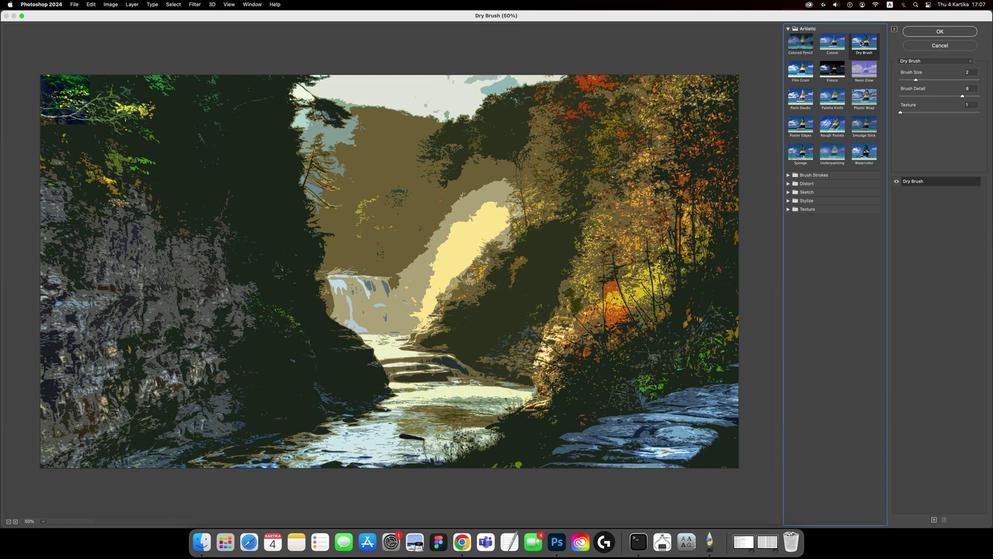 
Action: Mouse moved to (863, 65)
Screenshot: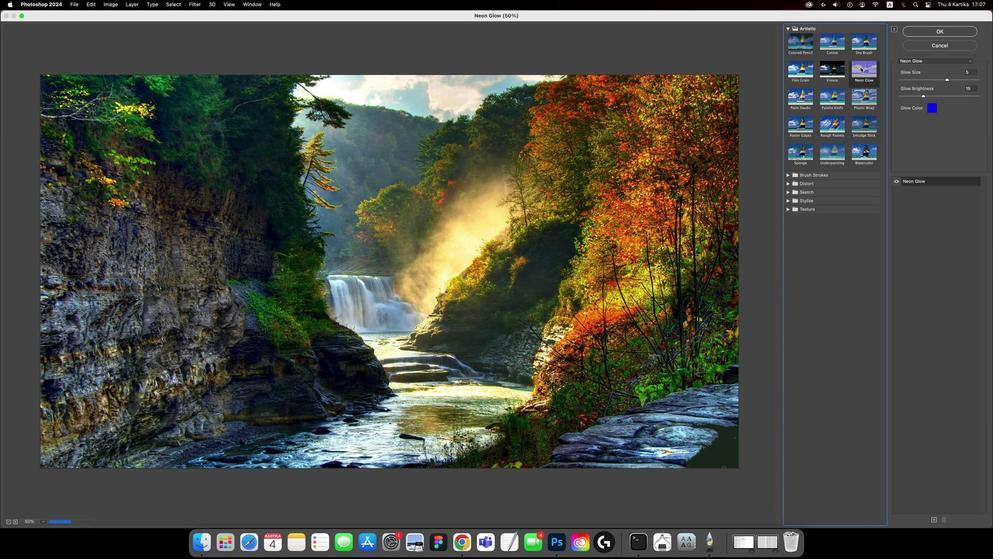 
Action: Mouse pressed left at (863, 65)
Screenshot: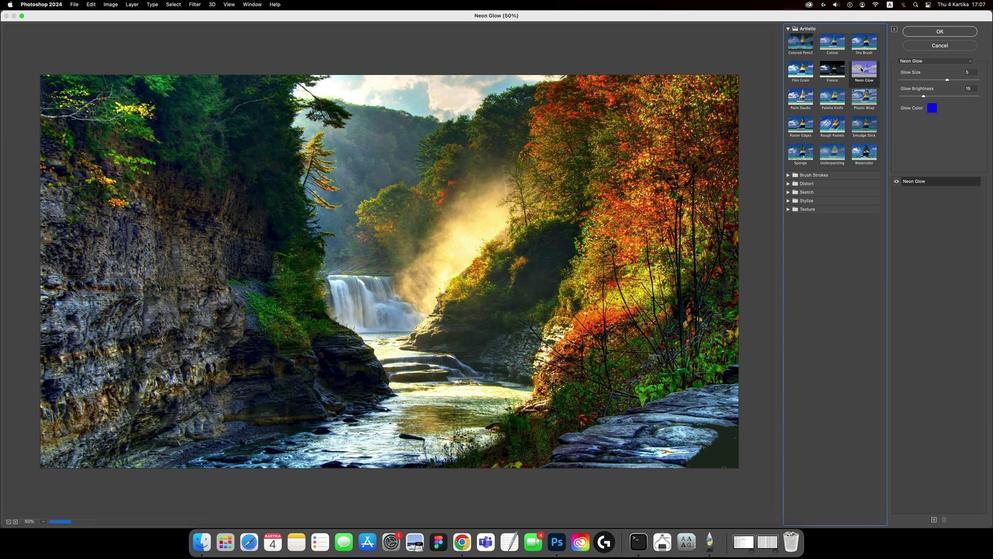 
Action: Mouse moved to (845, 68)
Screenshot: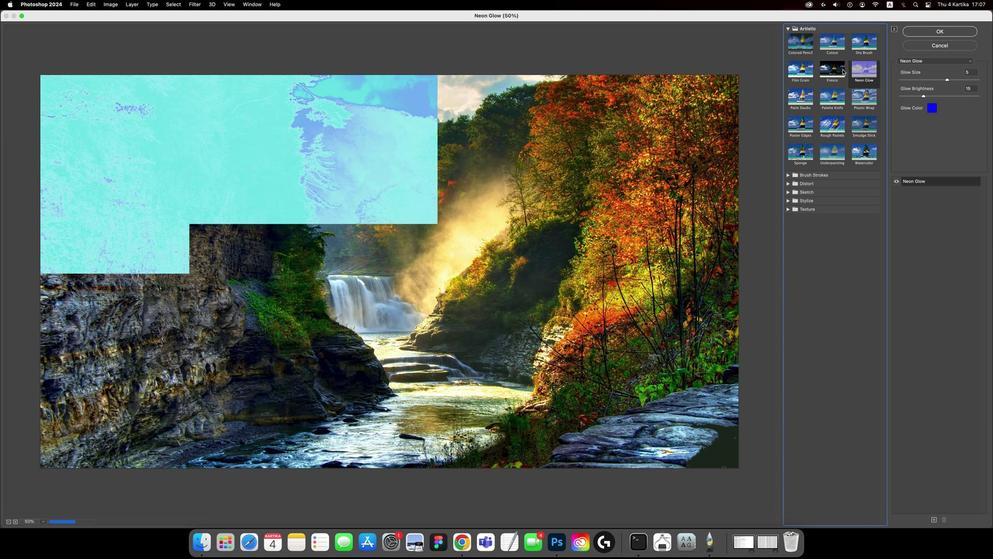
Action: Mouse pressed left at (845, 68)
Screenshot: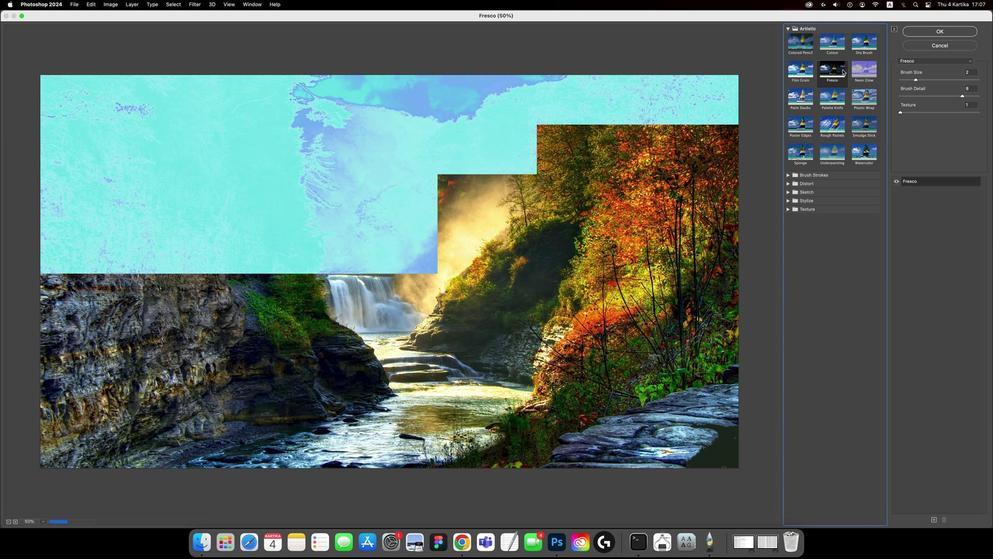 
Action: Mouse moved to (812, 73)
Screenshot: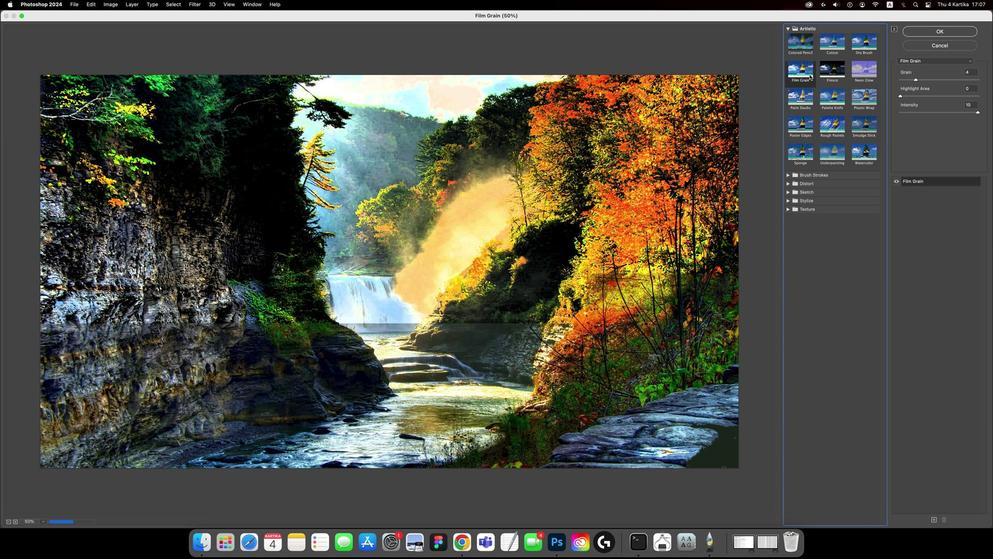 
Action: Mouse pressed left at (812, 73)
Screenshot: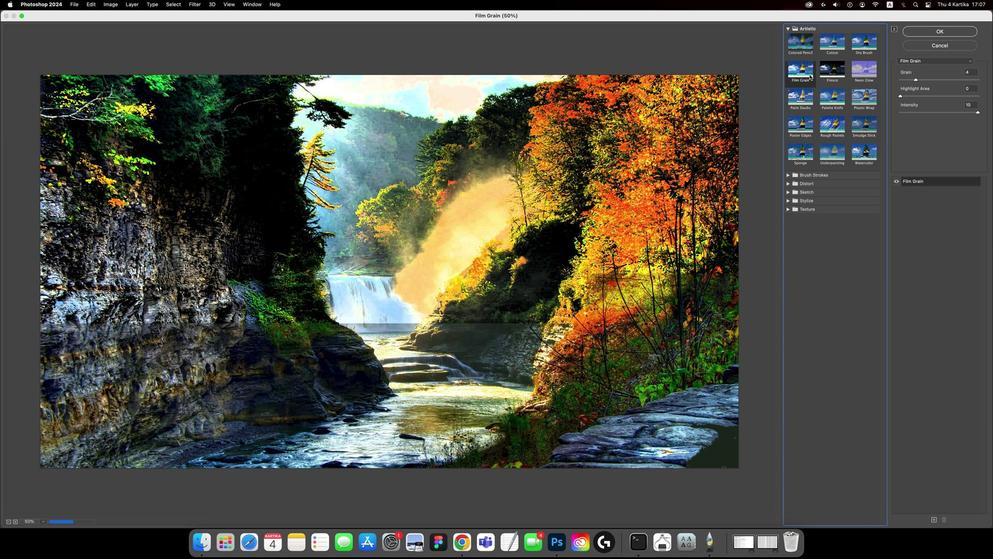
Action: Mouse moved to (806, 97)
Screenshot: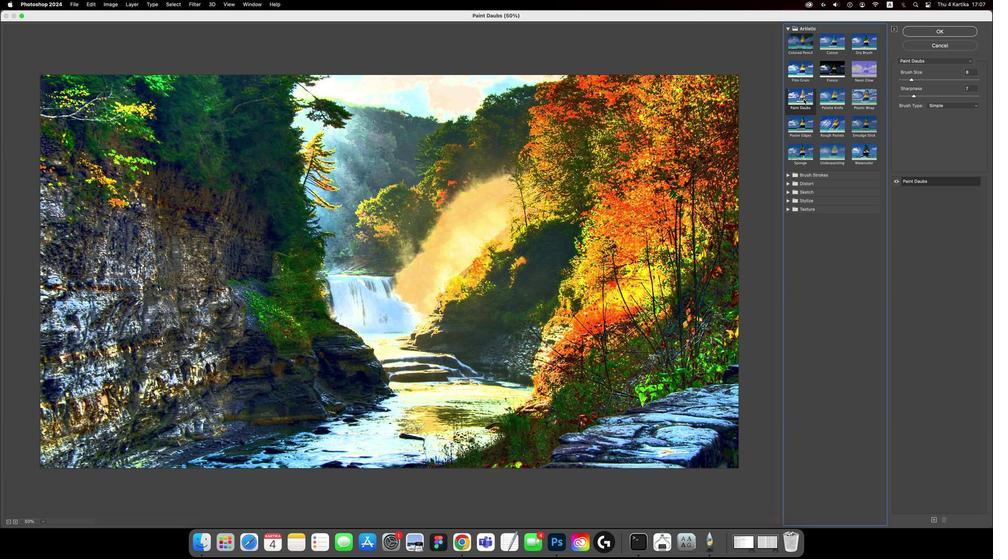
Action: Mouse pressed left at (806, 97)
Screenshot: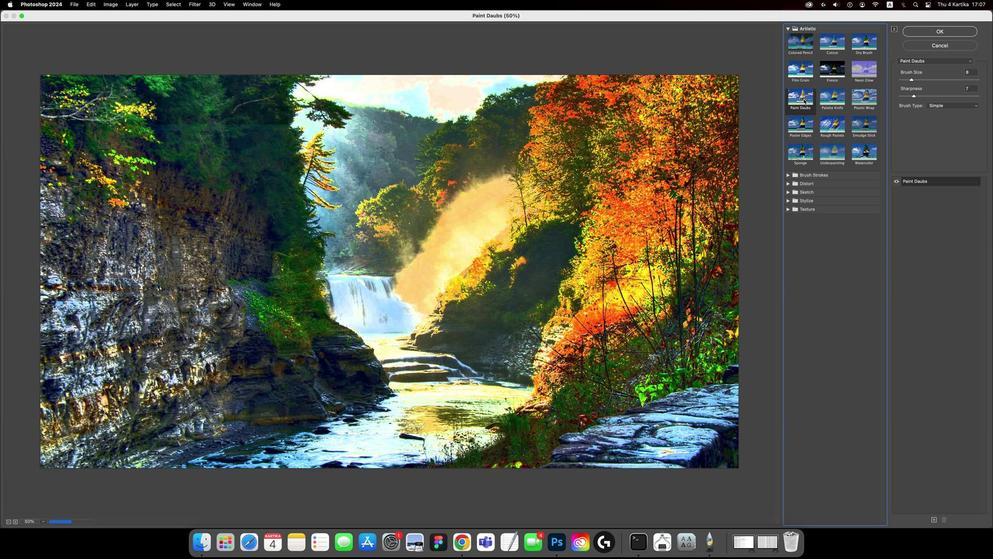
Action: Mouse moved to (828, 98)
Screenshot: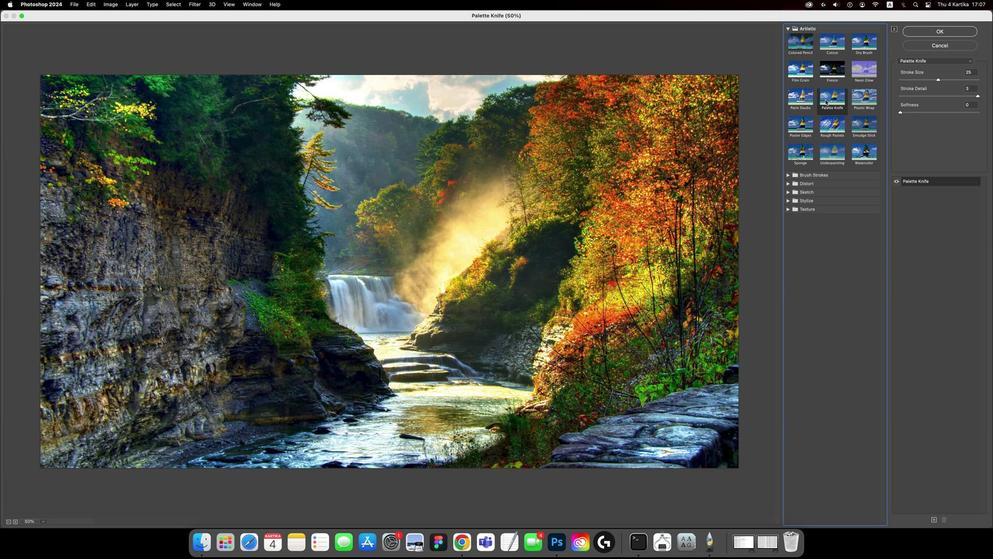 
Action: Mouse pressed left at (828, 98)
Screenshot: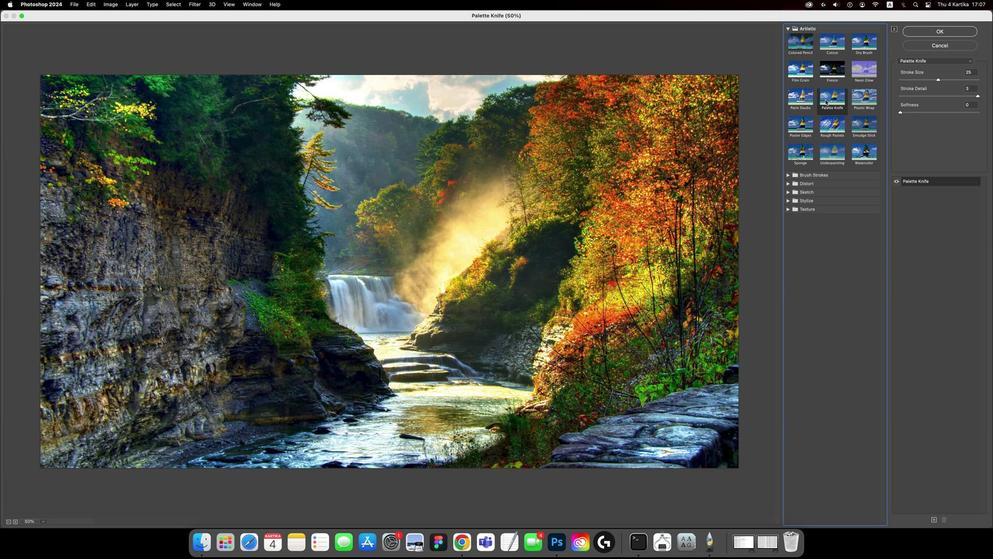 
Action: Mouse moved to (941, 78)
Screenshot: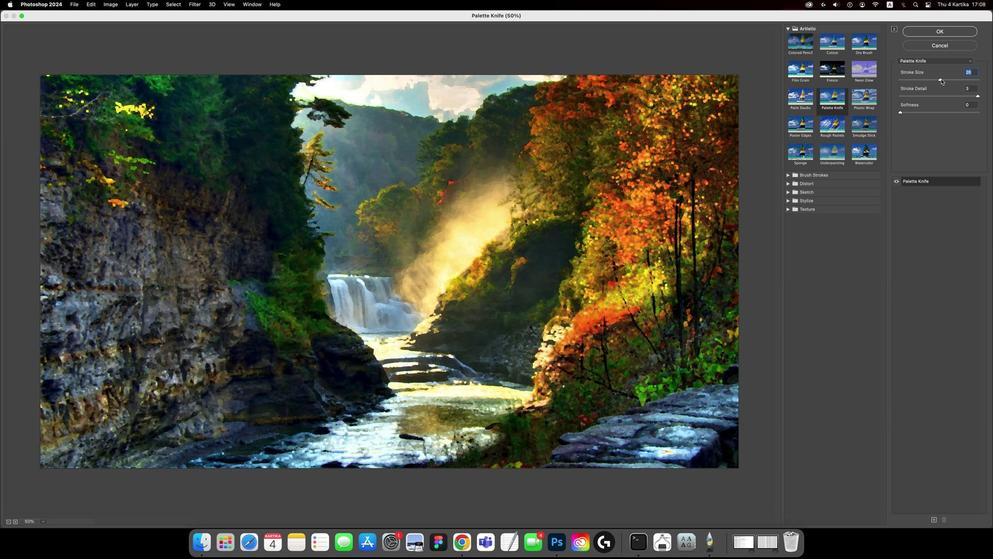 
Action: Mouse pressed left at (941, 78)
Screenshot: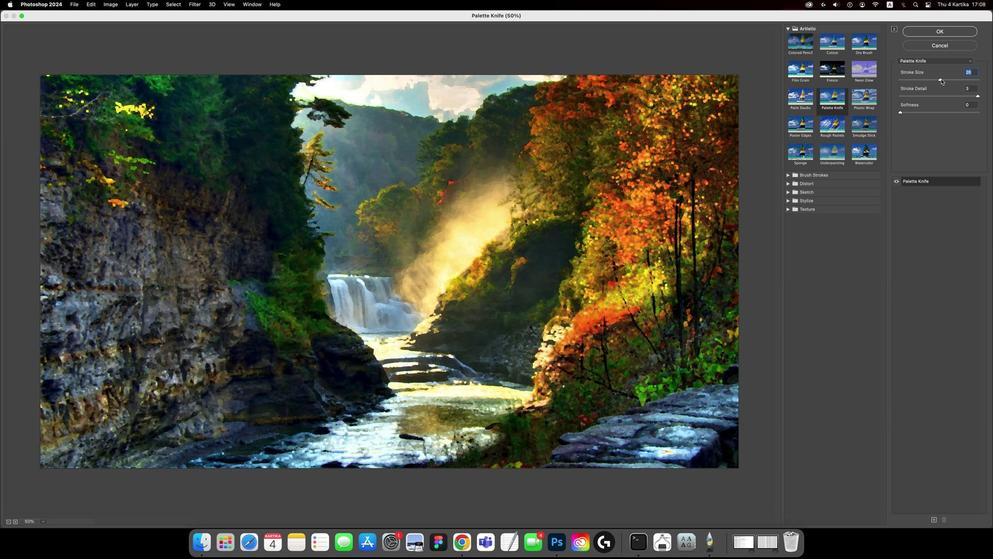 
Action: Mouse moved to (957, 78)
Screenshot: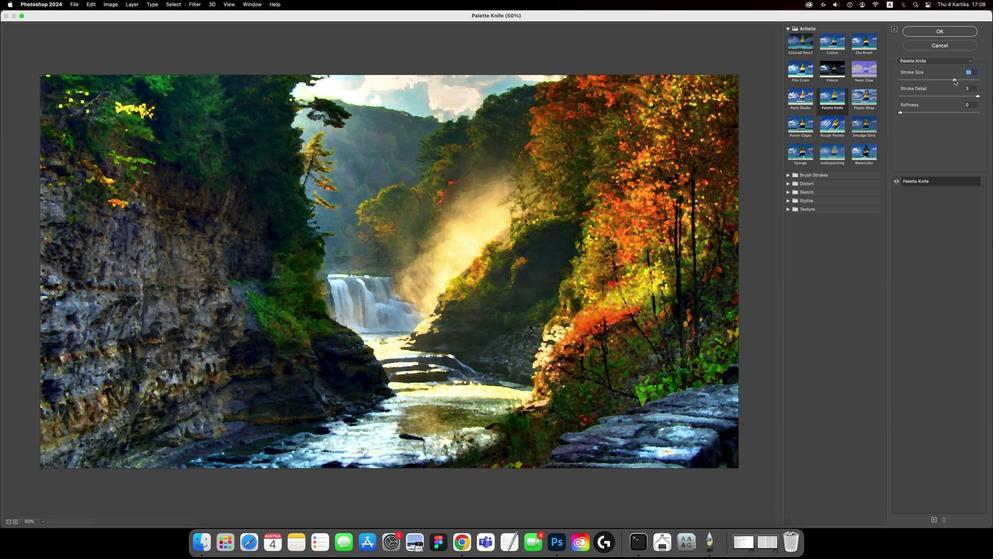 
Action: Mouse pressed left at (957, 78)
Screenshot: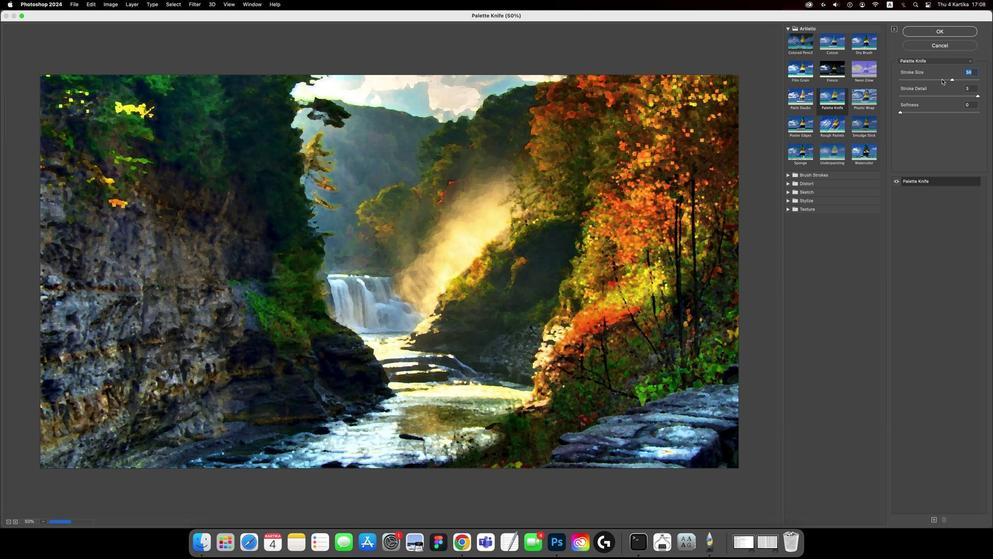 
Action: Mouse moved to (903, 110)
Screenshot: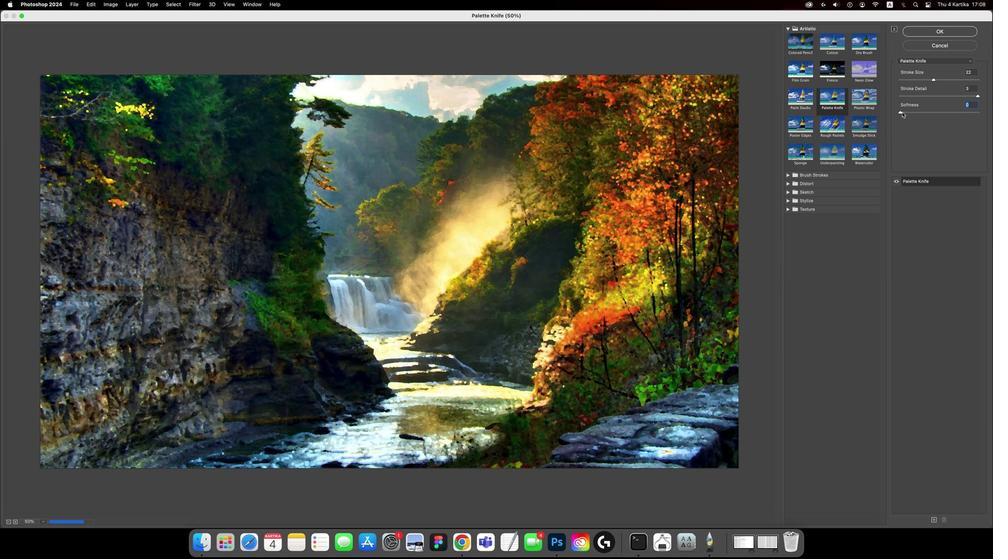 
Action: Mouse pressed left at (903, 110)
Screenshot: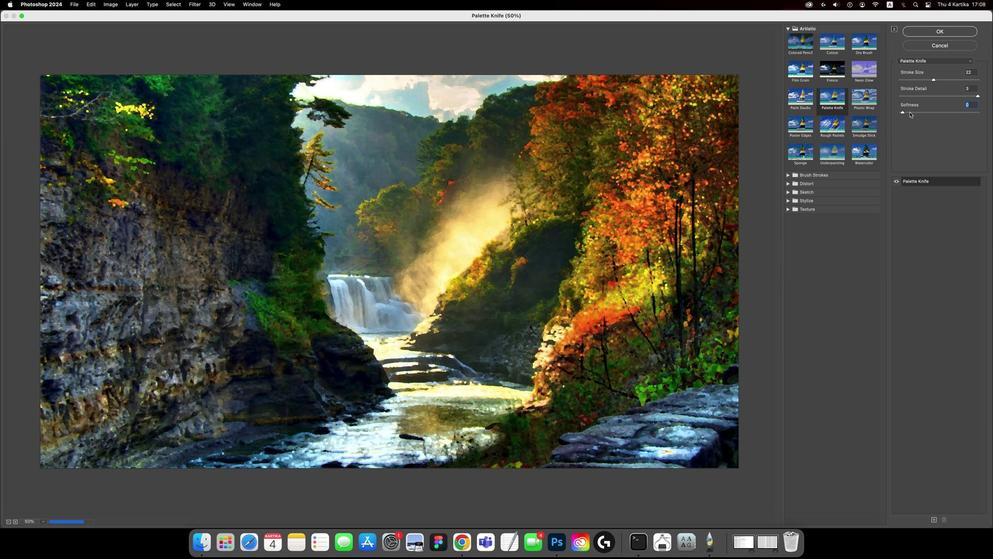 
Action: Mouse moved to (944, 27)
Screenshot: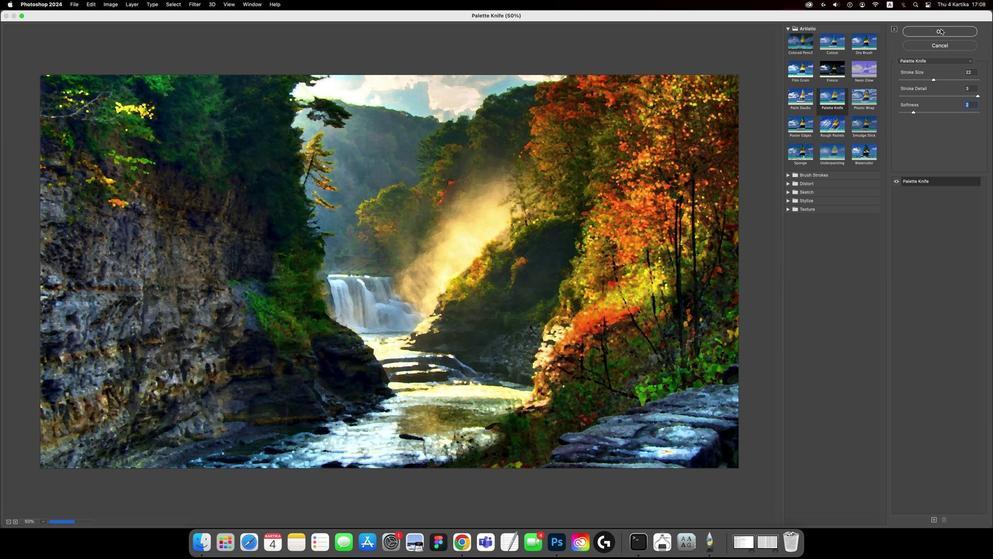 
Action: Mouse pressed left at (944, 27)
Screenshot: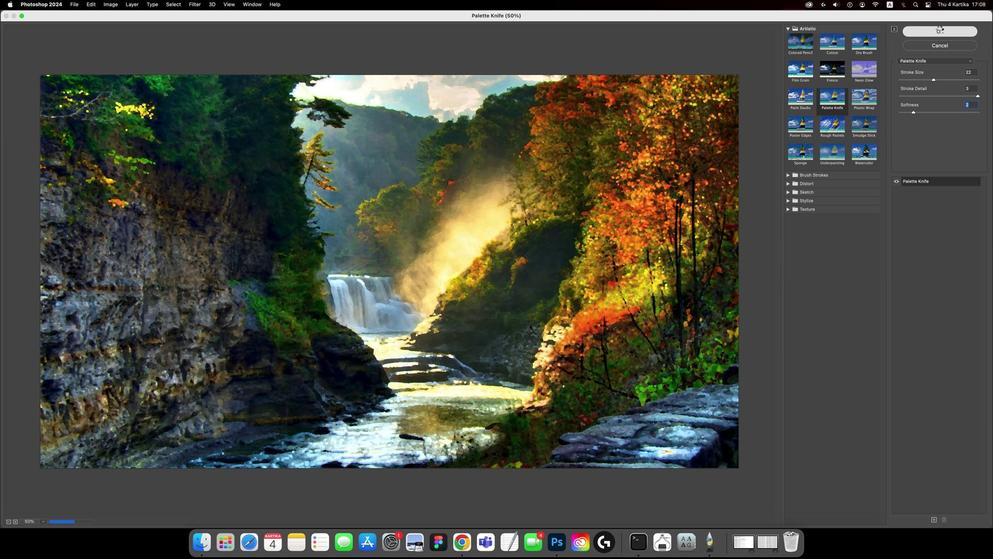 
Action: Mouse moved to (892, 288)
Screenshot: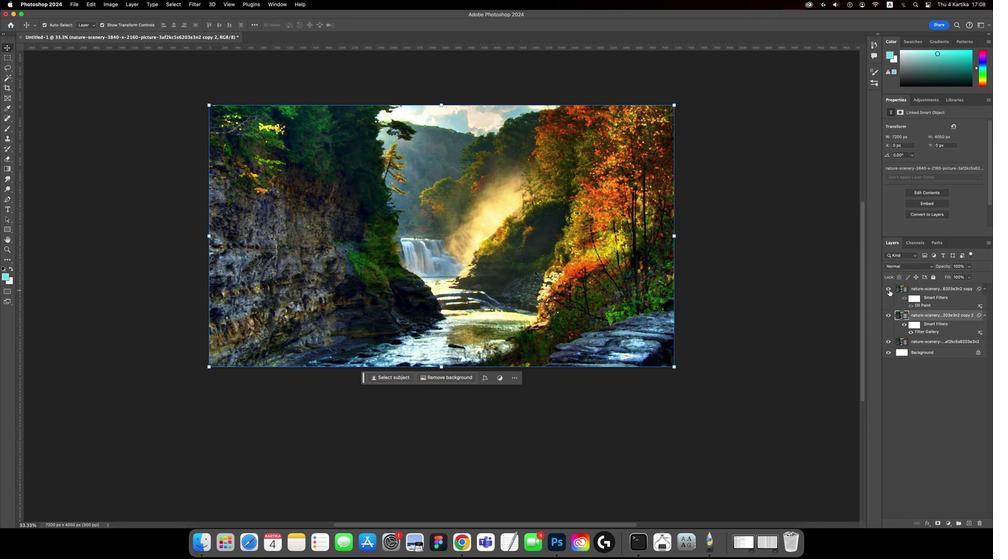 
Action: Mouse pressed left at (892, 288)
Screenshot: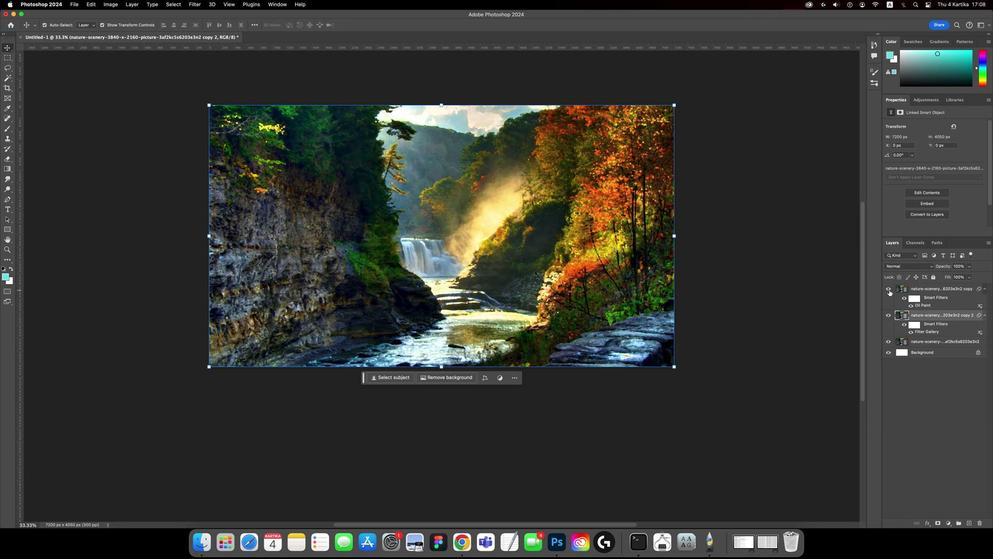 
Action: Mouse moved to (926, 286)
Screenshot: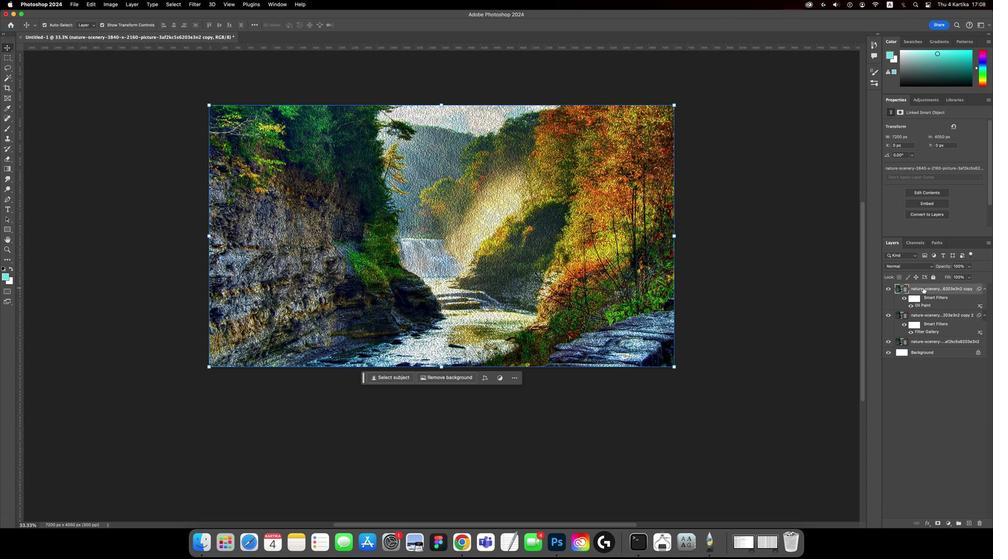 
Action: Mouse pressed left at (926, 286)
Screenshot: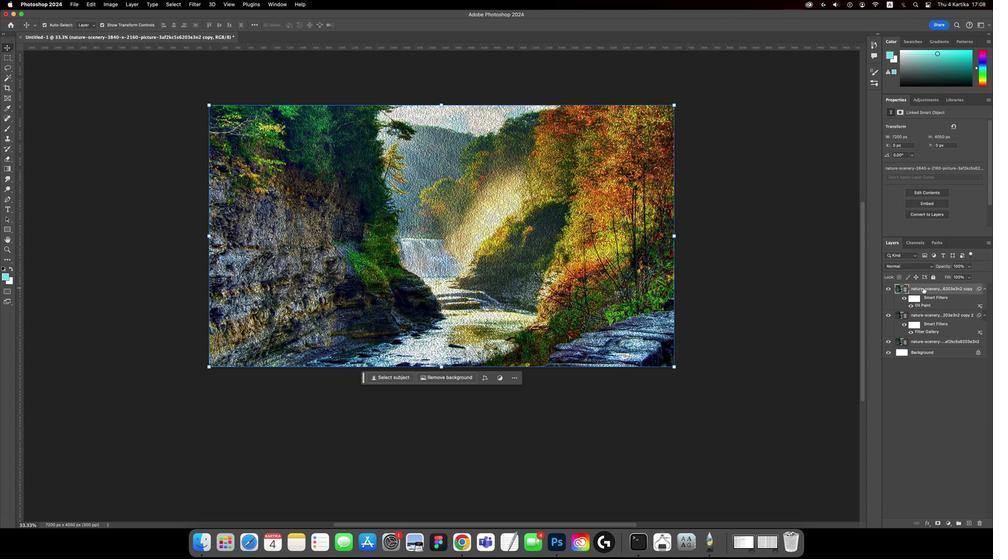 
Action: Mouse moved to (919, 266)
Screenshot: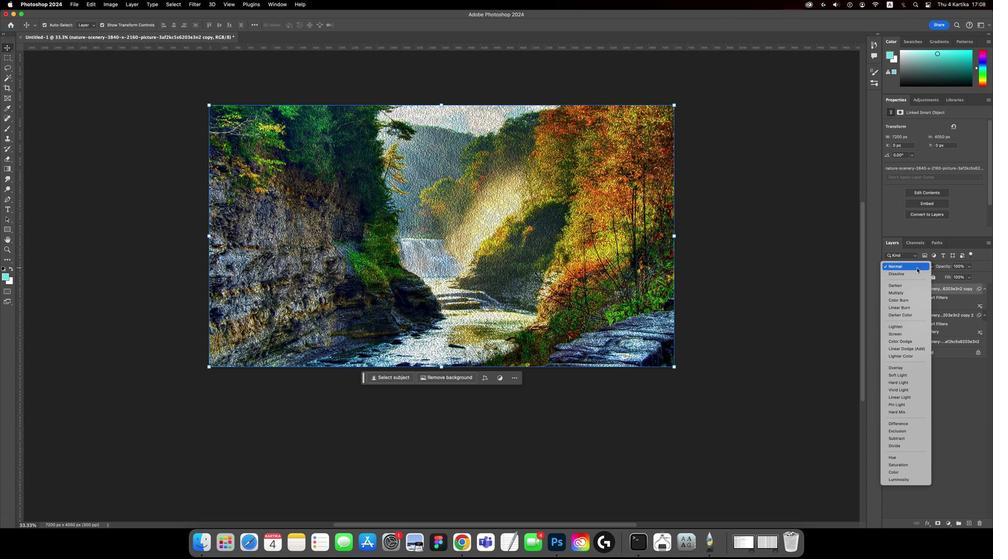 
Action: Mouse pressed left at (919, 266)
Screenshot: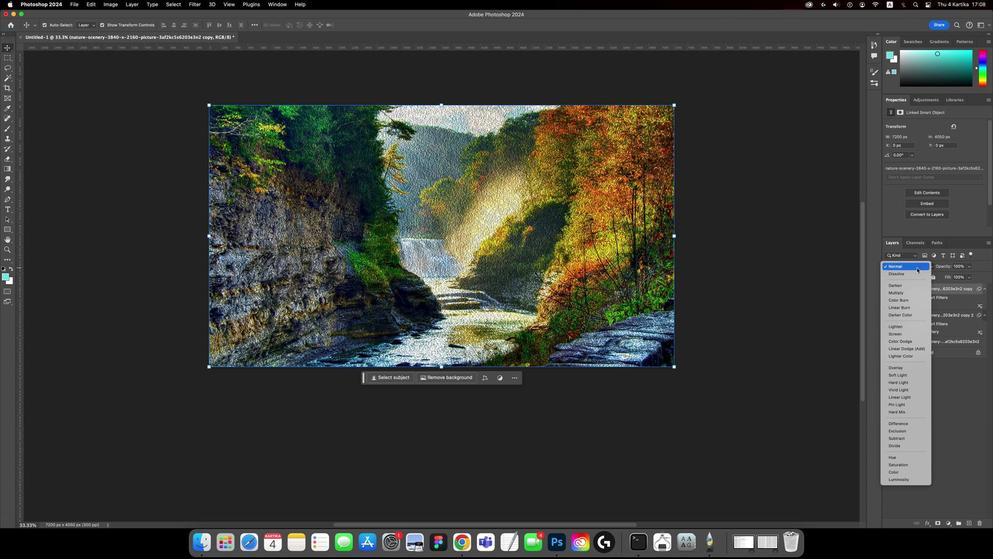 
Action: Mouse moved to (915, 288)
Screenshot: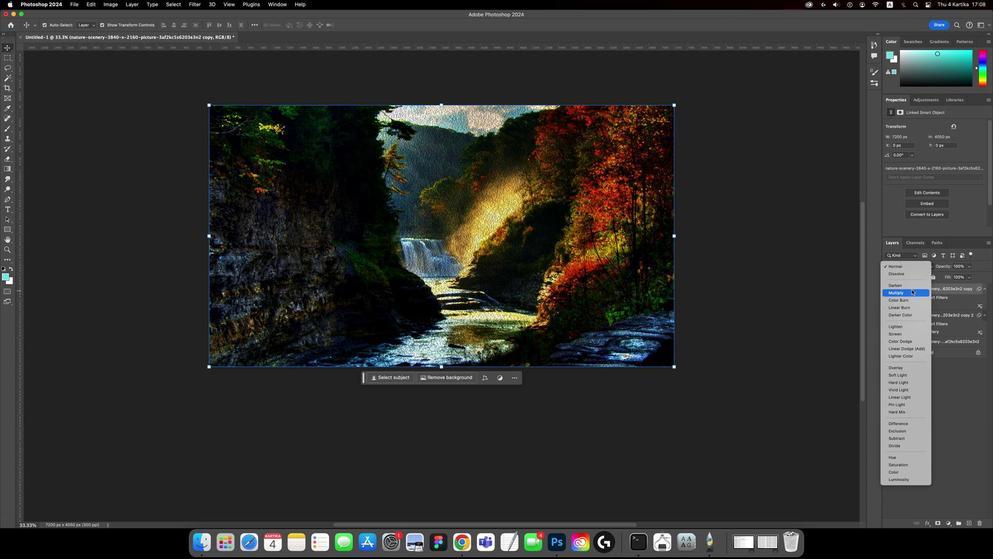 
Action: Mouse pressed left at (915, 288)
Screenshot: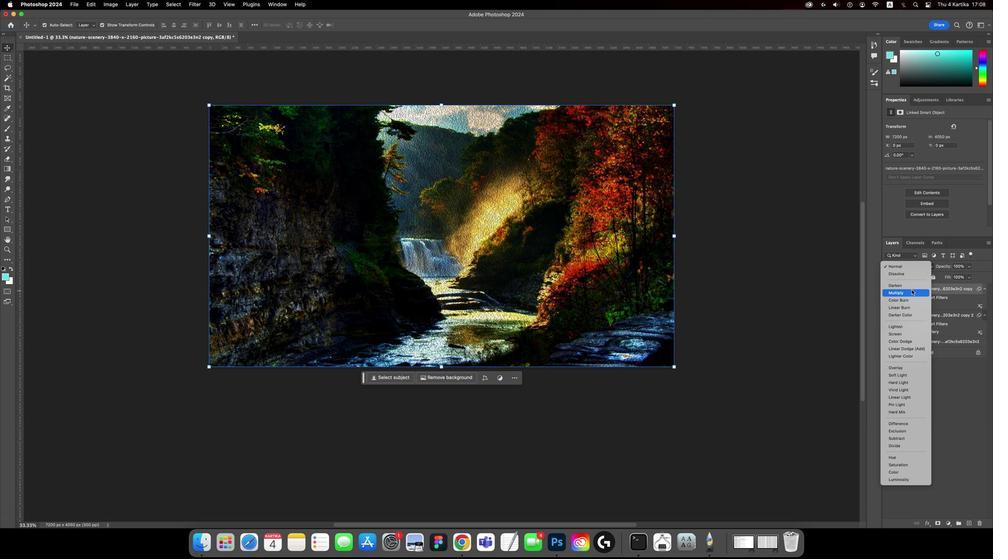 
Action: Mouse moved to (944, 461)
Screenshot: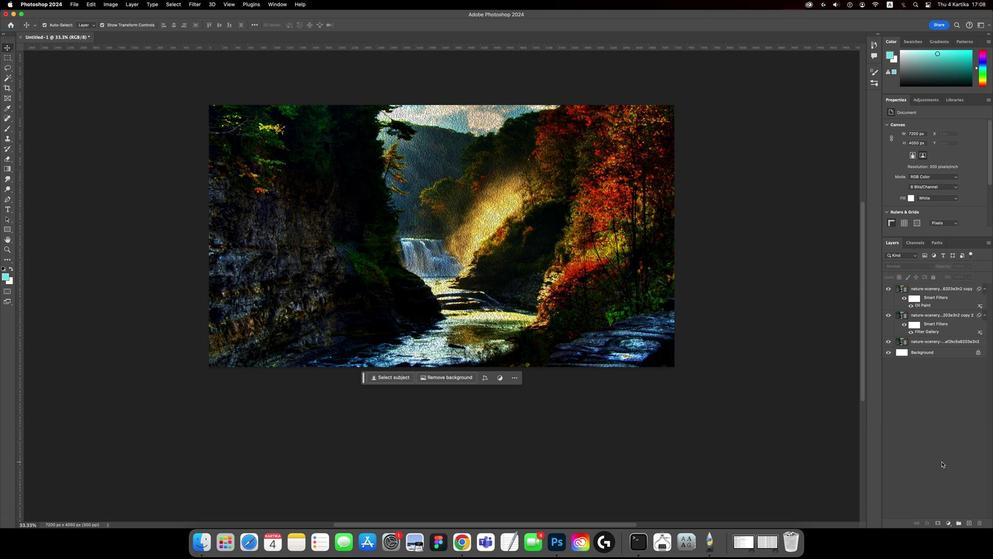 
Action: Mouse pressed left at (944, 461)
Screenshot: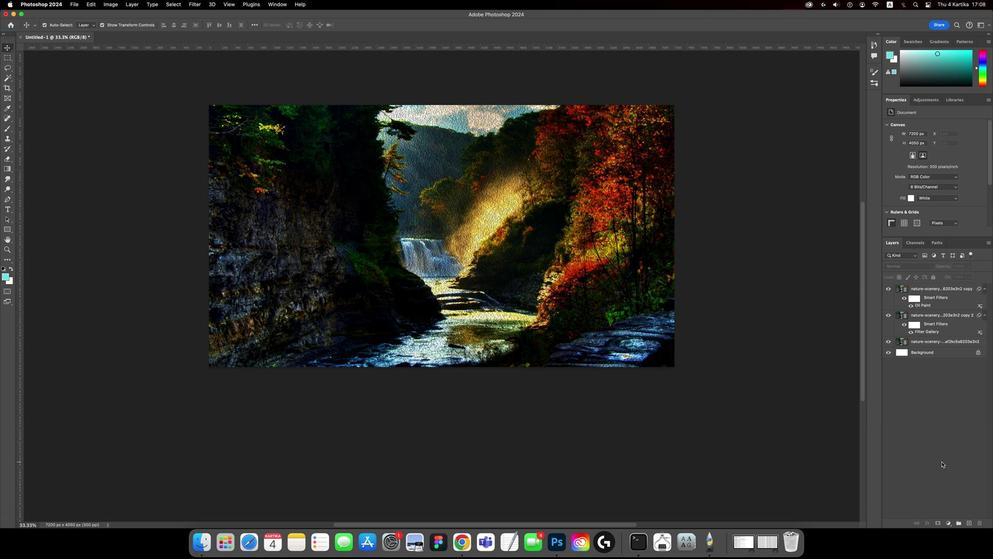 
Action: Mouse moved to (954, 522)
Screenshot: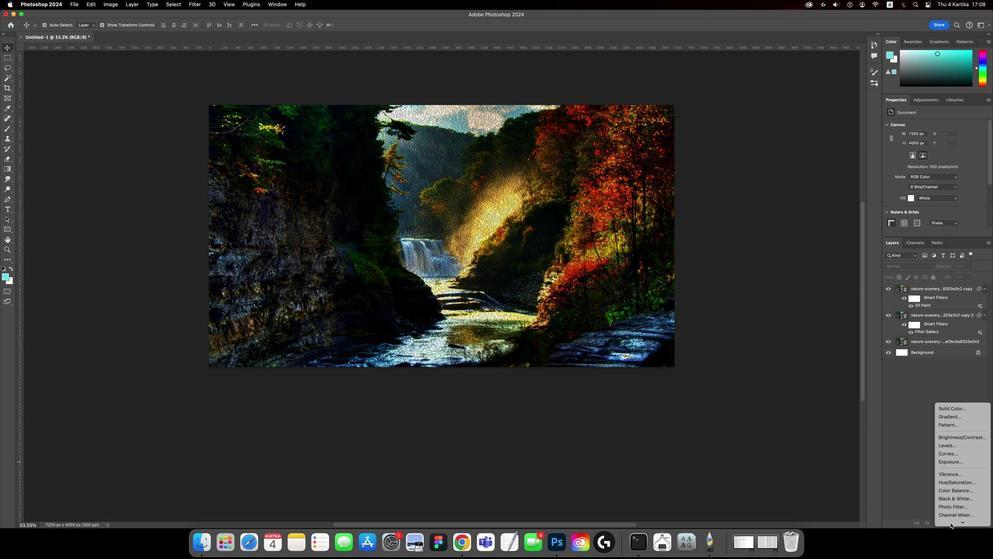 
Action: Mouse pressed left at (954, 522)
Screenshot: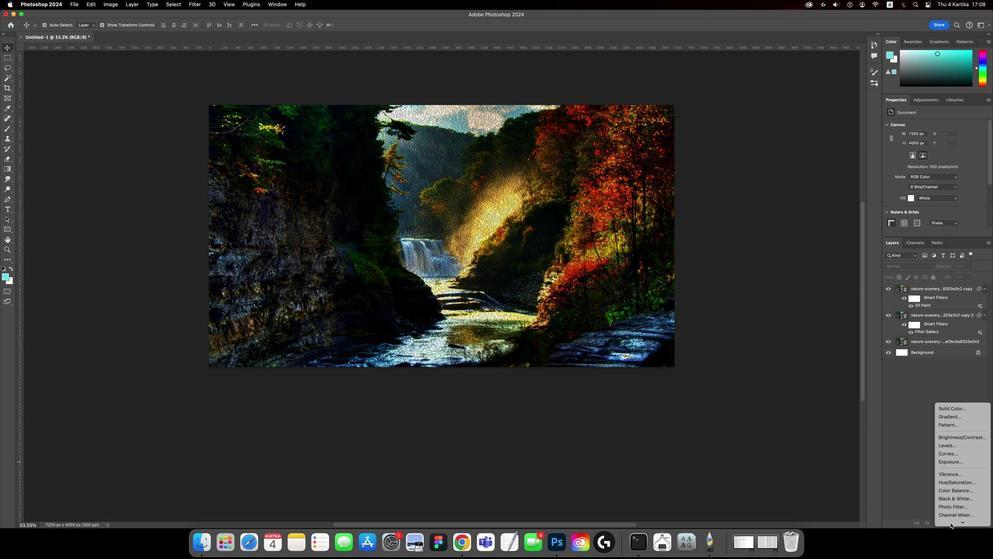 
Action: Mouse moved to (955, 436)
Screenshot: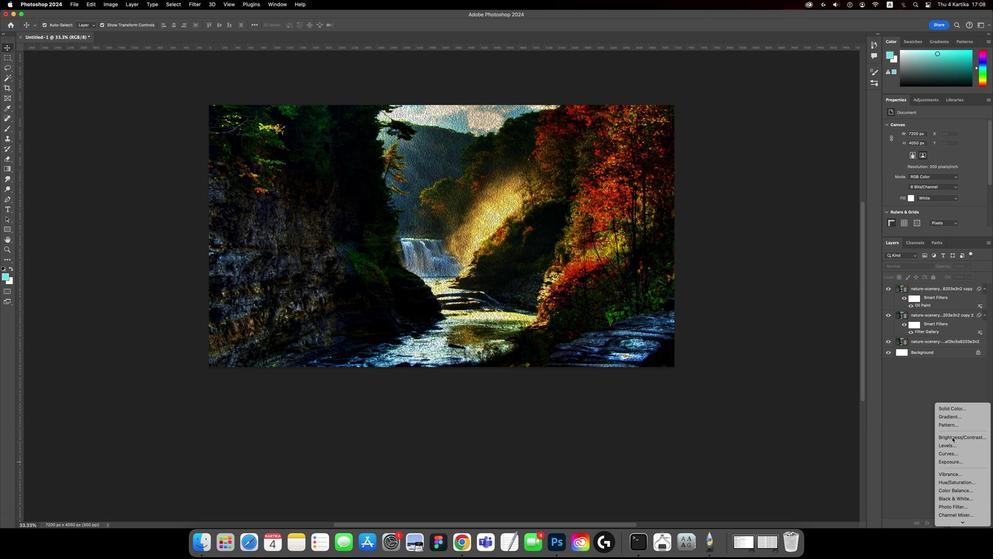 
Action: Mouse pressed left at (955, 436)
Screenshot: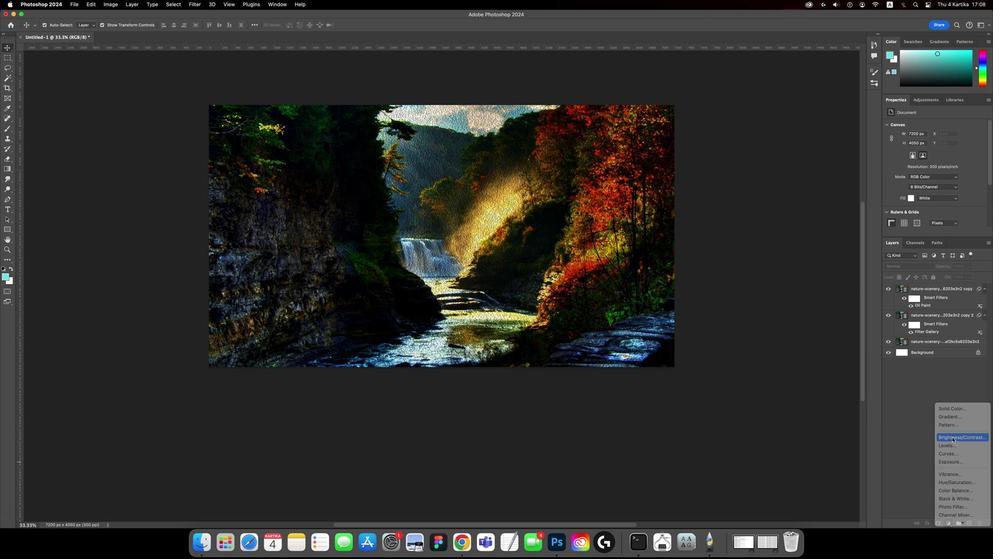 
Action: Mouse moved to (937, 145)
Screenshot: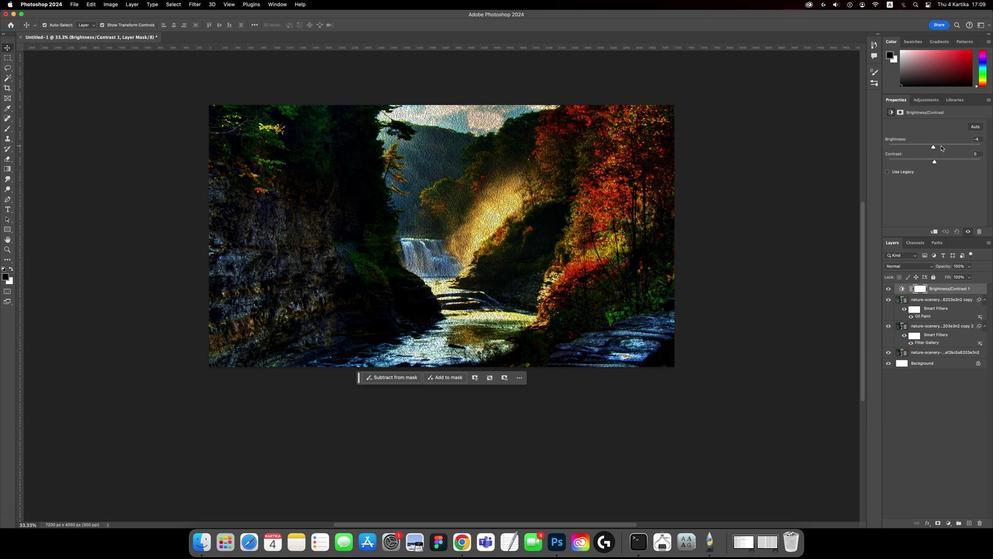
Action: Mouse pressed left at (937, 145)
Screenshot: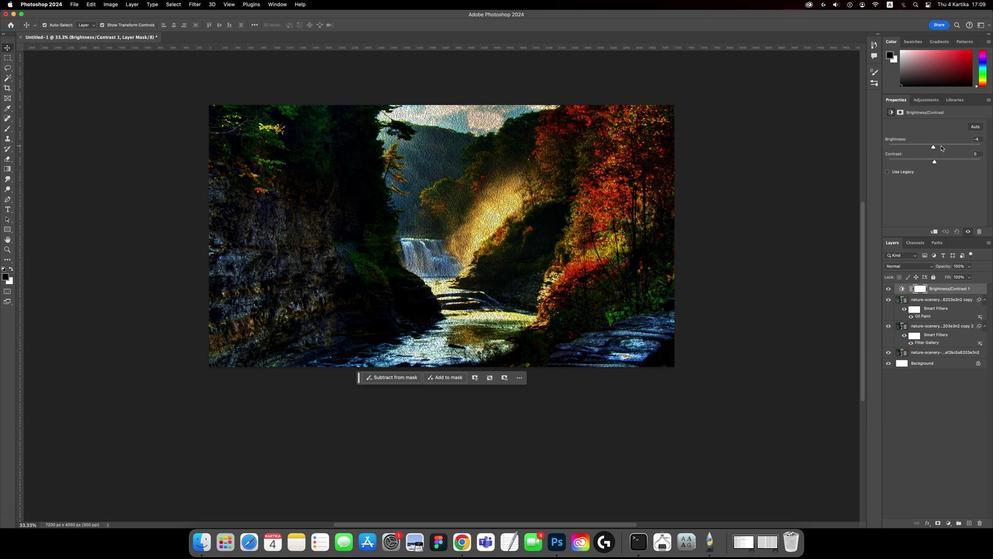 
Action: Mouse moved to (938, 161)
Screenshot: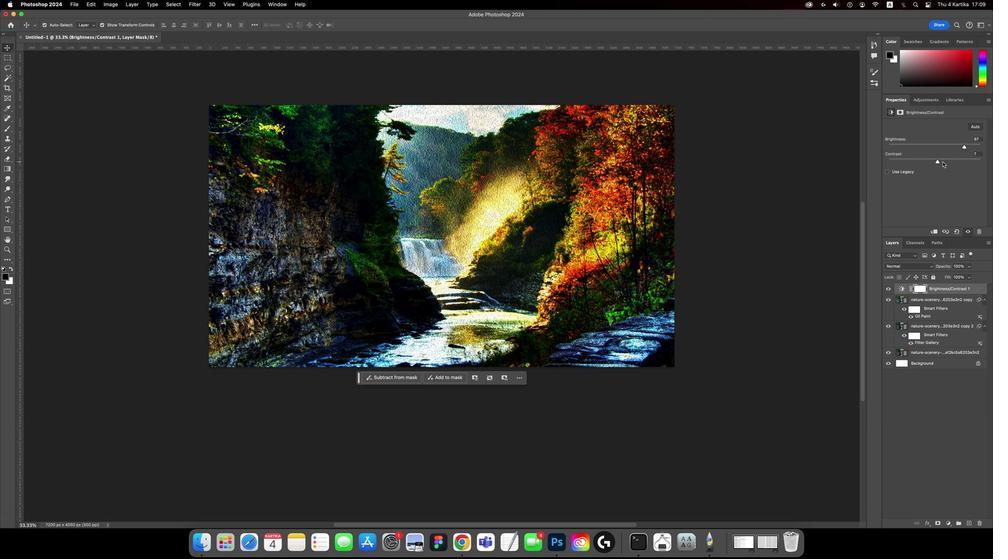 
Action: Mouse pressed left at (938, 161)
Screenshot: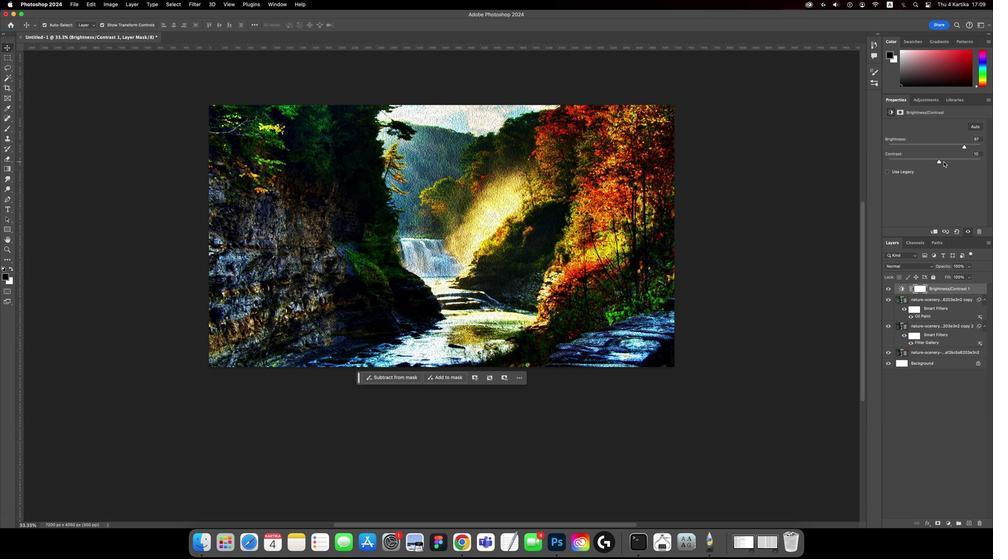 
Action: Mouse moved to (924, 418)
Screenshot: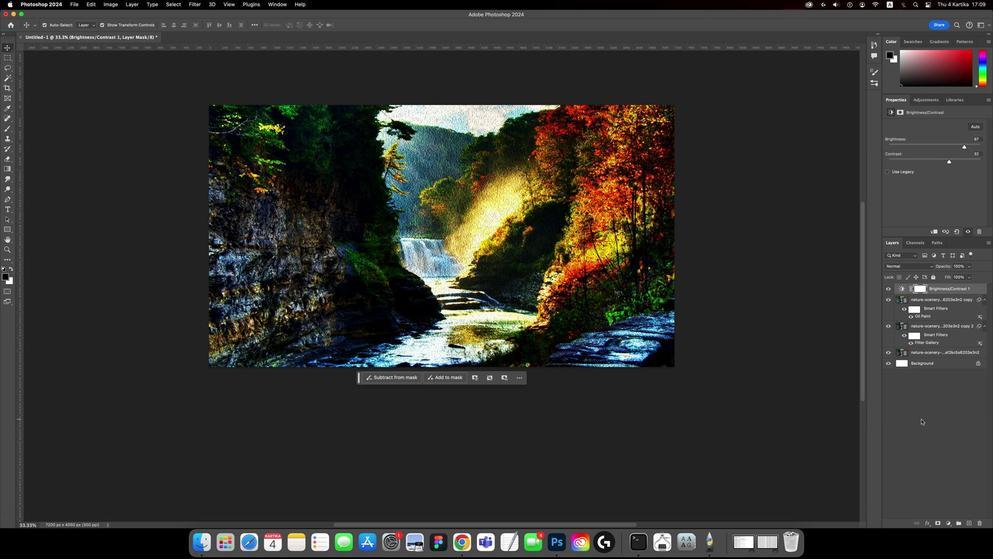 
Action: Mouse pressed left at (924, 418)
Screenshot: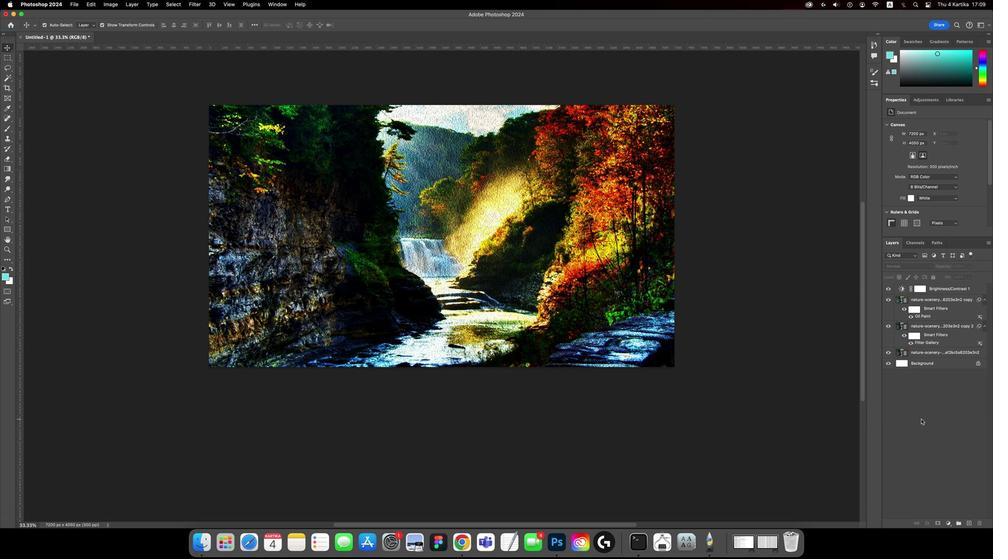 
Action: Mouse moved to (952, 522)
Screenshot: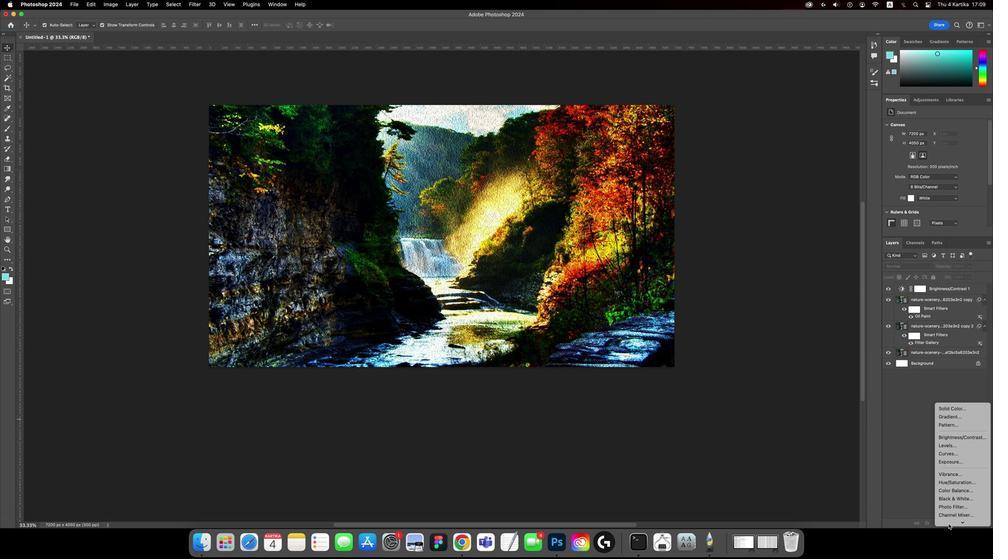 
Action: Mouse pressed left at (952, 522)
Screenshot: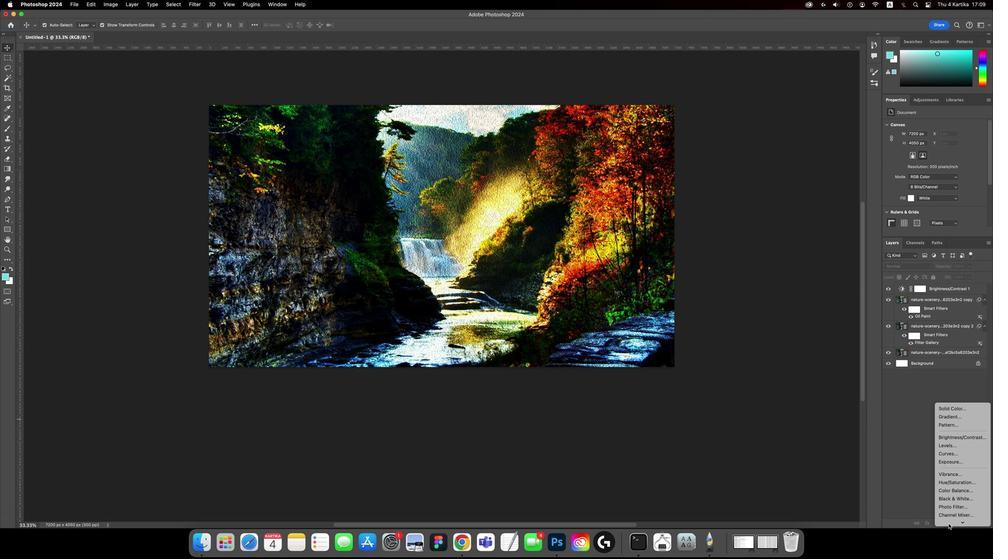 
Action: Mouse moved to (947, 458)
Screenshot: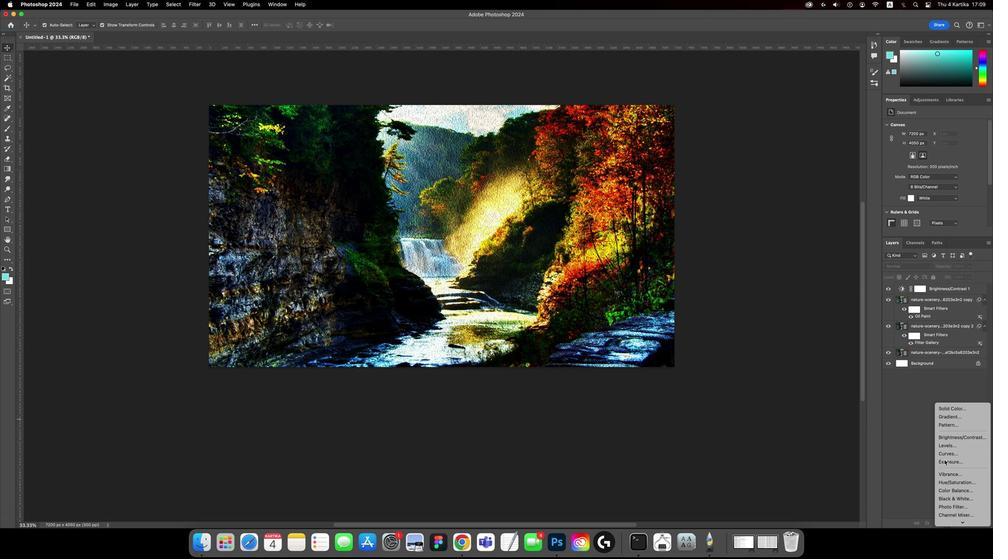 
Action: Mouse pressed left at (947, 458)
Screenshot: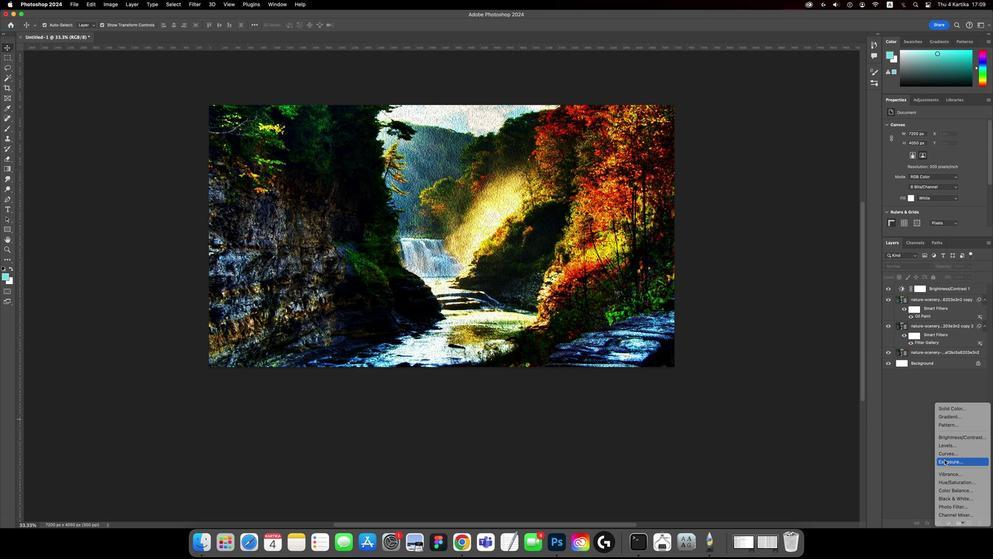
Action: Mouse moved to (939, 143)
Screenshot: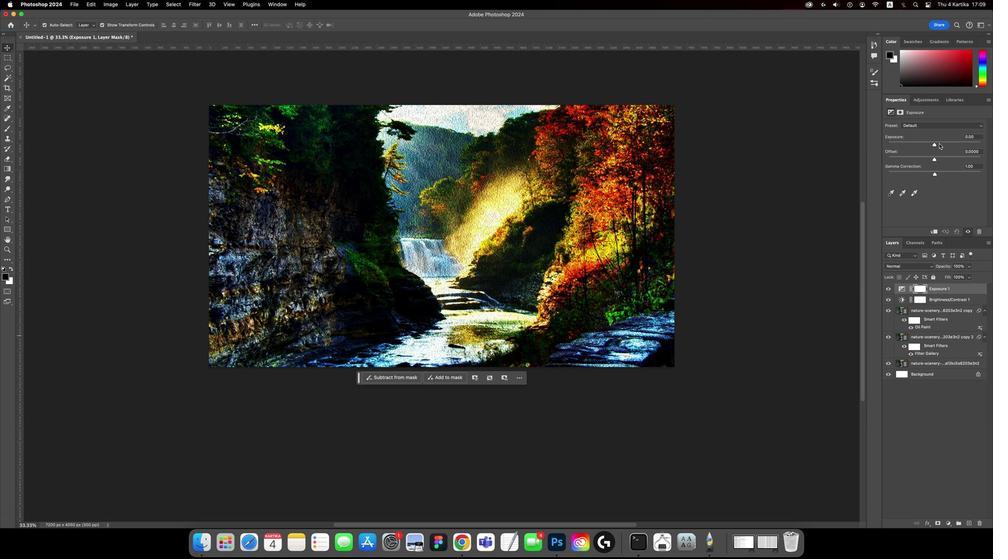 
Action: Mouse pressed left at (939, 143)
Screenshot: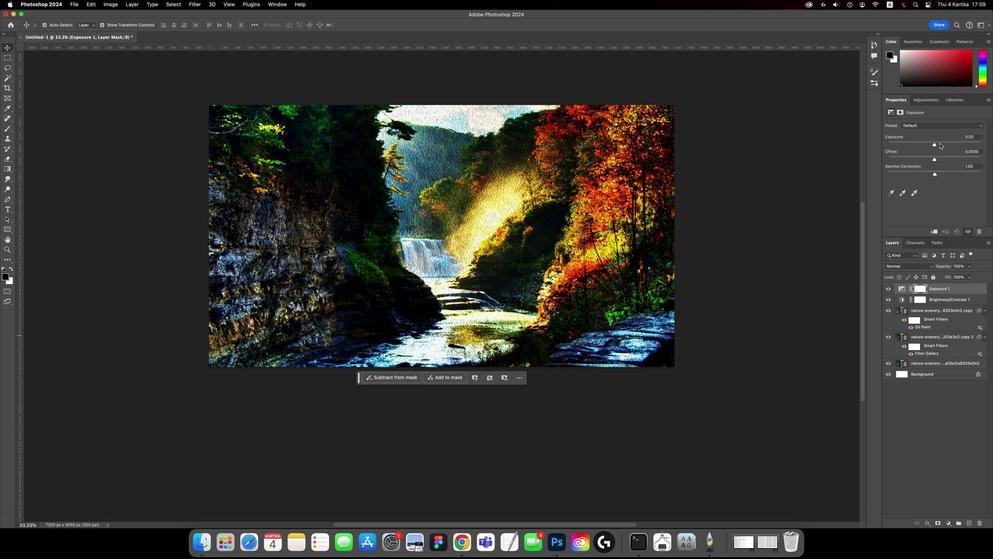 
Action: Mouse moved to (937, 158)
Screenshot: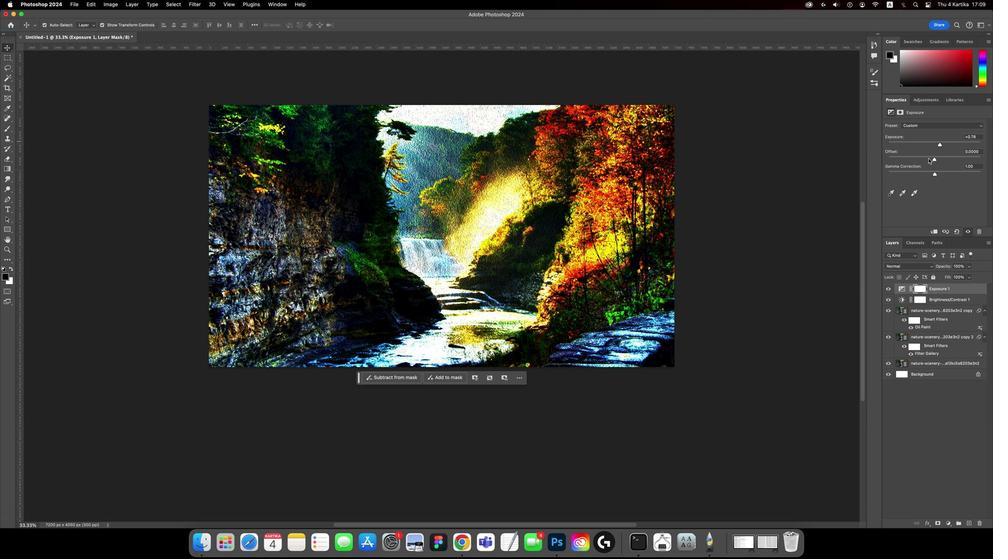 
Action: Mouse pressed left at (937, 158)
Screenshot: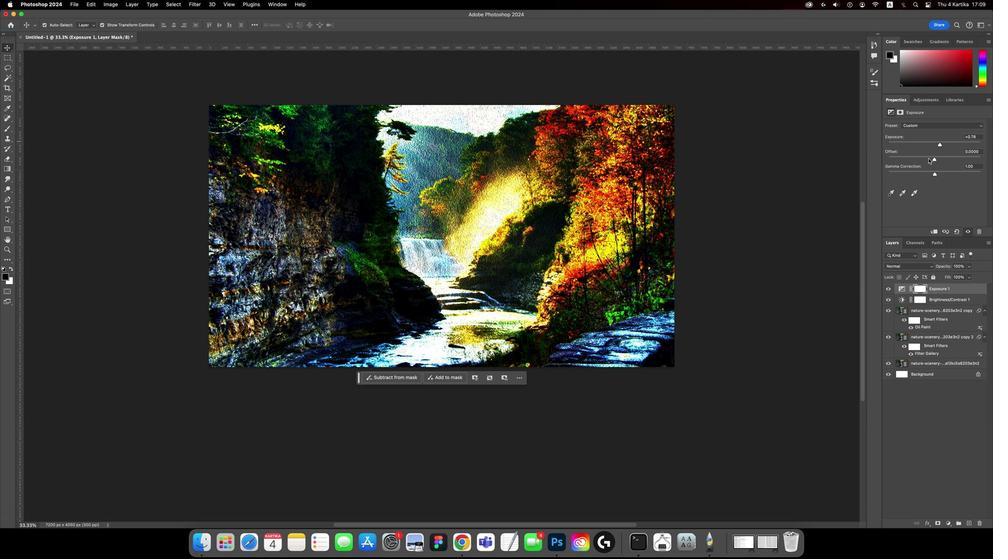 
Action: Mouse moved to (890, 288)
Screenshot: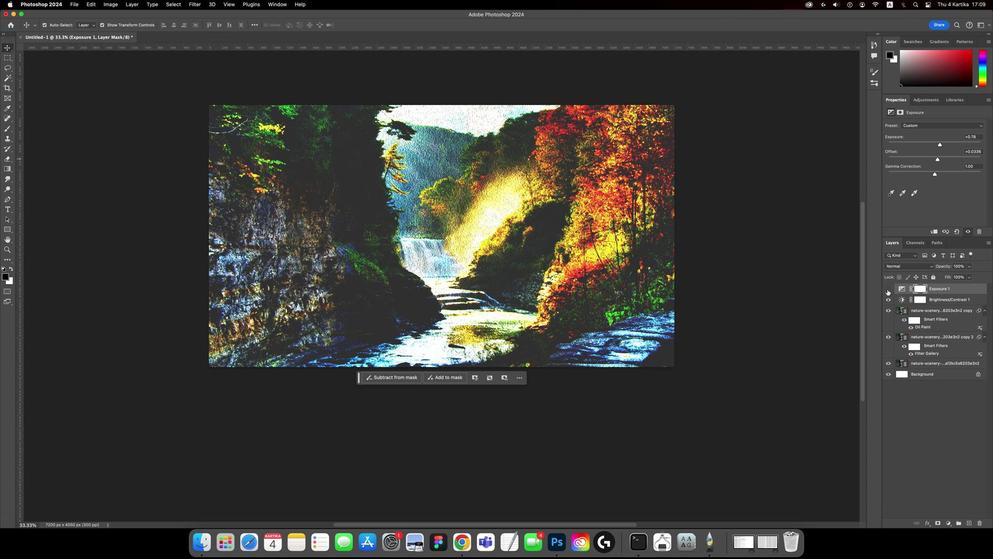 
Action: Mouse pressed left at (890, 288)
Screenshot: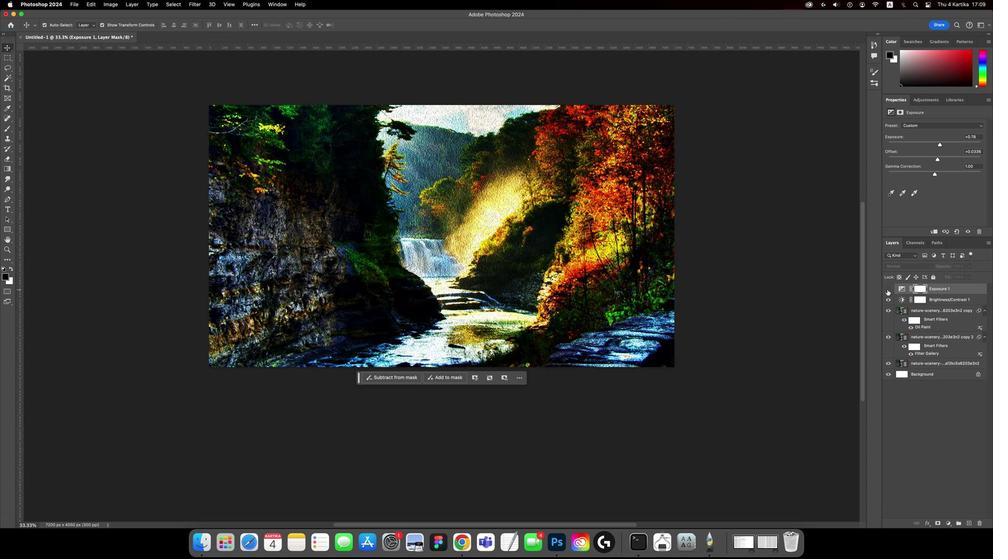
Action: Mouse pressed left at (890, 288)
Screenshot: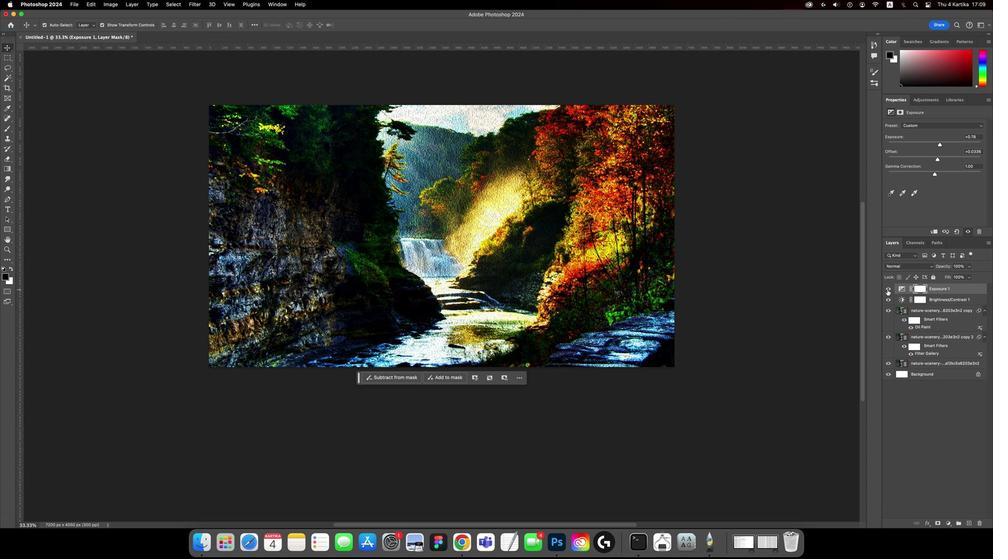 
Action: Mouse pressed left at (890, 288)
Screenshot: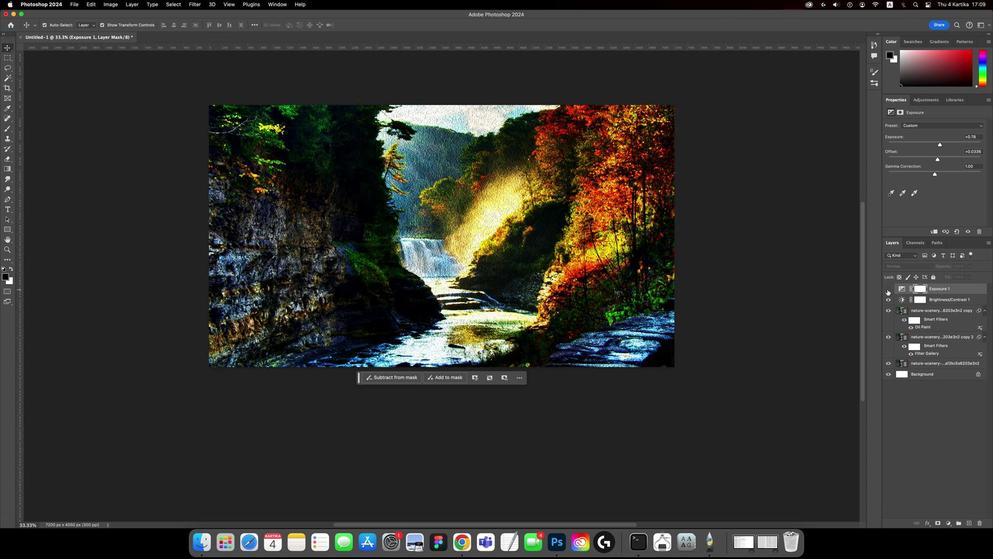 
Action: Mouse moved to (919, 419)
Screenshot: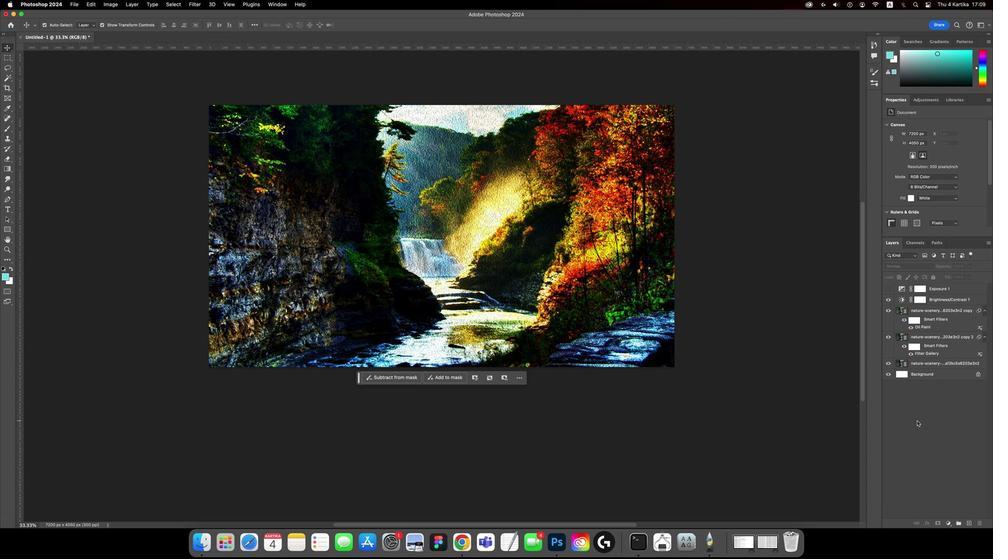 
Action: Mouse pressed left at (919, 419)
Screenshot: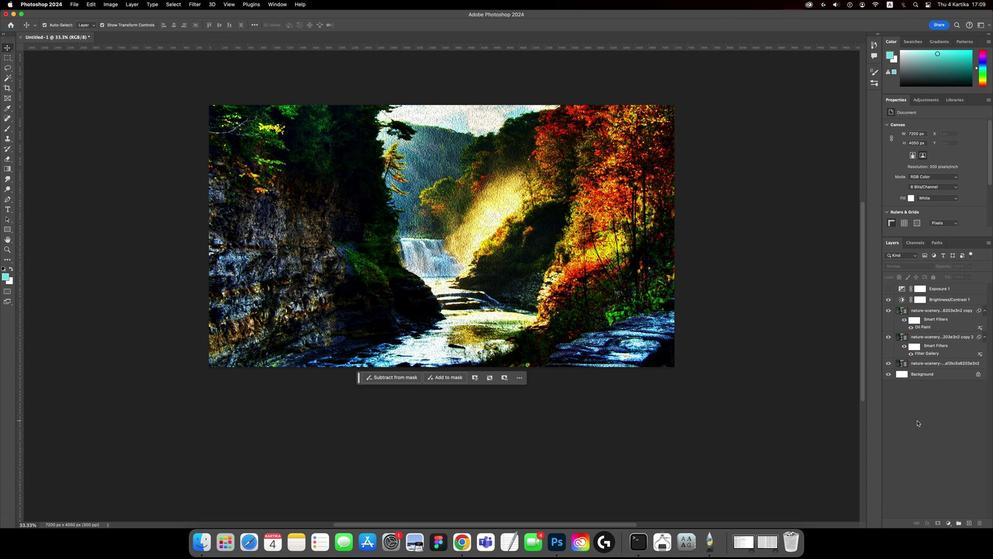 
Action: Mouse moved to (953, 520)
Screenshot: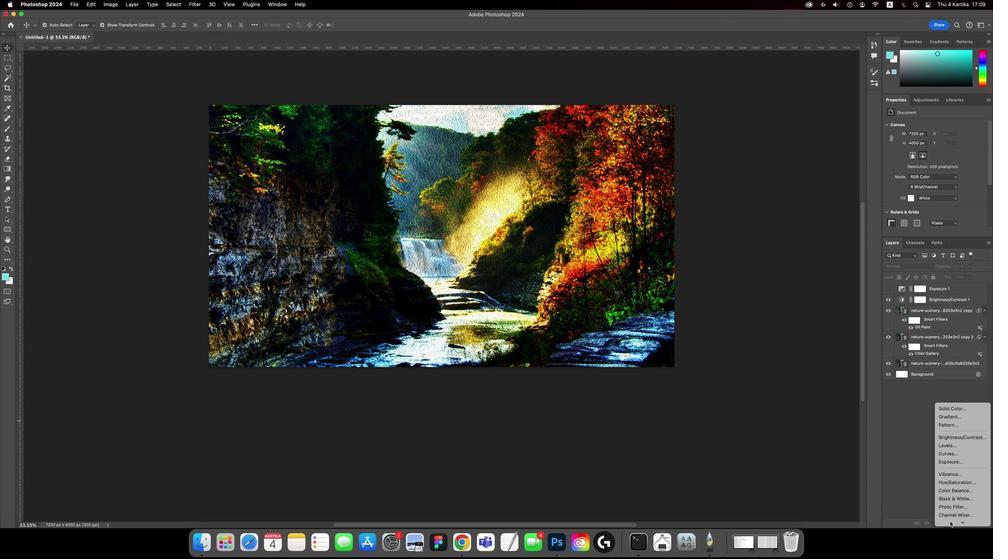 
Action: Mouse pressed left at (953, 520)
Screenshot: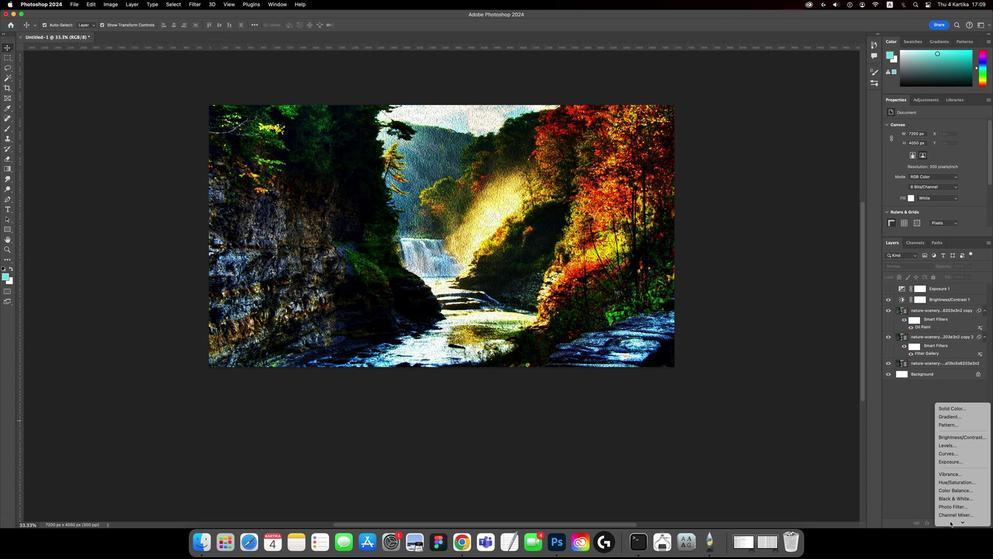 
Action: Mouse moved to (951, 435)
Screenshot: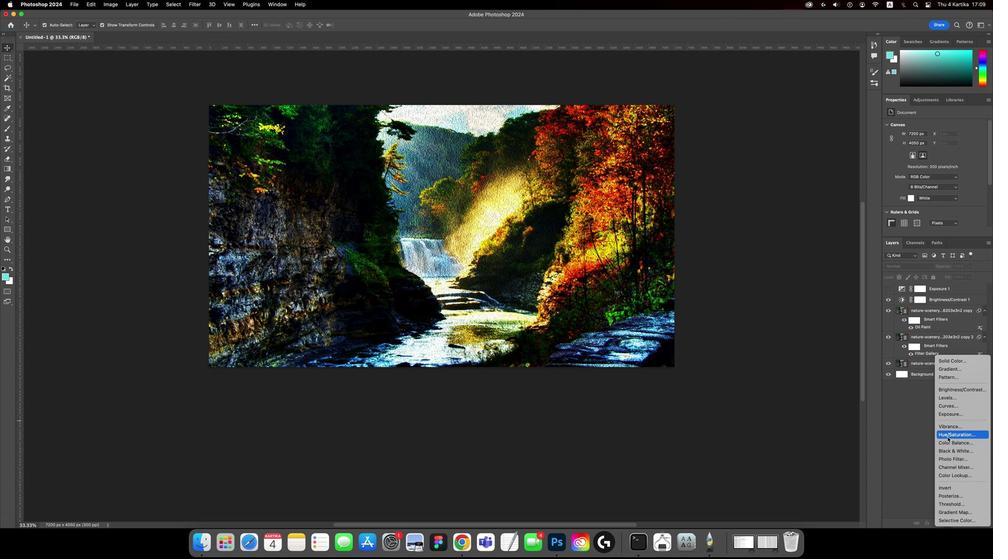 
Action: Mouse pressed left at (951, 435)
Screenshot: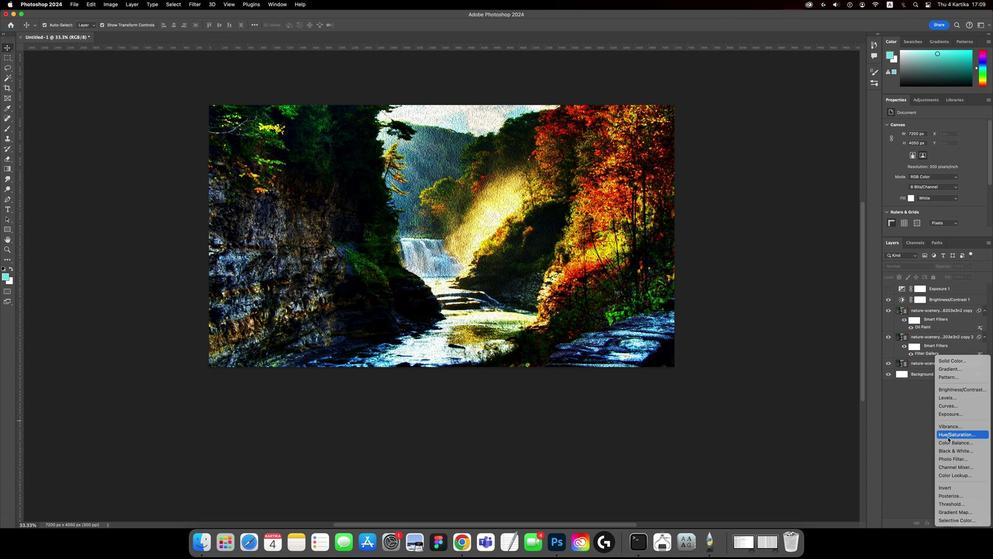 
Action: Mouse moved to (938, 168)
Screenshot: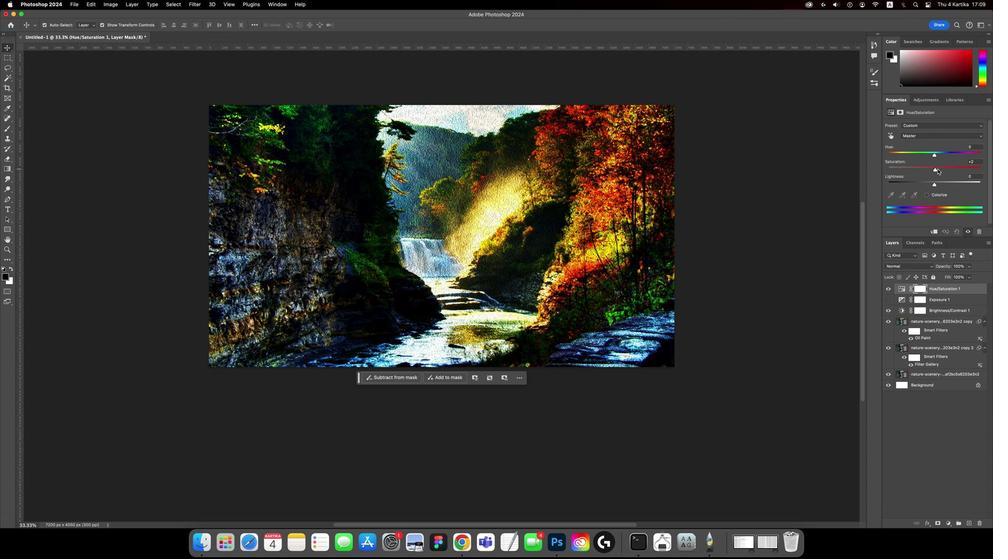 
Action: Mouse pressed left at (938, 168)
Screenshot: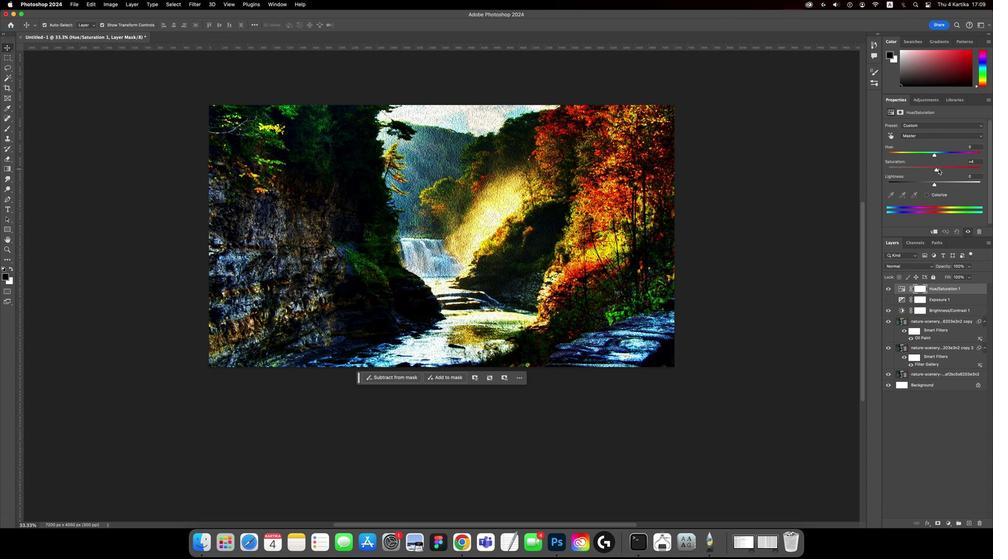 
Action: Mouse moved to (937, 153)
Screenshot: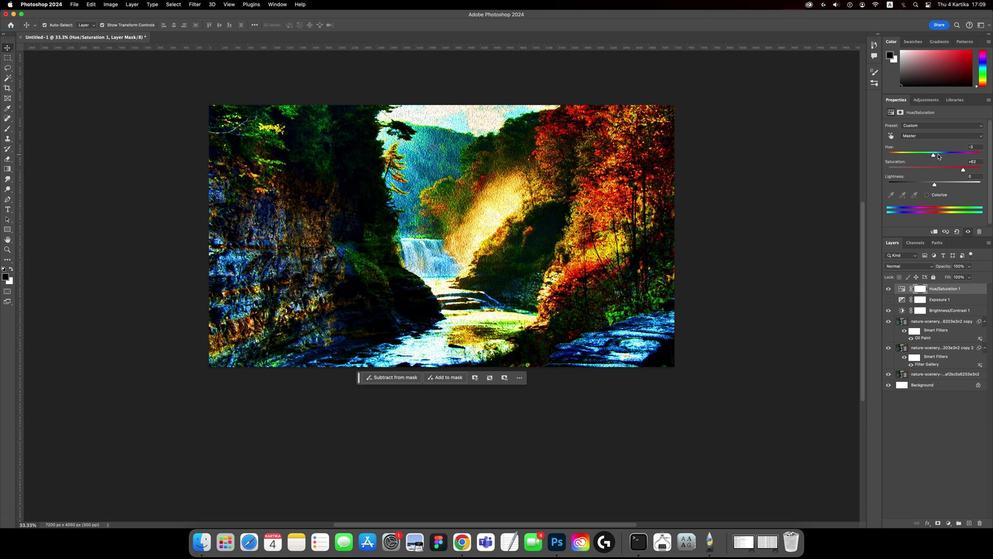 
Action: Mouse pressed left at (937, 153)
Screenshot: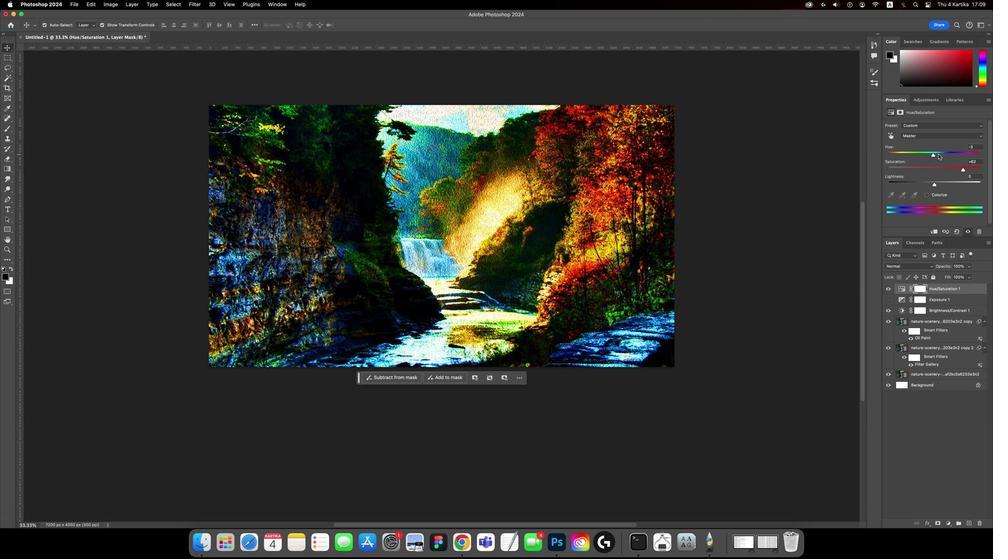 
Action: Mouse moved to (938, 181)
Screenshot: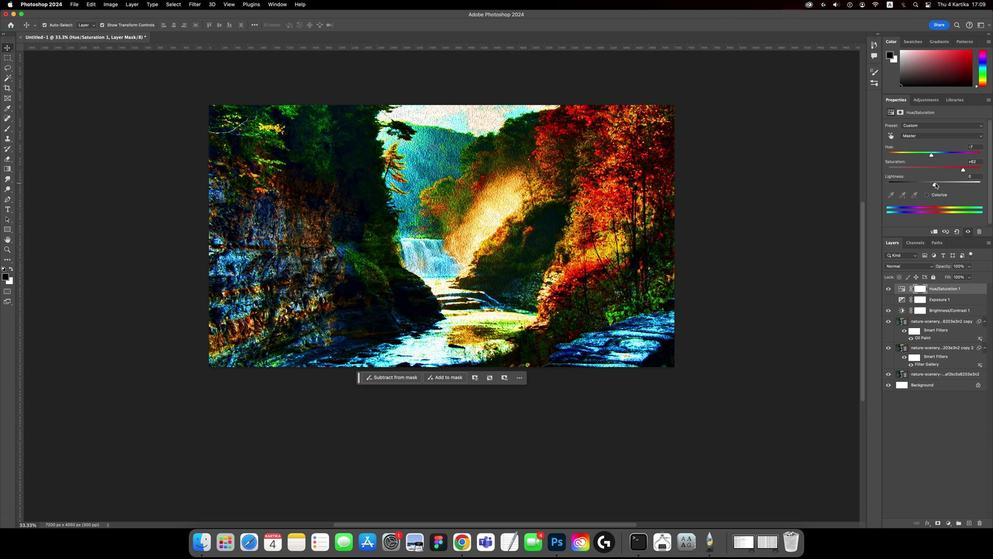 
Action: Mouse pressed left at (938, 181)
Screenshot: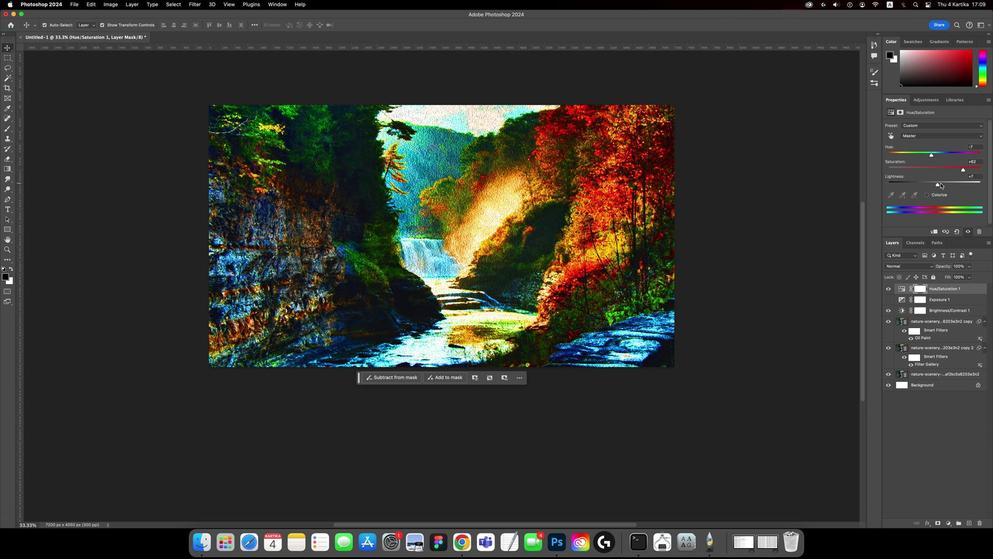 
Action: Mouse moved to (967, 167)
Screenshot: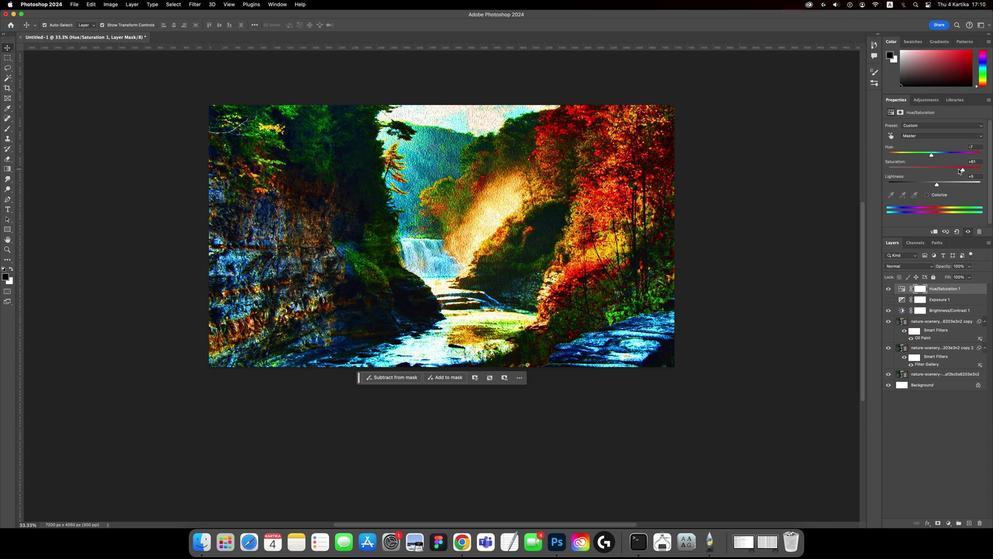 
Action: Mouse pressed left at (967, 167)
Screenshot: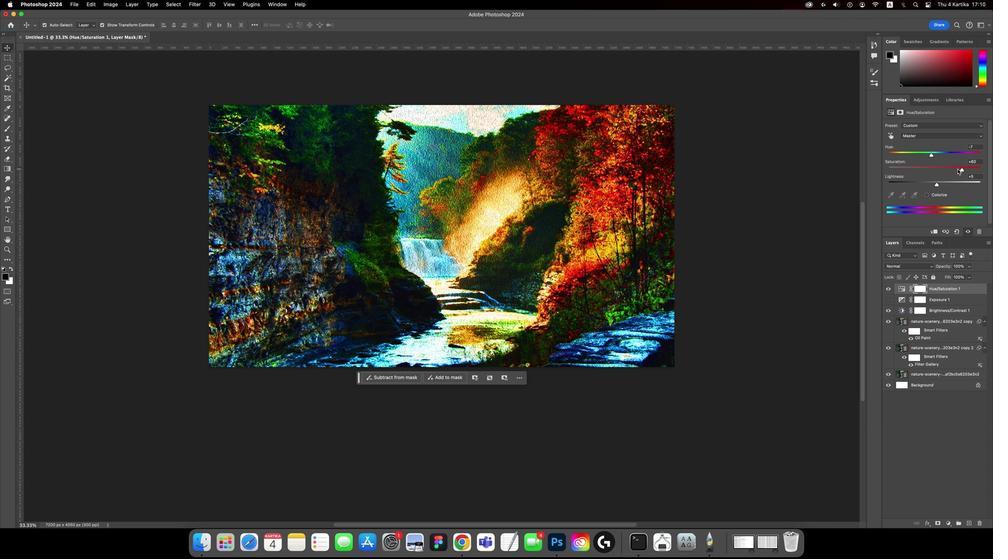 
Action: Mouse moved to (771, 257)
Screenshot: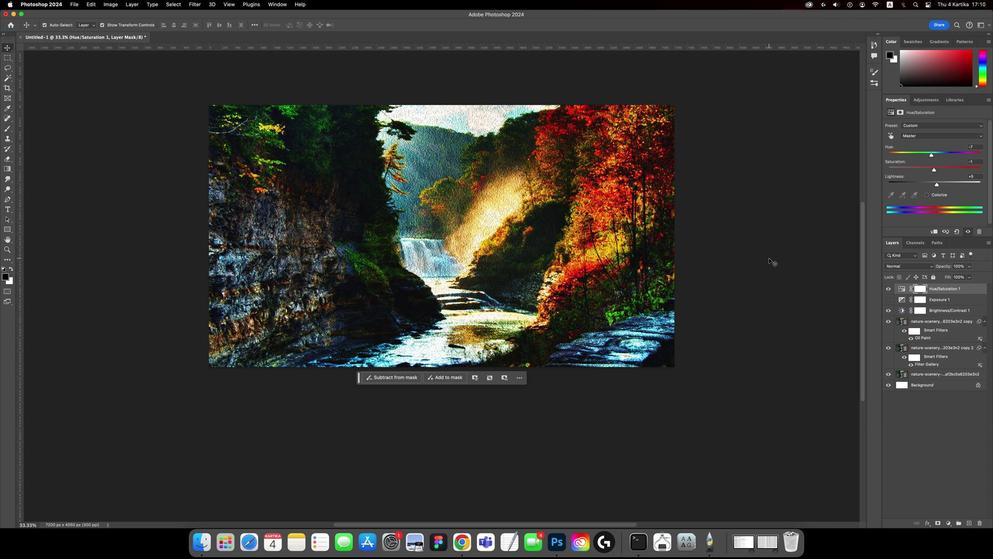 
Action: Key pressed 'v'
Screenshot: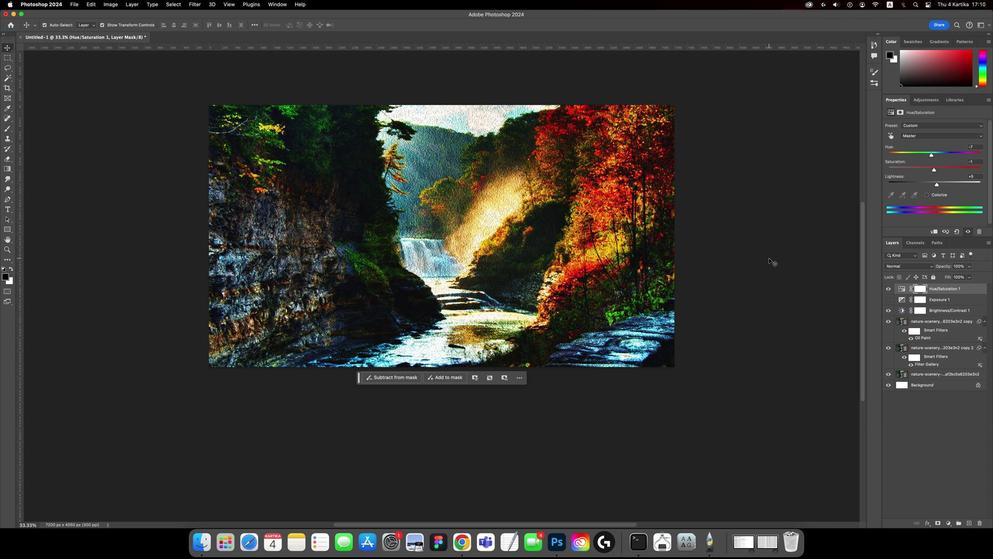
Action: Mouse moved to (769, 260)
Screenshot: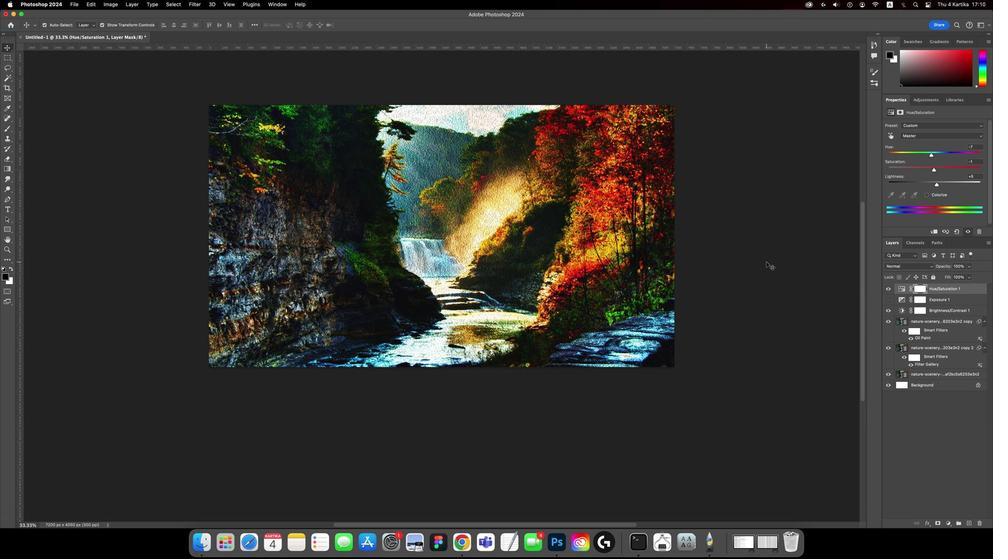 
Action: Mouse pressed left at (769, 260)
Screenshot: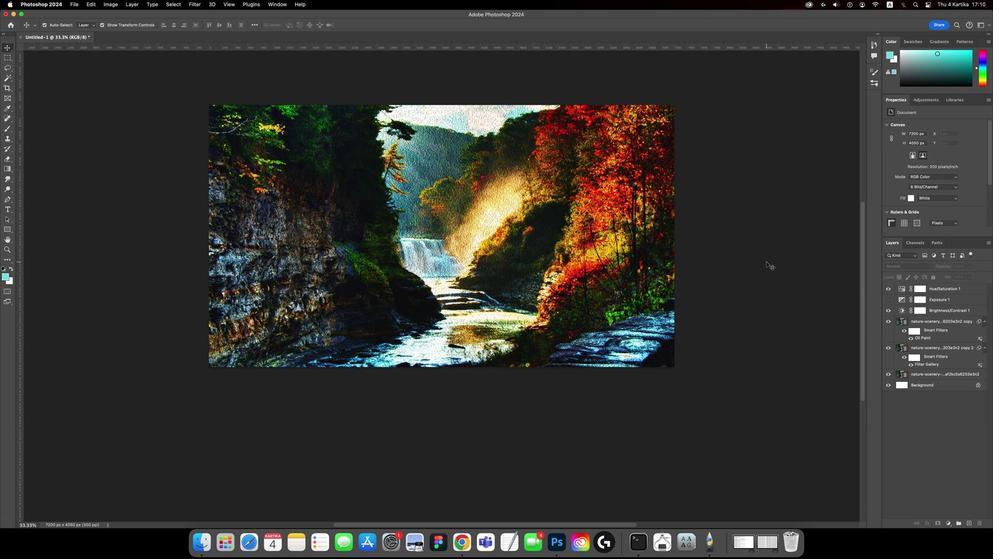 
Action: Mouse moved to (922, 319)
Screenshot: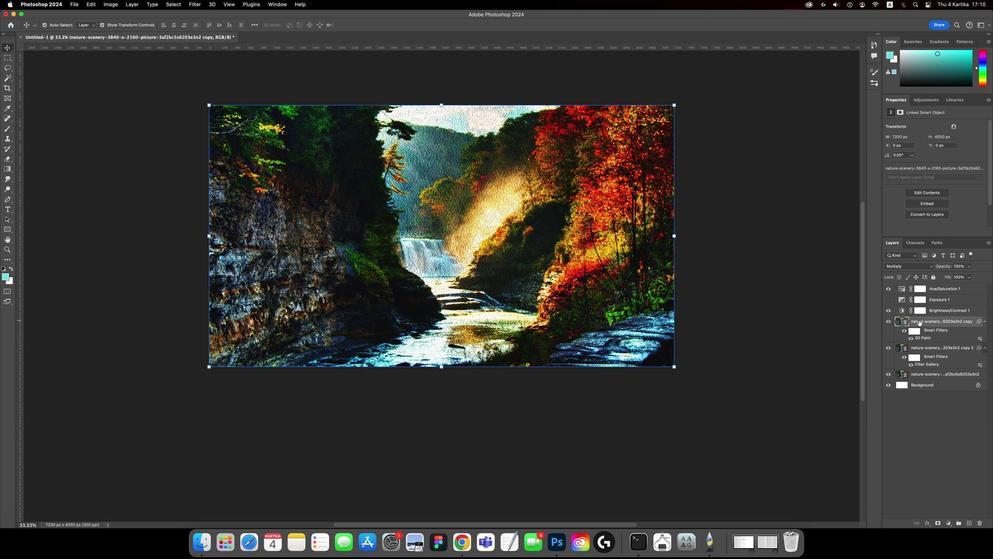 
Action: Mouse pressed left at (922, 319)
Screenshot: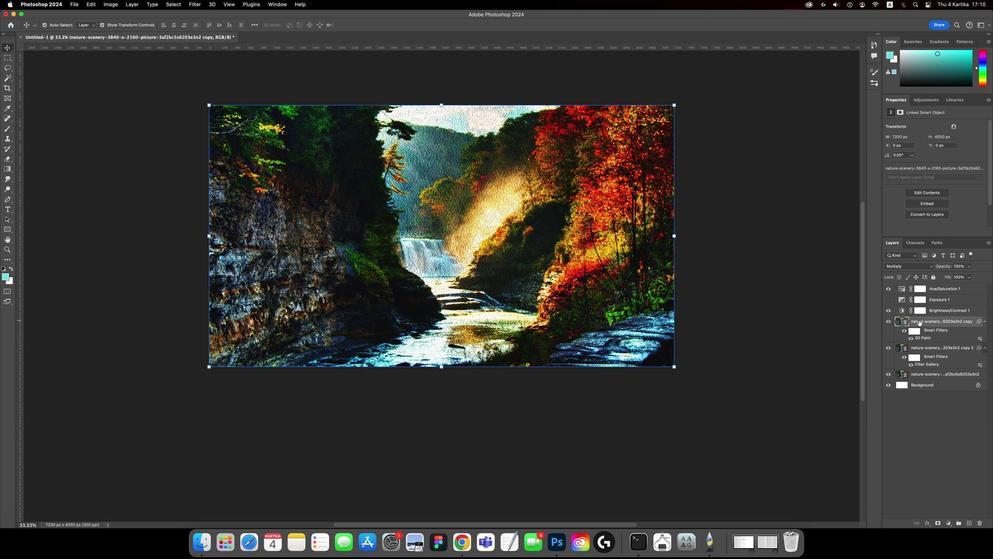 
Action: Mouse moved to (971, 263)
Screenshot: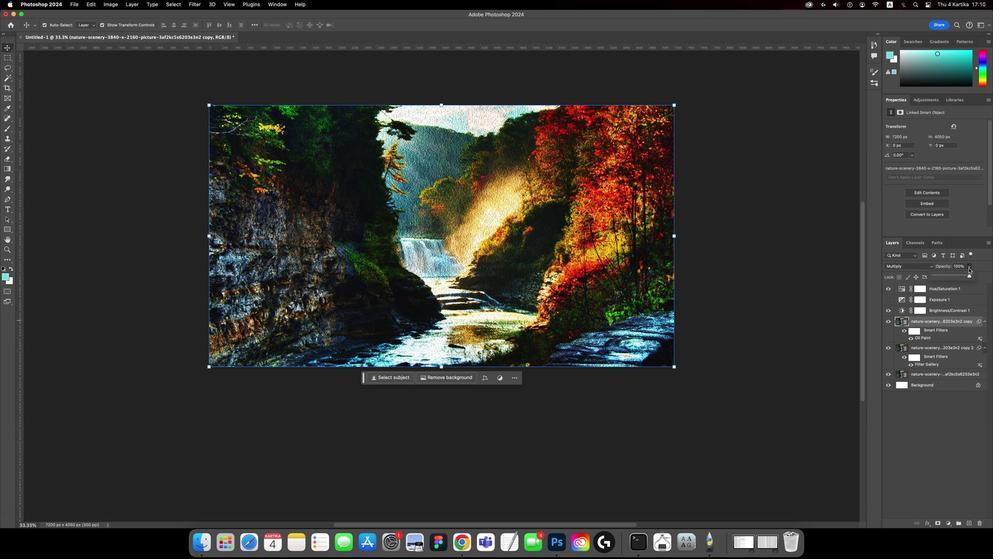 
Action: Mouse pressed left at (971, 263)
Screenshot: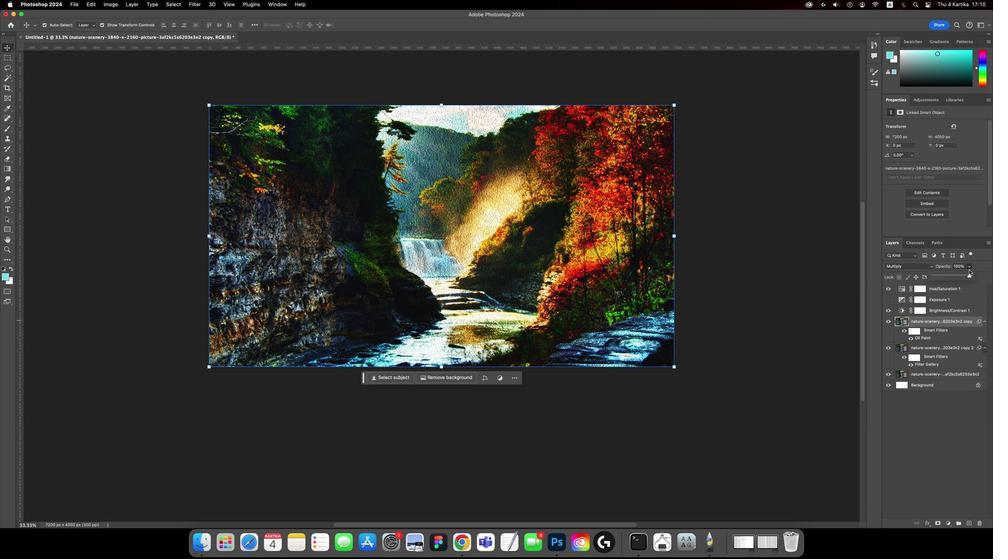 
Action: Mouse moved to (927, 348)
Screenshot: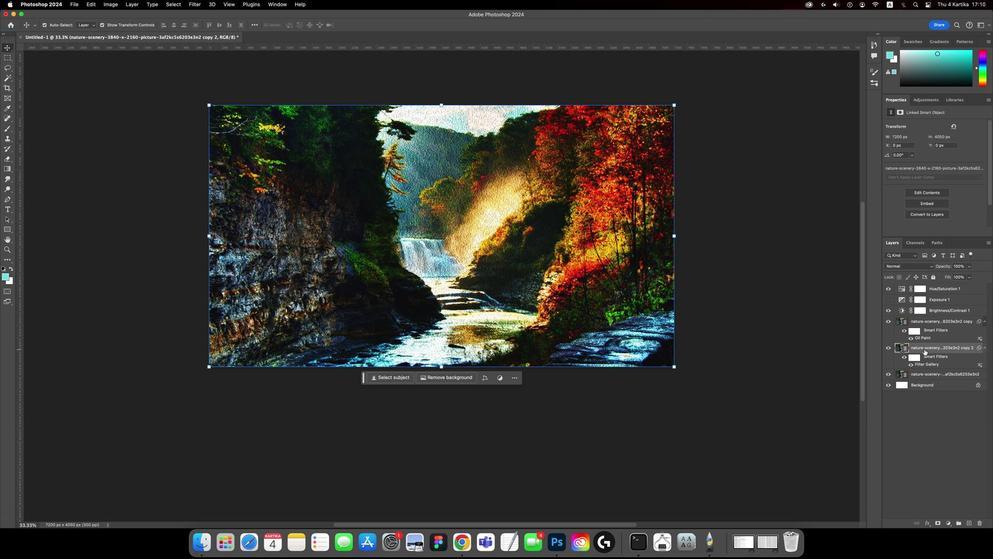 
Action: Mouse pressed left at (927, 348)
Screenshot: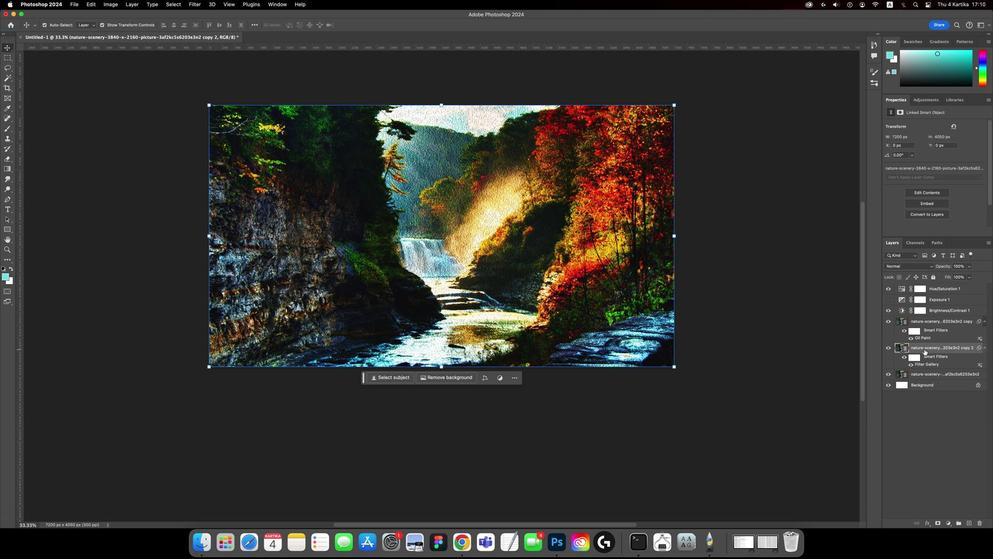 
Action: Mouse moved to (935, 347)
Screenshot: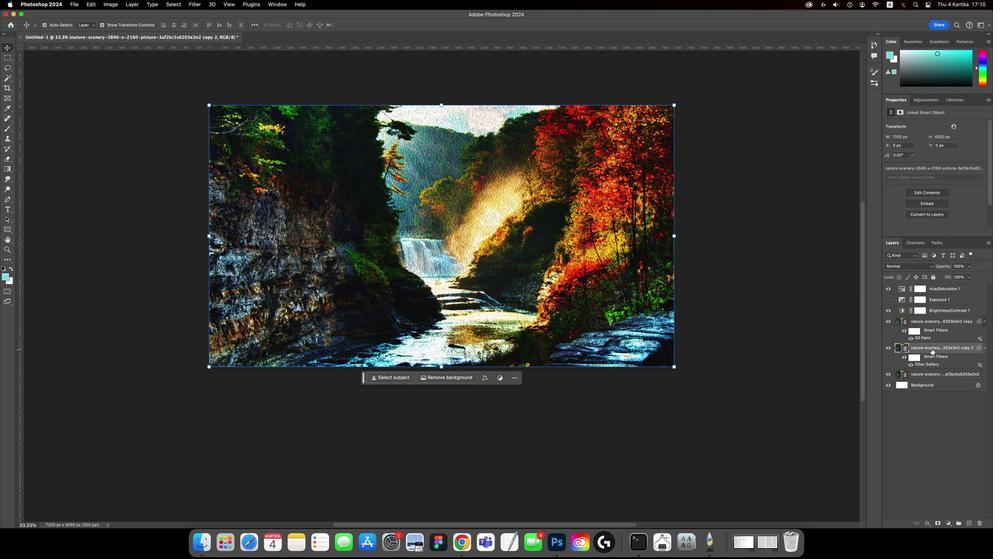 
Action: Mouse pressed left at (935, 347)
Screenshot: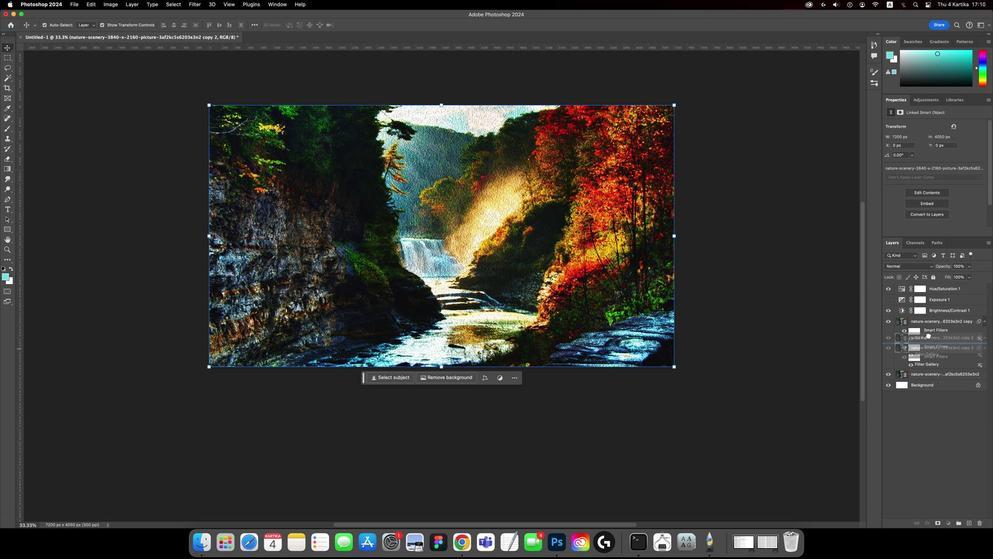 
Action: Mouse moved to (908, 260)
Screenshot: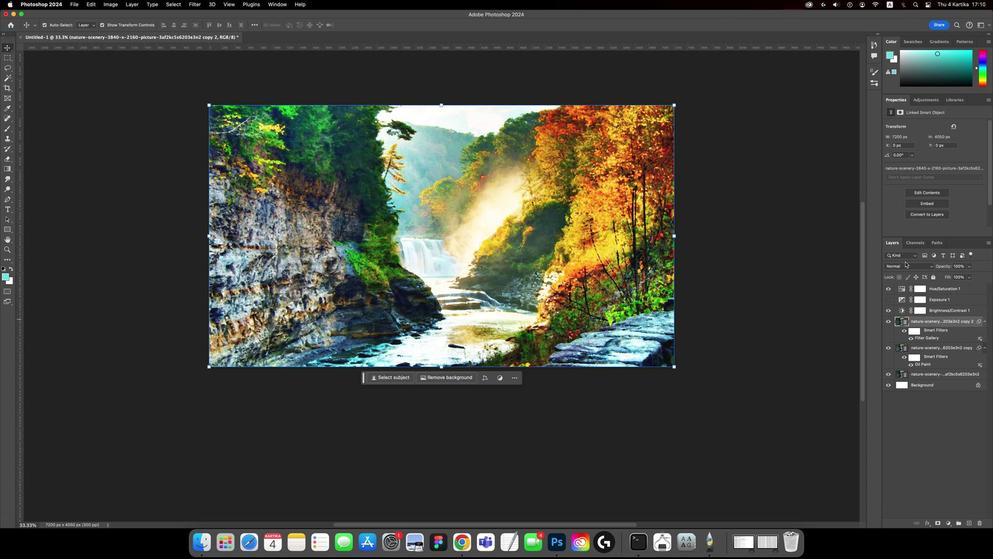 
Action: Mouse pressed left at (908, 260)
Screenshot: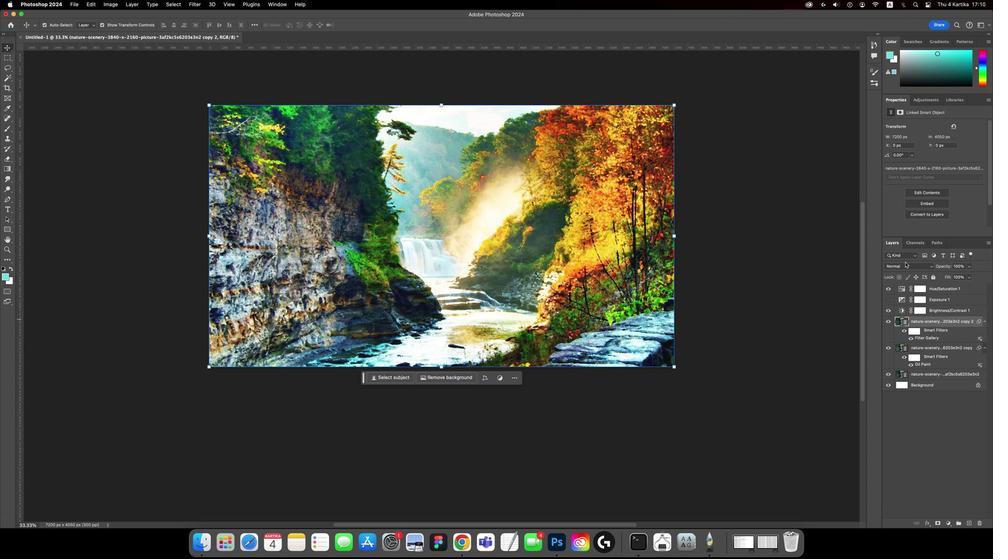 
Action: Mouse moved to (908, 263)
Screenshot: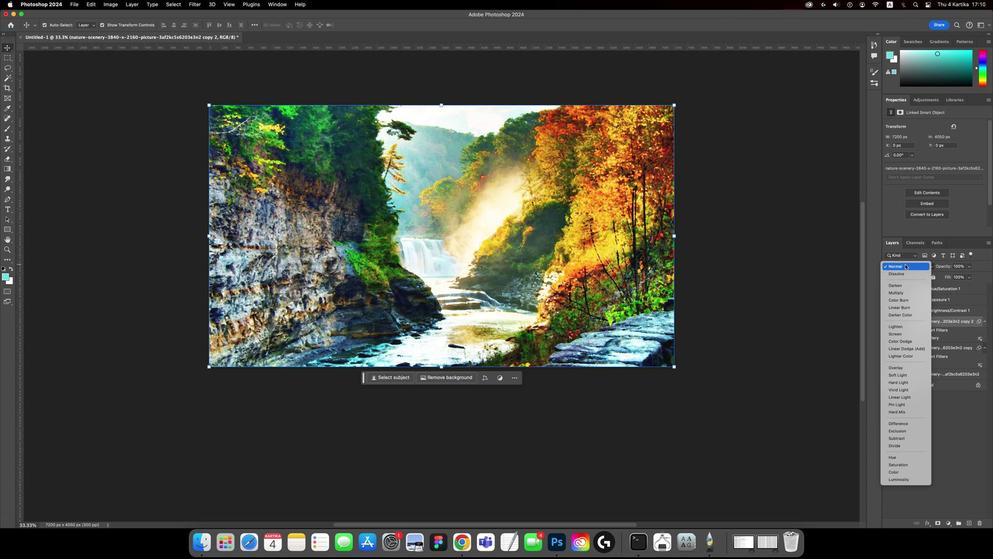 
Action: Mouse pressed left at (908, 263)
Screenshot: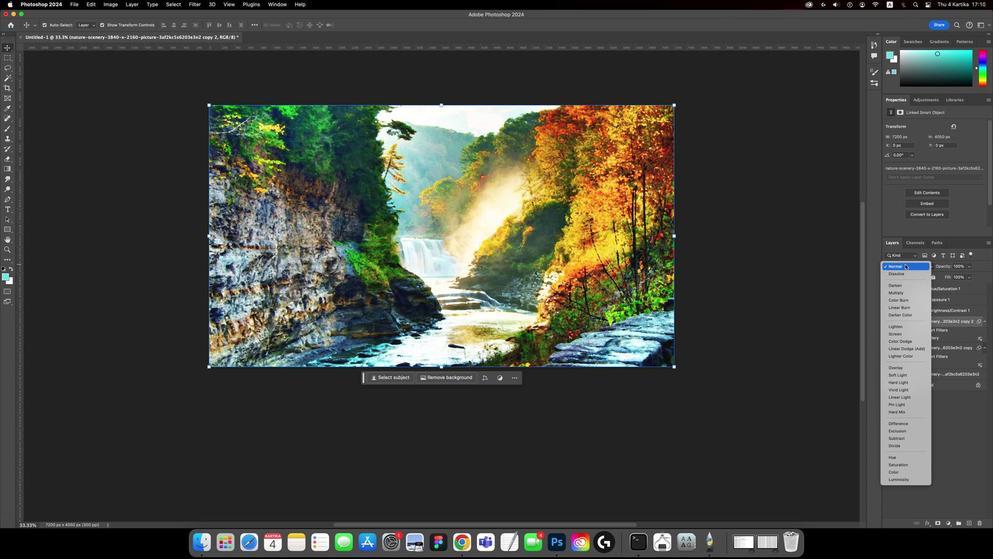 
Action: Mouse moved to (910, 455)
Screenshot: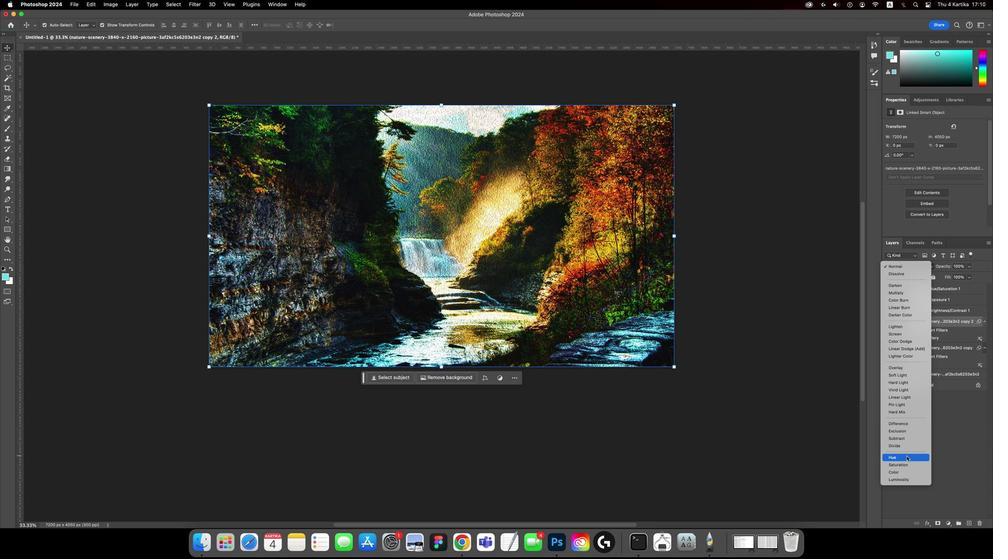 
Action: Mouse pressed left at (910, 455)
Screenshot: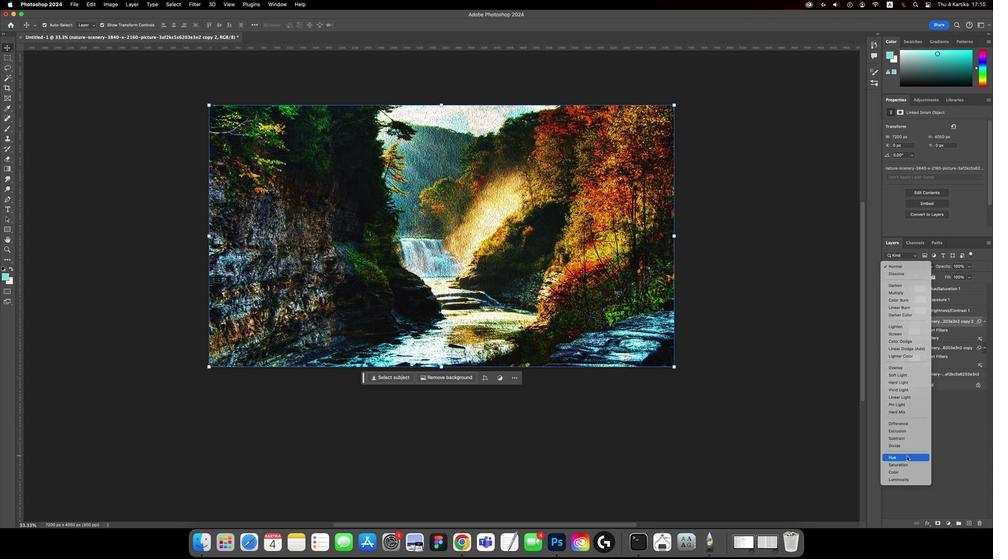 
Action: Mouse moved to (893, 421)
Screenshot: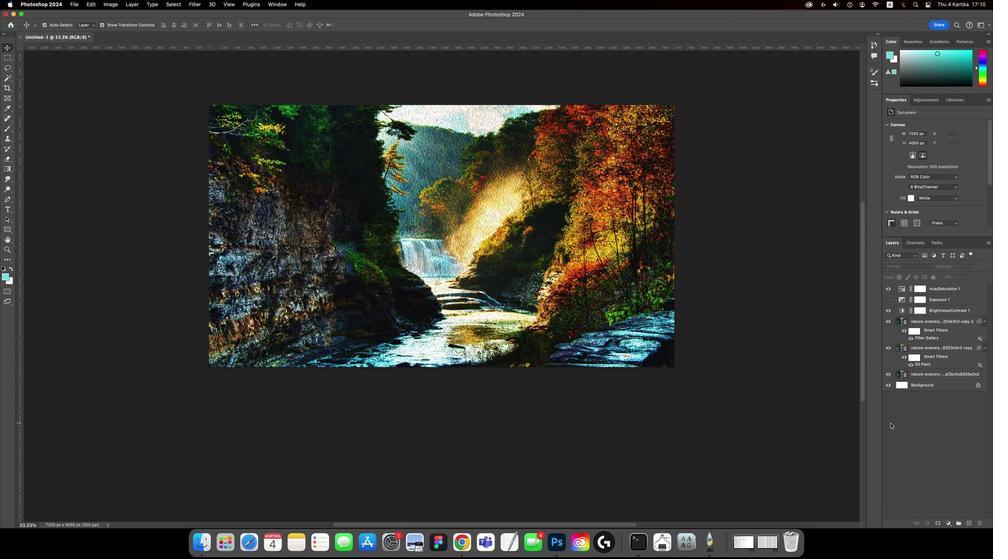 
Action: Mouse pressed left at (893, 421)
Screenshot: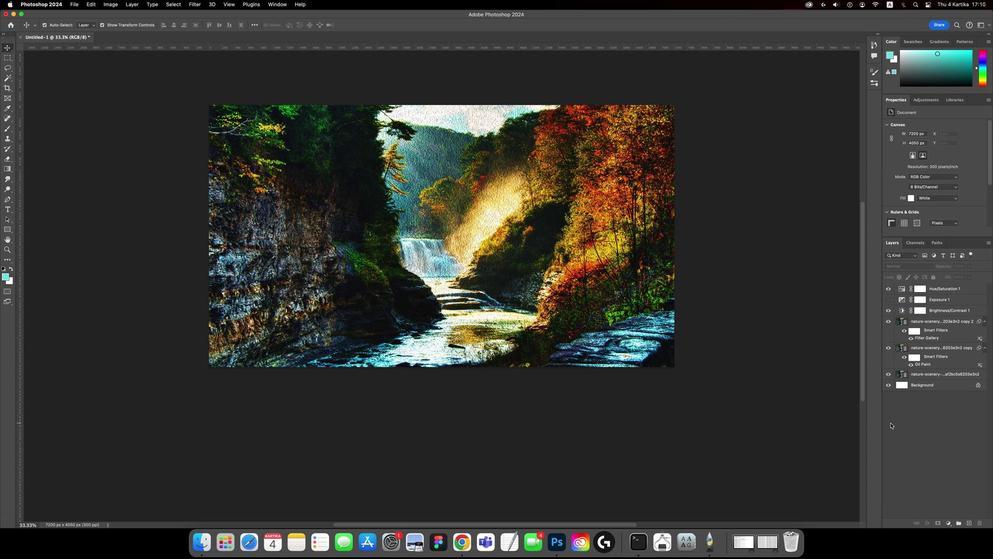 
Action: Mouse moved to (752, 339)
Screenshot: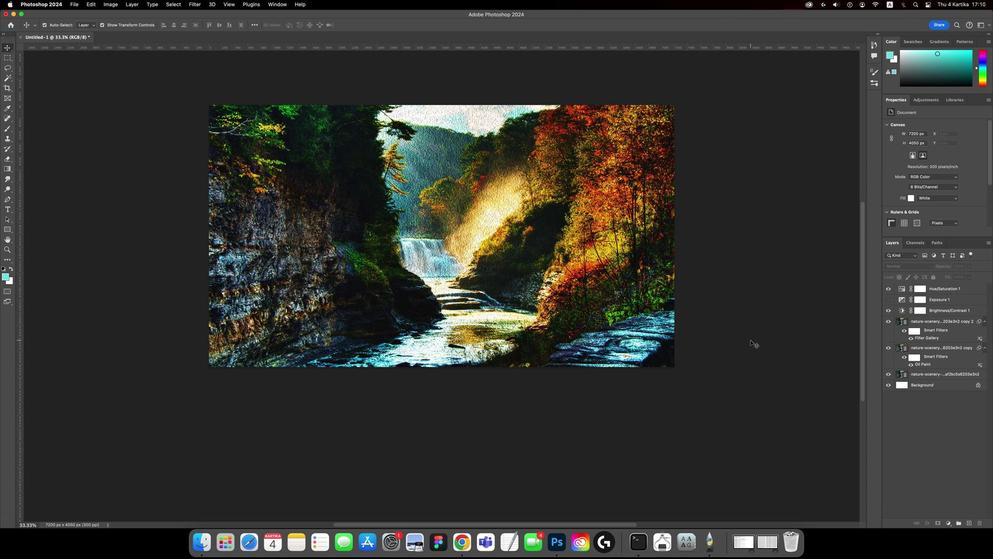 
Action: Mouse pressed left at (752, 339)
Screenshot: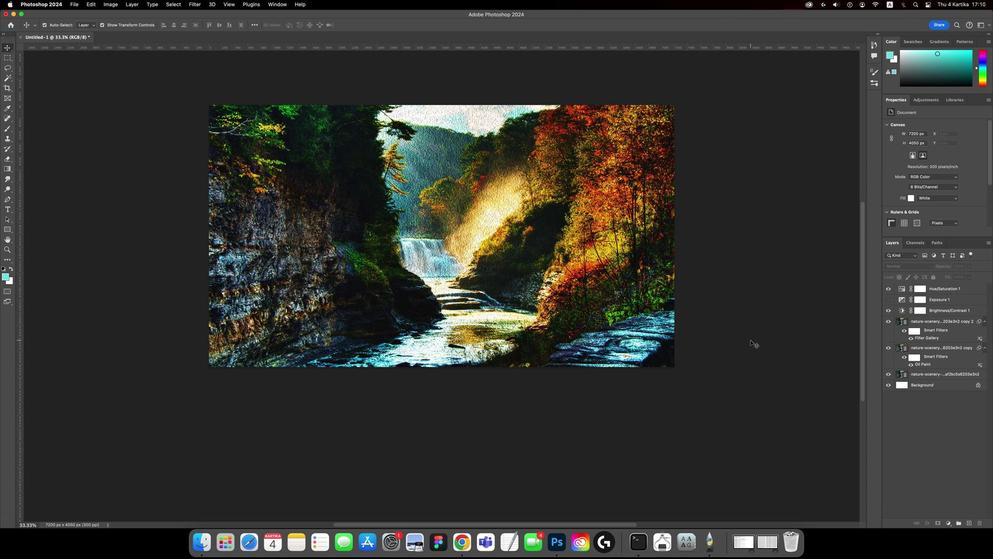 
Action: Mouse moved to (548, 293)
Screenshot: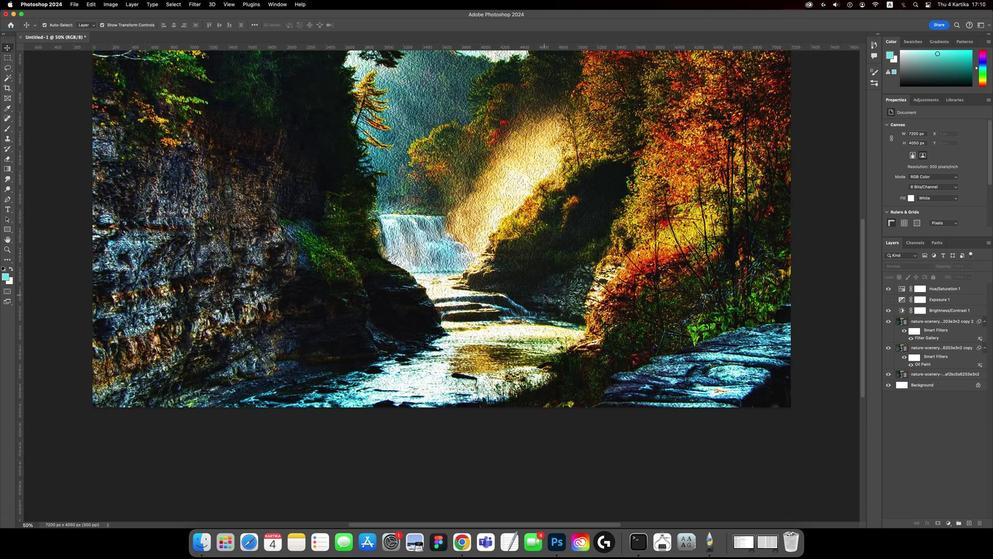 
Action: Key pressed Key.cmd'='
Screenshot: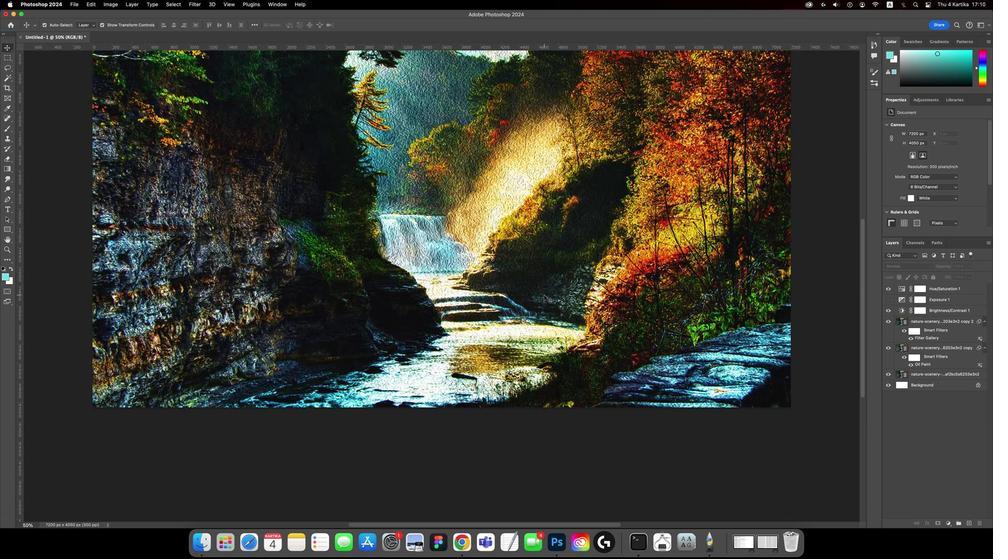 
Action: Mouse moved to (548, 278)
Screenshot: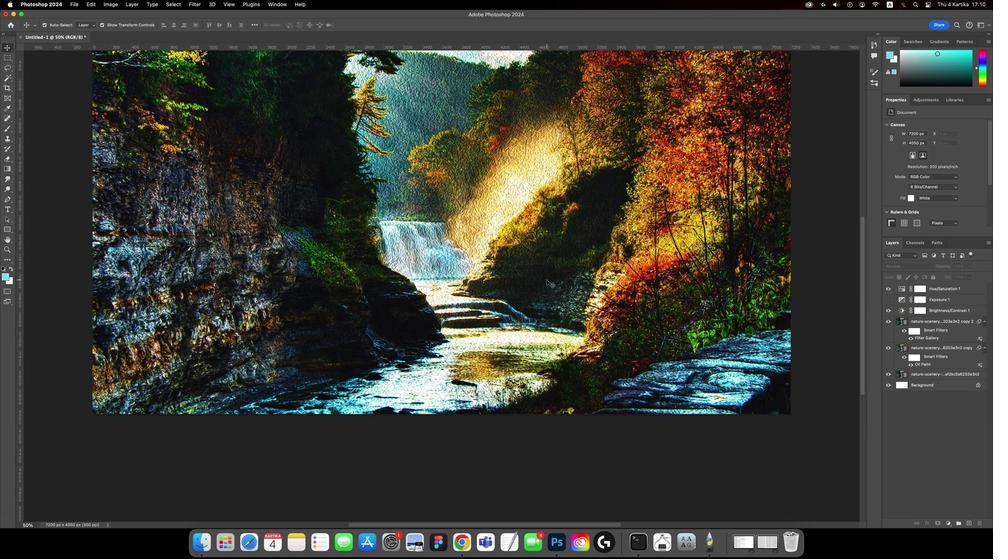 
Action: Mouse scrolled (548, 278) with delta (0, 0)
Screenshot: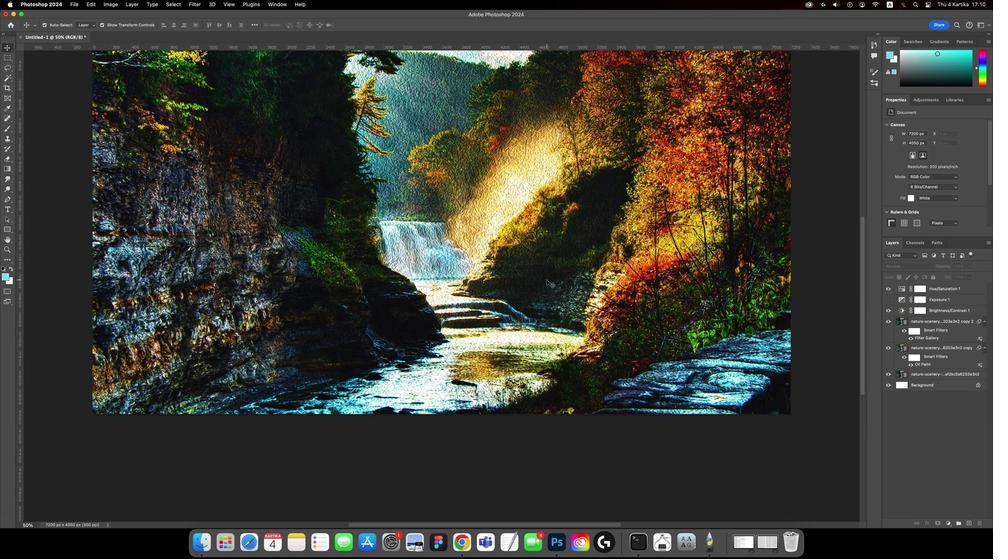 
Action: Mouse scrolled (548, 278) with delta (0, 0)
Screenshot: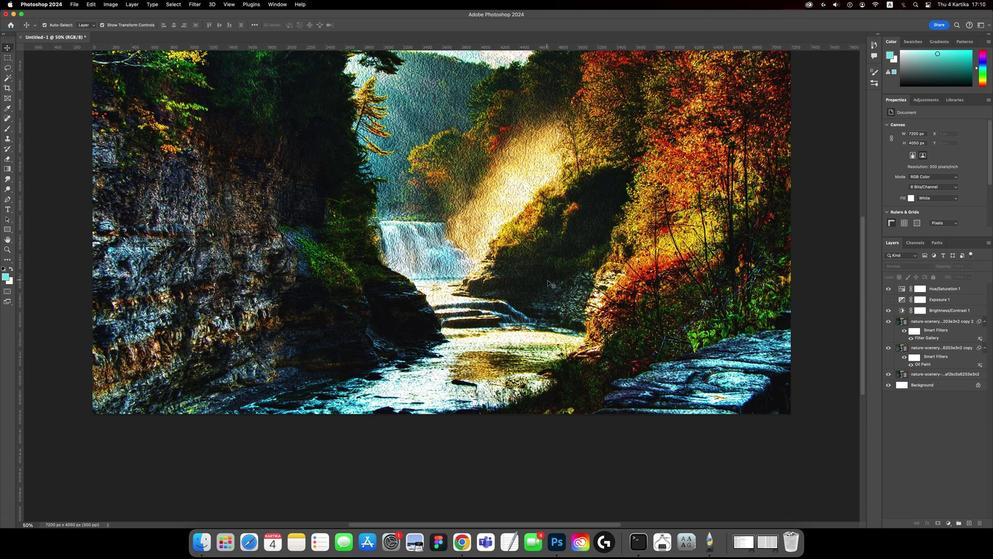 
Action: Mouse moved to (71, 3)
Screenshot: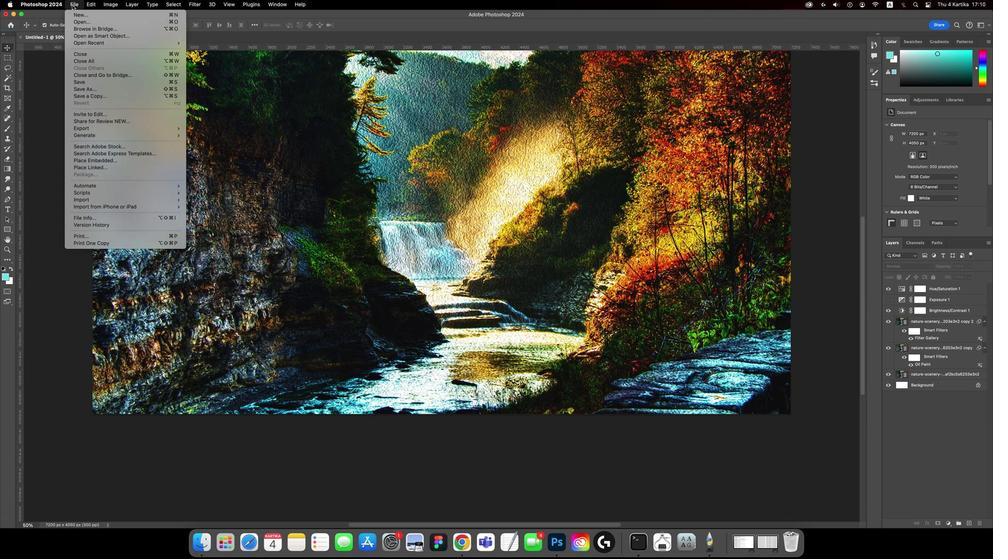 
Action: Mouse pressed left at (71, 3)
Screenshot: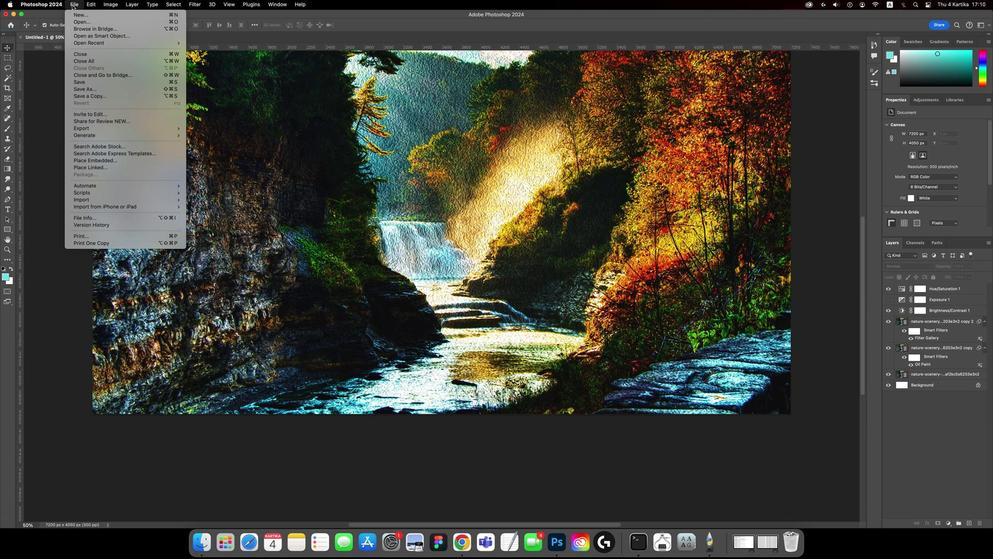 
Action: Mouse moved to (73, 79)
Screenshot: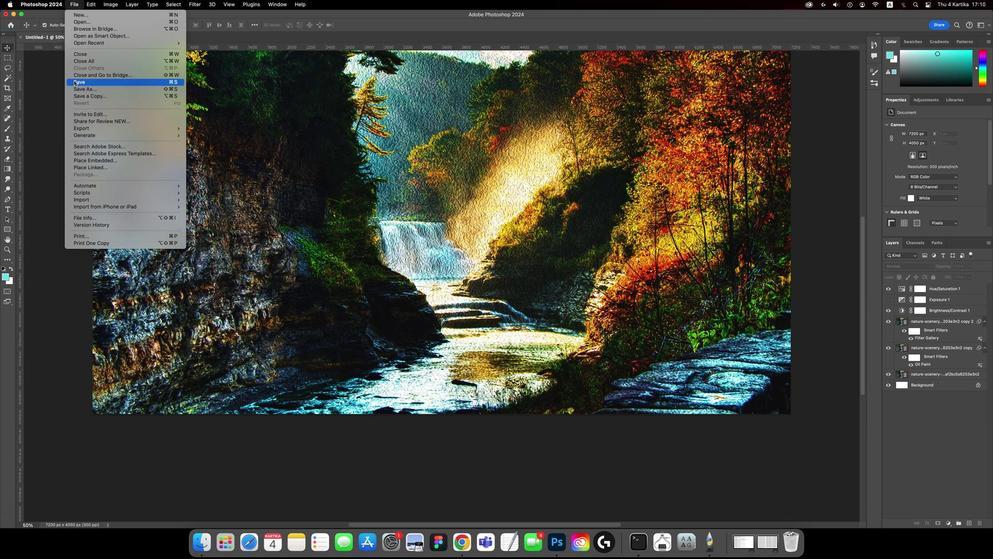 
Action: Mouse pressed left at (73, 79)
Screenshot: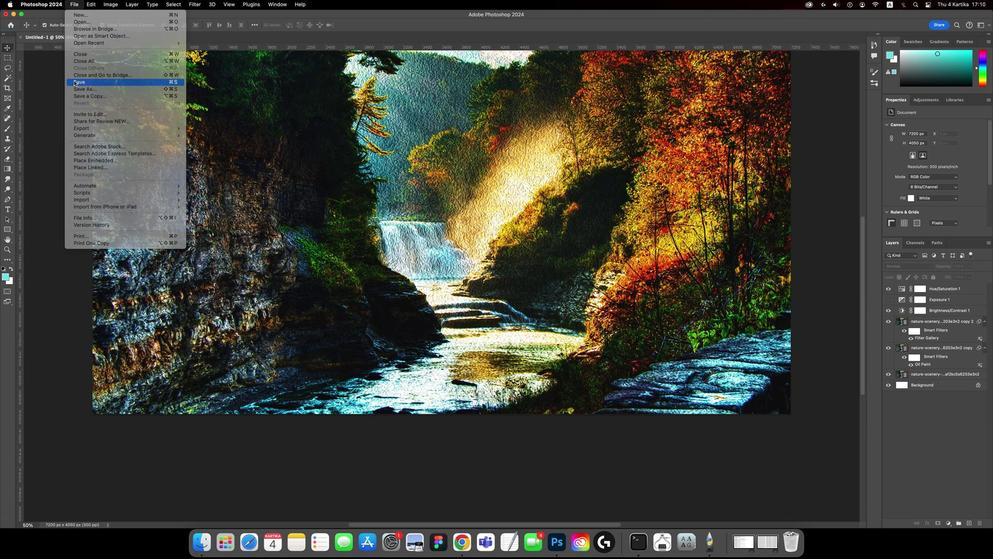 
Action: Mouse moved to (494, 123)
Screenshot: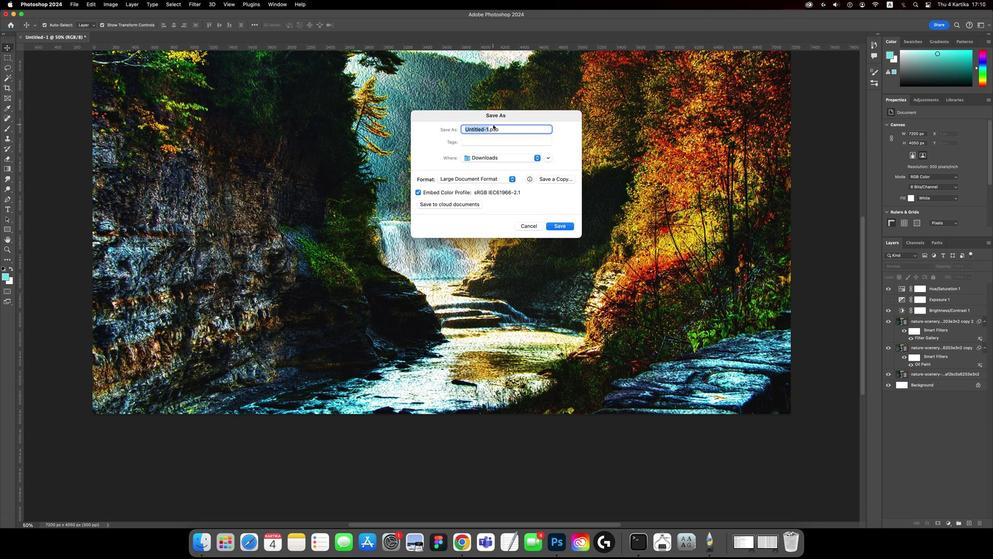 
Action: Key pressed 'T''I''D''0''1''0''8''0''8''8'
Screenshot: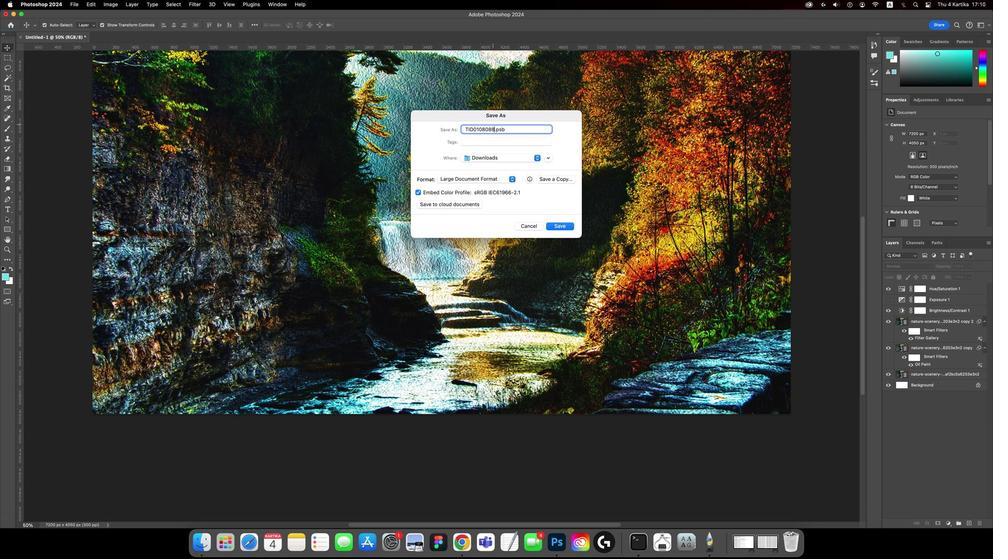 
Action: Mouse moved to (503, 153)
Screenshot: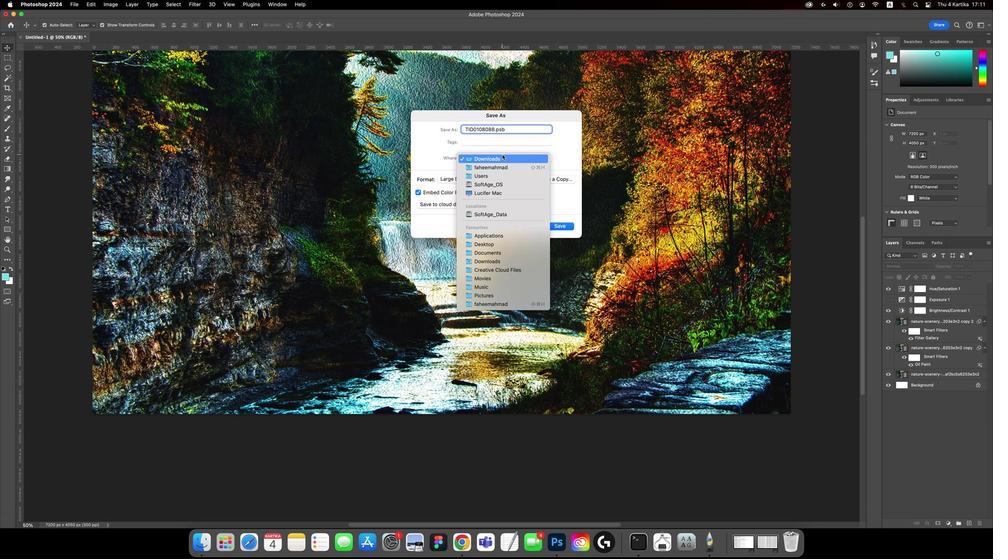 
Action: Mouse pressed left at (503, 153)
Screenshot: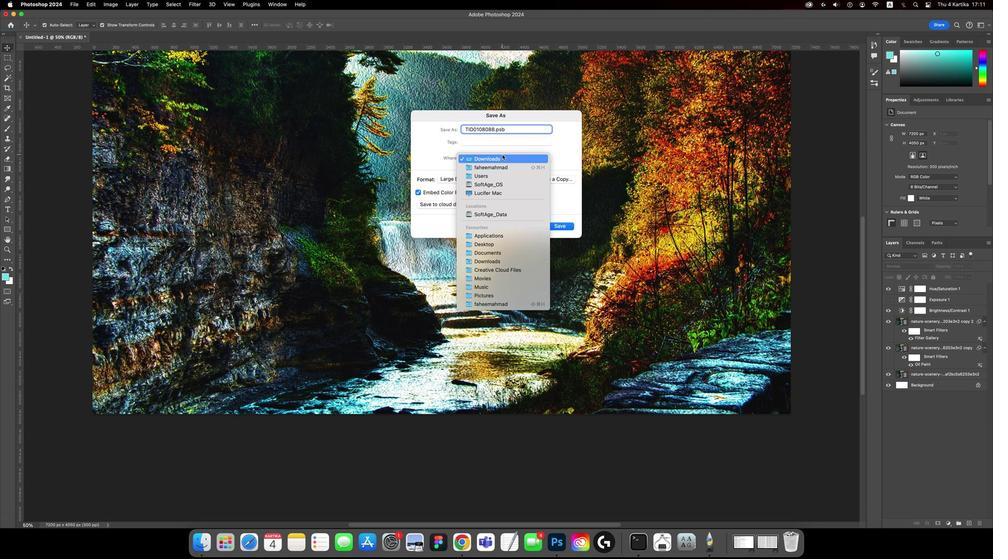 
Action: Mouse moved to (508, 213)
Screenshot: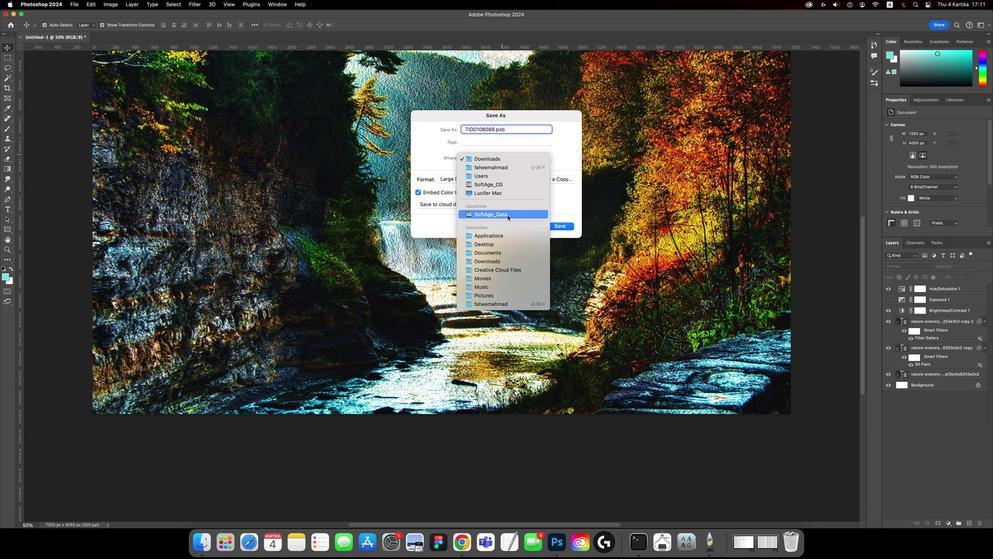 
Action: Mouse pressed left at (508, 213)
Screenshot: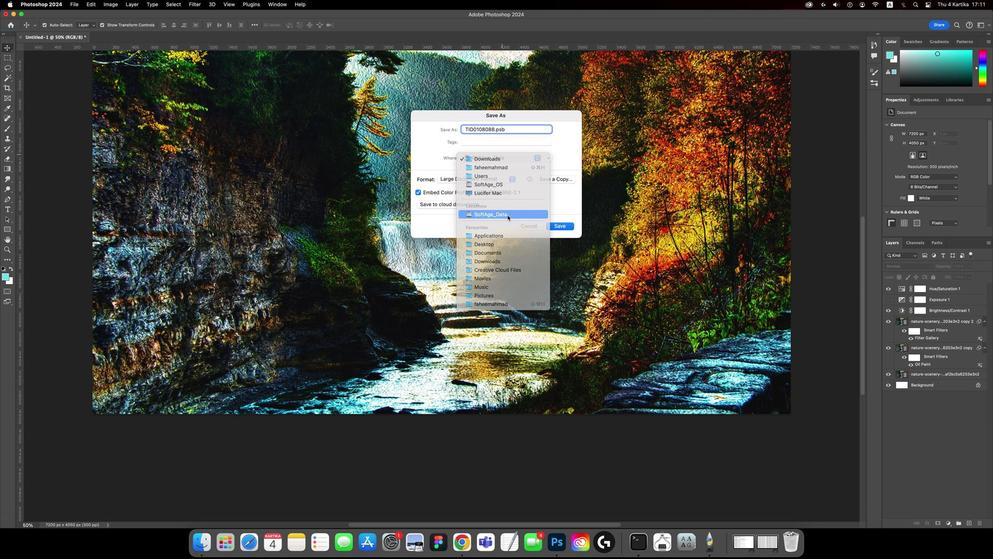 
Action: Mouse moved to (559, 226)
Screenshot: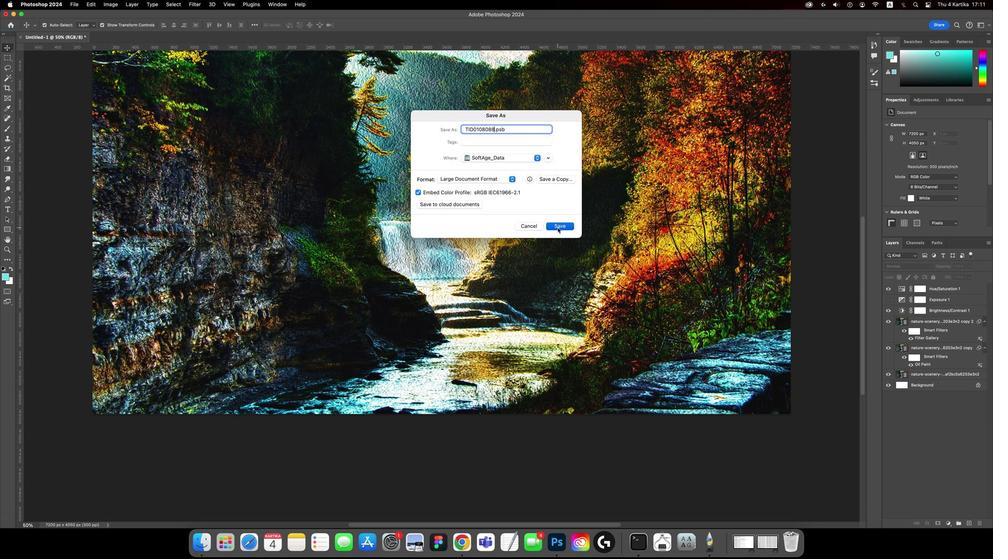 
Action: Mouse pressed left at (559, 226)
Screenshot: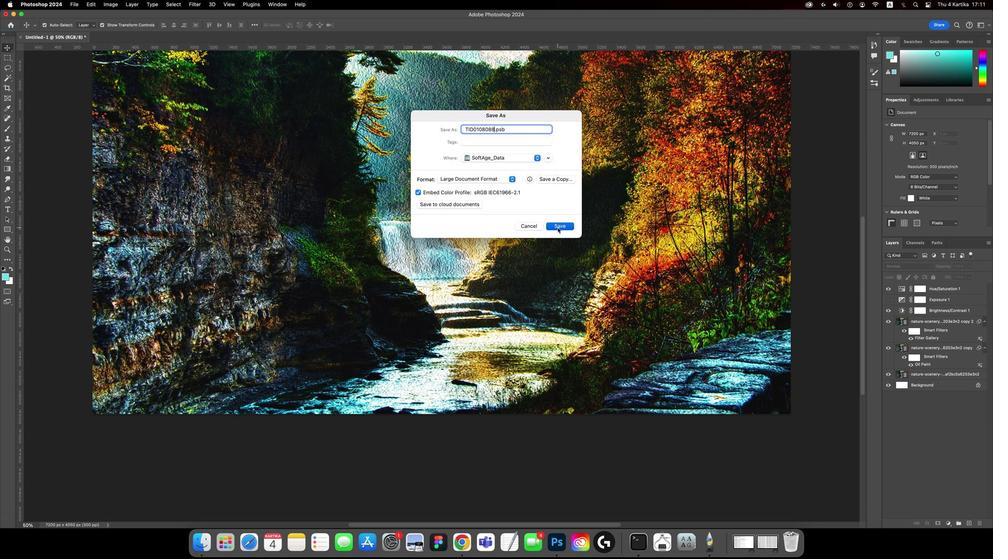 
Action: Mouse moved to (595, 243)
Screenshot: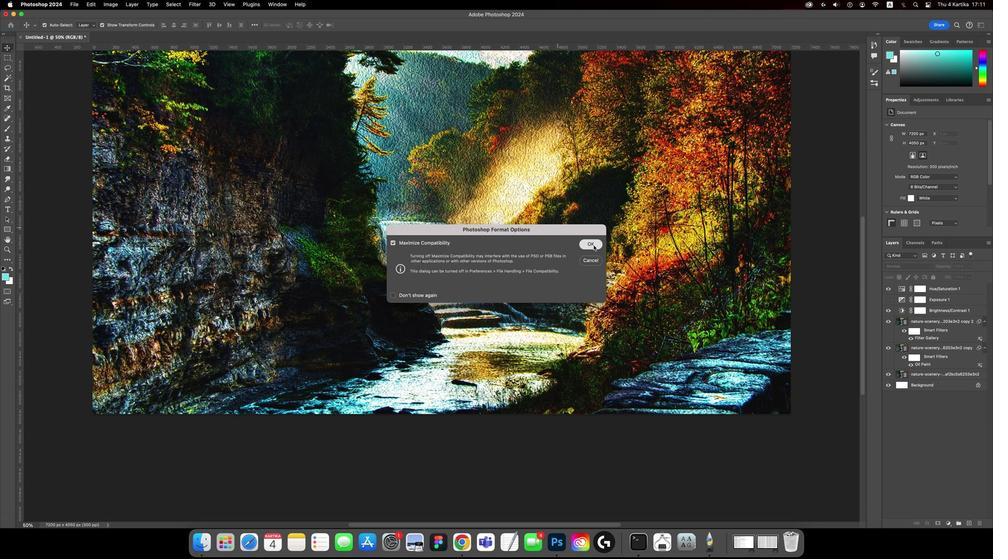 
Action: Mouse pressed left at (595, 243)
Screenshot: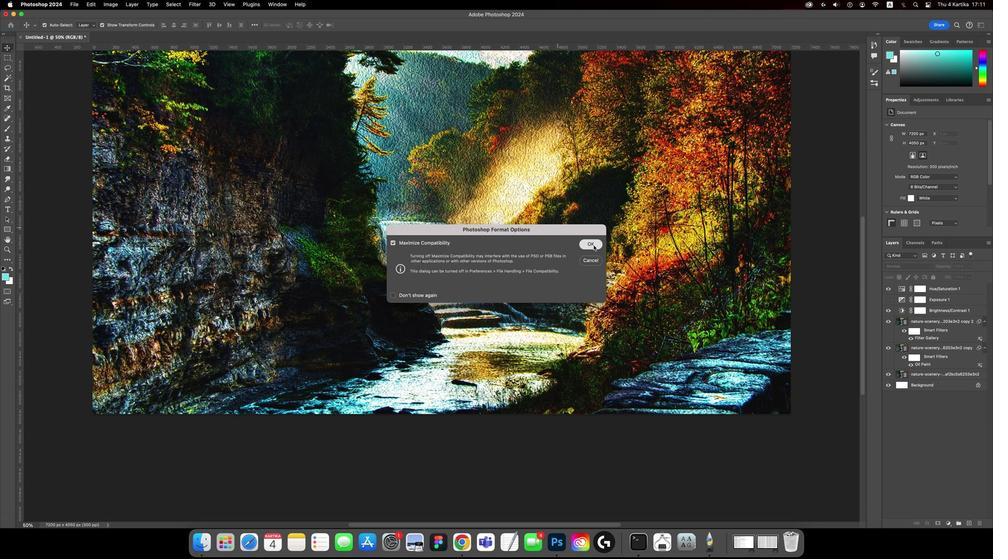 
